 Task: Buy 5 Teething Bibs for Baby Girls from Bibs & Burp Cloths section under best seller category for shipping address: Dorian Garcia, 3511 Cook Hill Road, Danbury, Connecticut 06810, Cell Number 2034707320. Pay from credit card ending with 2005, CVV 3321
Action: Mouse moved to (227, 64)
Screenshot: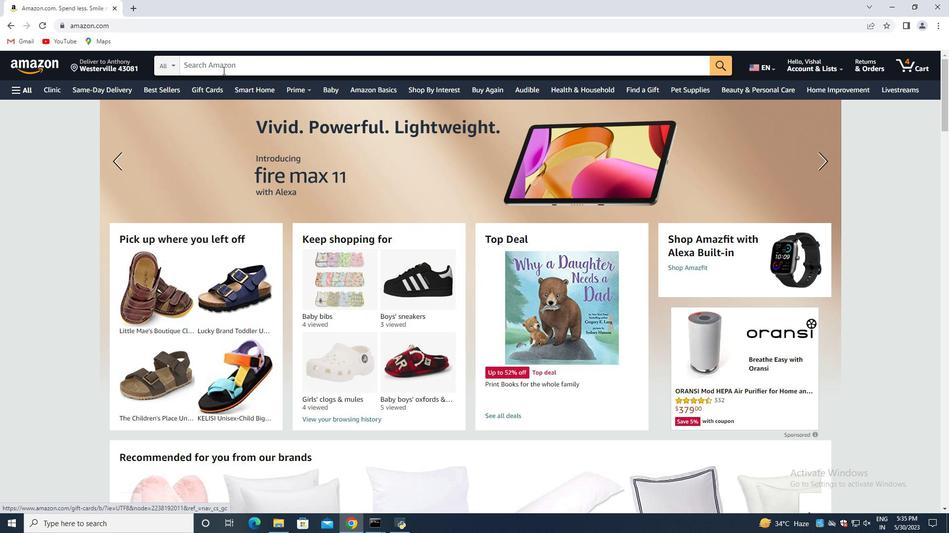 
Action: Mouse pressed left at (227, 64)
Screenshot: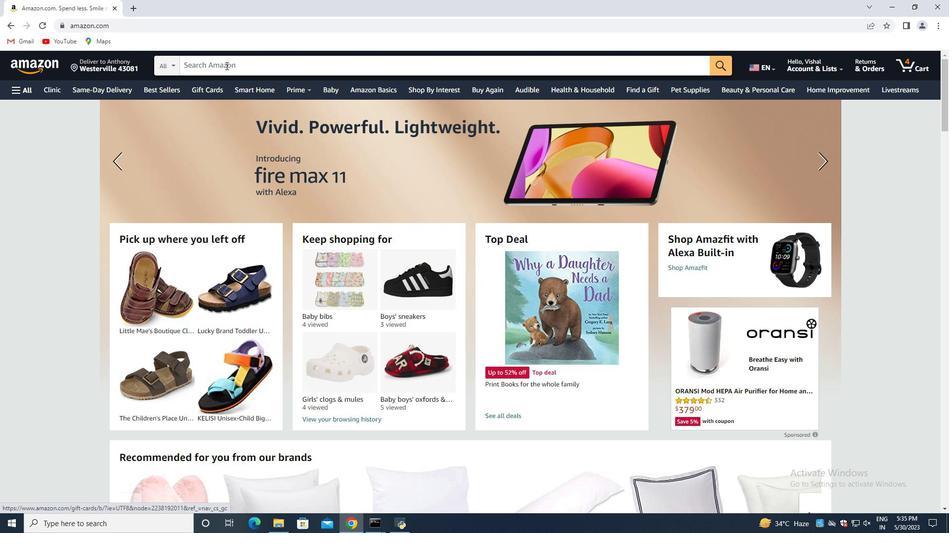 
Action: Key pressed <Key.shift>Teething<Key.space><Key.shift>Bibs<Key.space><Key.shift>Foe<Key.space><Key.backspace><Key.backspace>r<Key.space><Key.shift><Key.shift><Key.shift><Key.shift><Key.shift><Key.shift>Baby<Key.space><Key.shift><Key.shift><Key.shift><Key.shift><Key.shift><Key.shift><Key.shift><Key.shift>Girls<Key.enter>
Screenshot: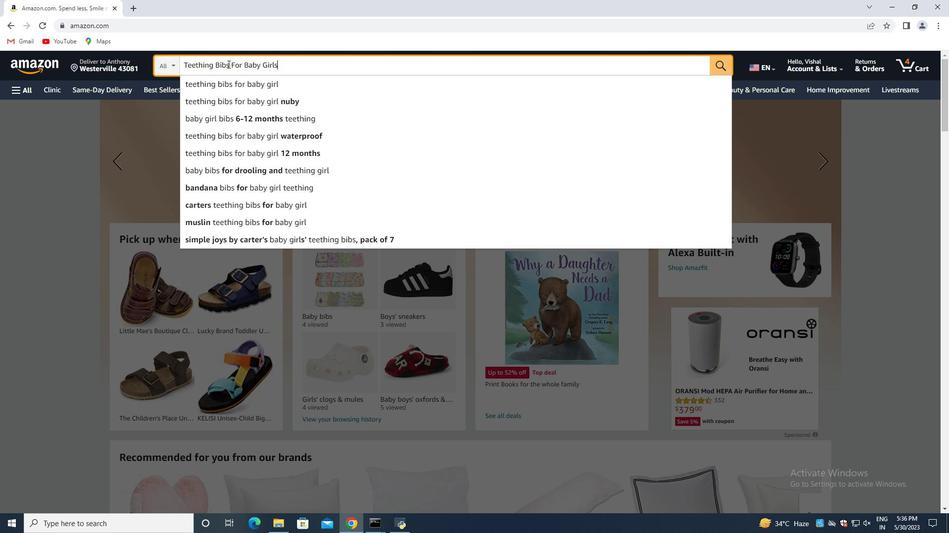 
Action: Mouse moved to (220, 83)
Screenshot: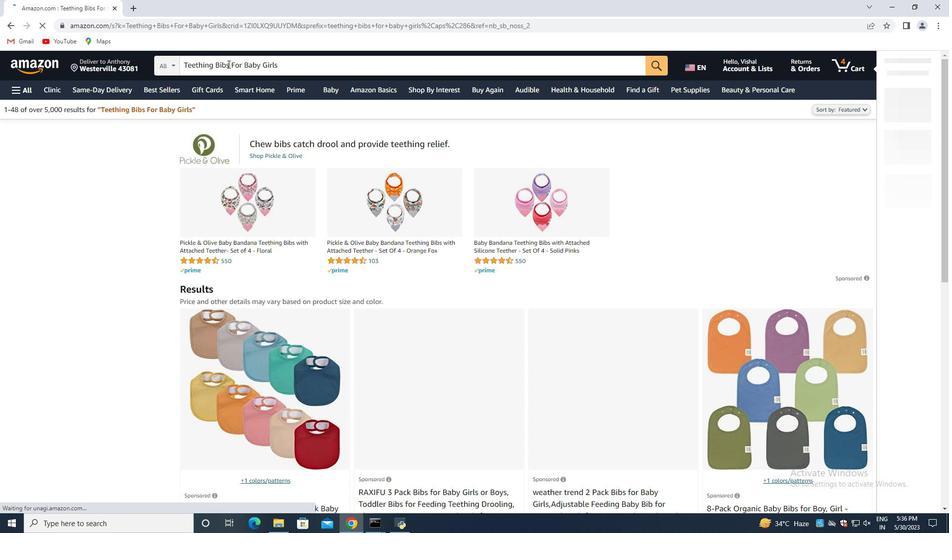 
Action: Mouse scrolled (220, 82) with delta (0, 0)
Screenshot: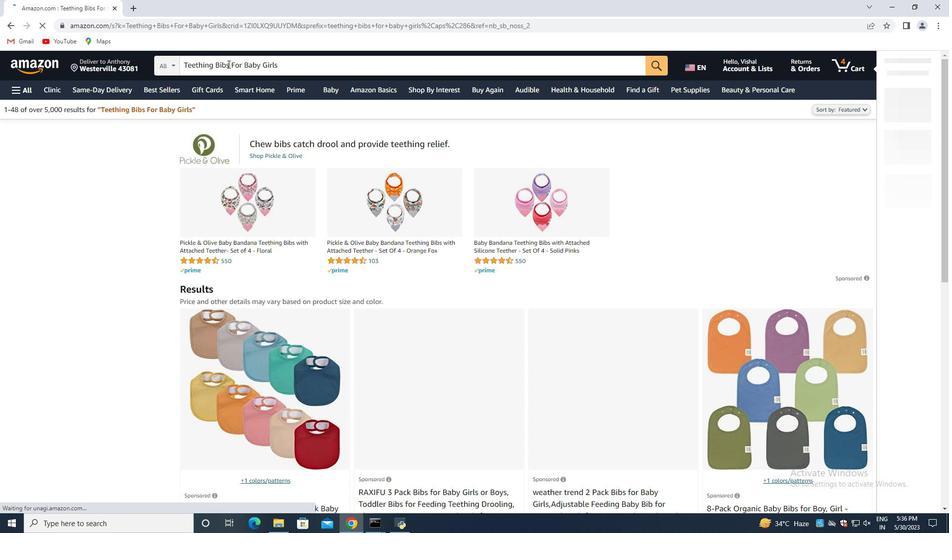 
Action: Mouse moved to (217, 119)
Screenshot: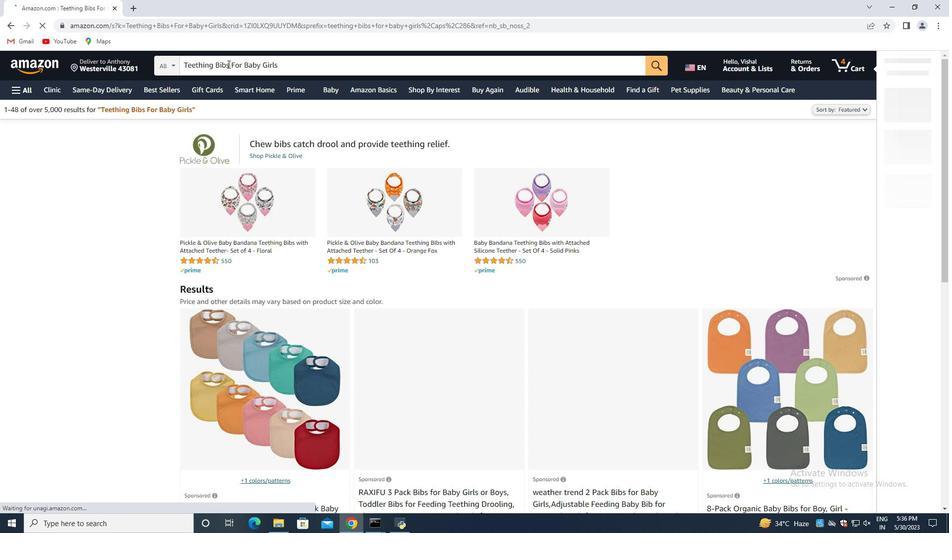 
Action: Mouse scrolled (218, 103) with delta (0, 0)
Screenshot: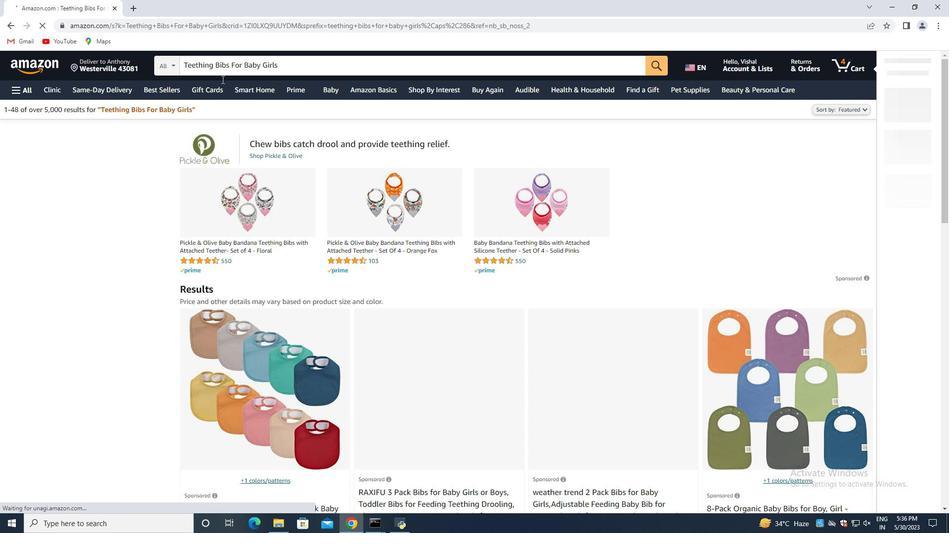 
Action: Mouse moved to (217, 136)
Screenshot: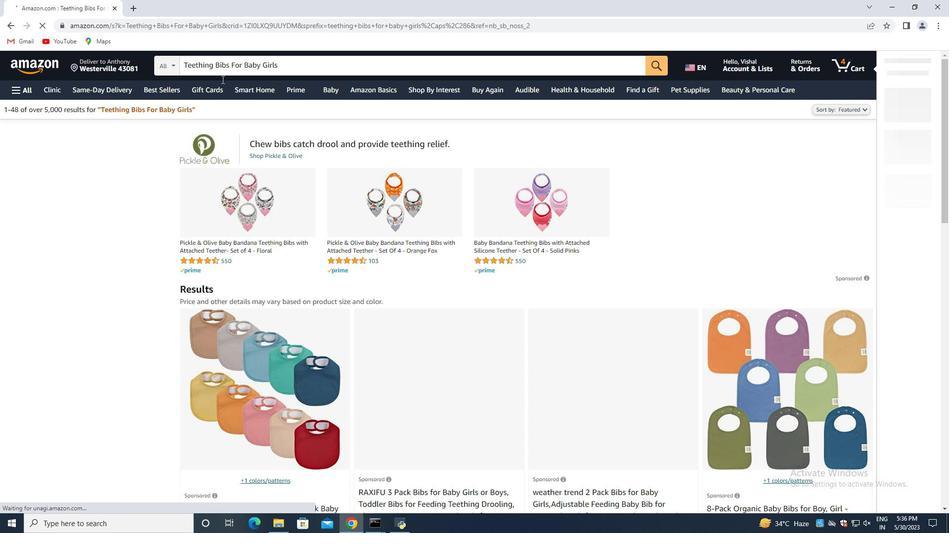 
Action: Mouse scrolled (217, 132) with delta (0, 0)
Screenshot: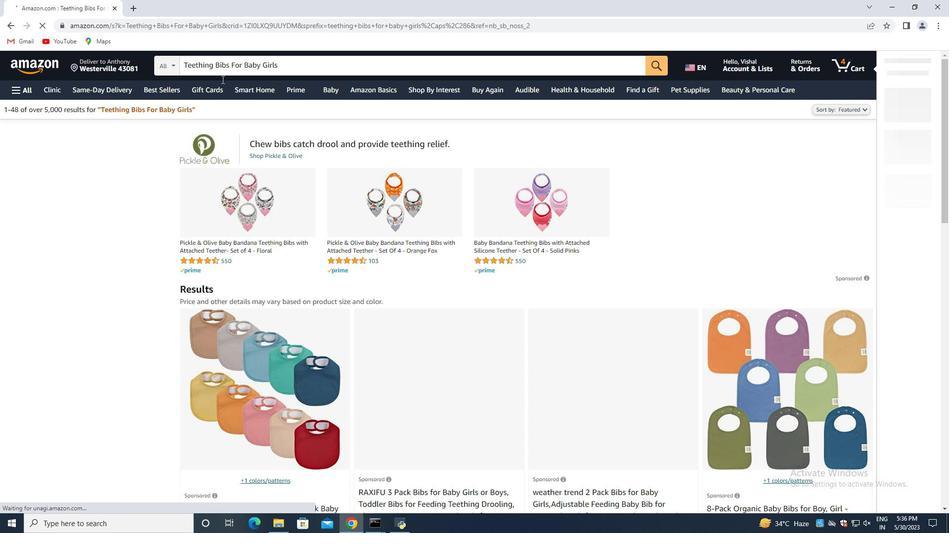 
Action: Mouse moved to (221, 157)
Screenshot: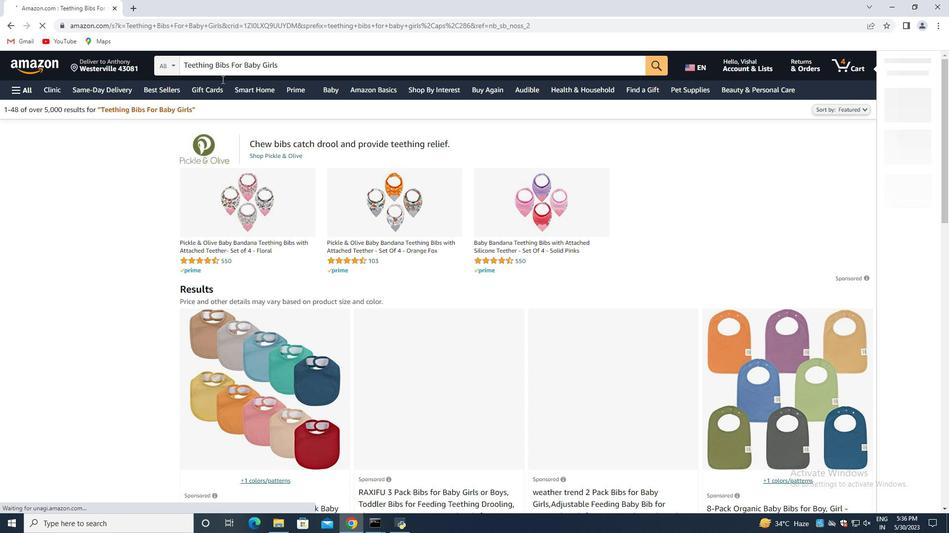 
Action: Mouse scrolled (221, 156) with delta (0, 0)
Screenshot: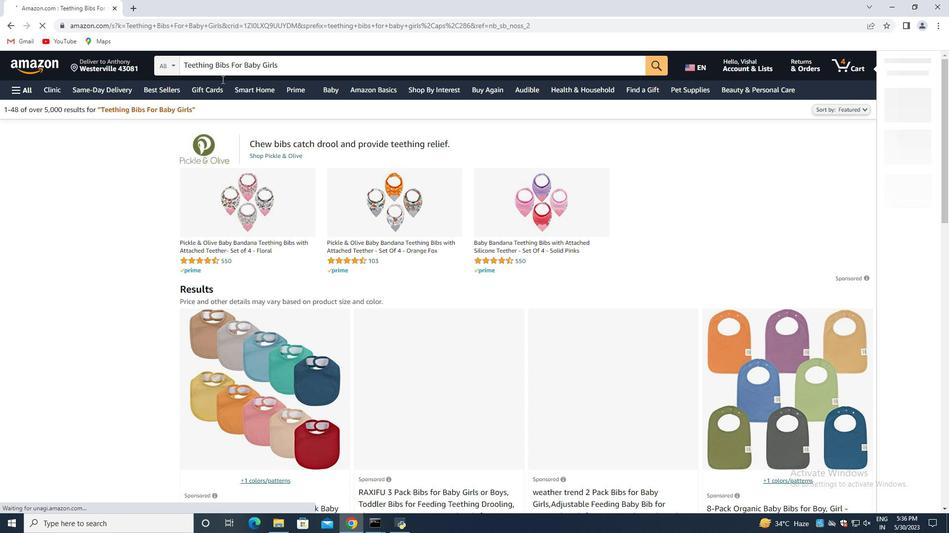 
Action: Mouse moved to (225, 175)
Screenshot: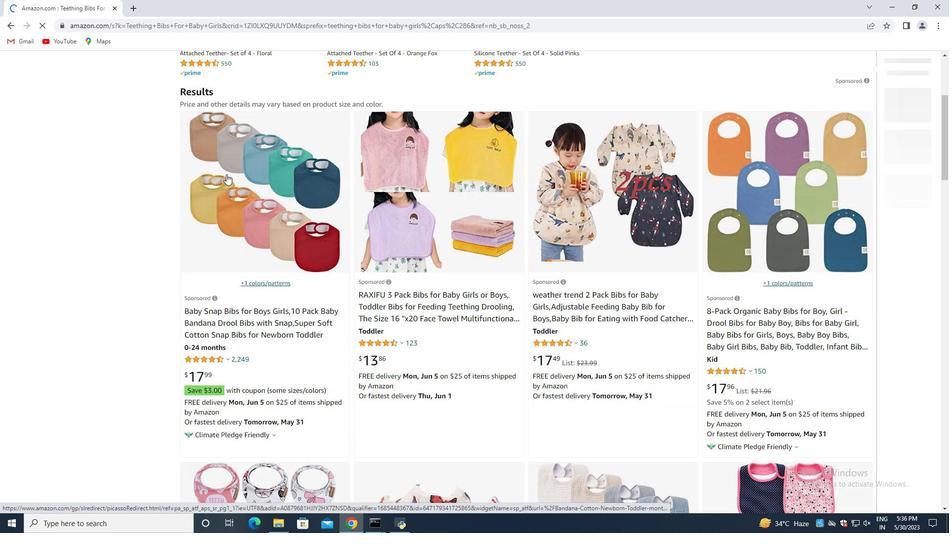 
Action: Mouse scrolled (225, 175) with delta (0, 0)
Screenshot: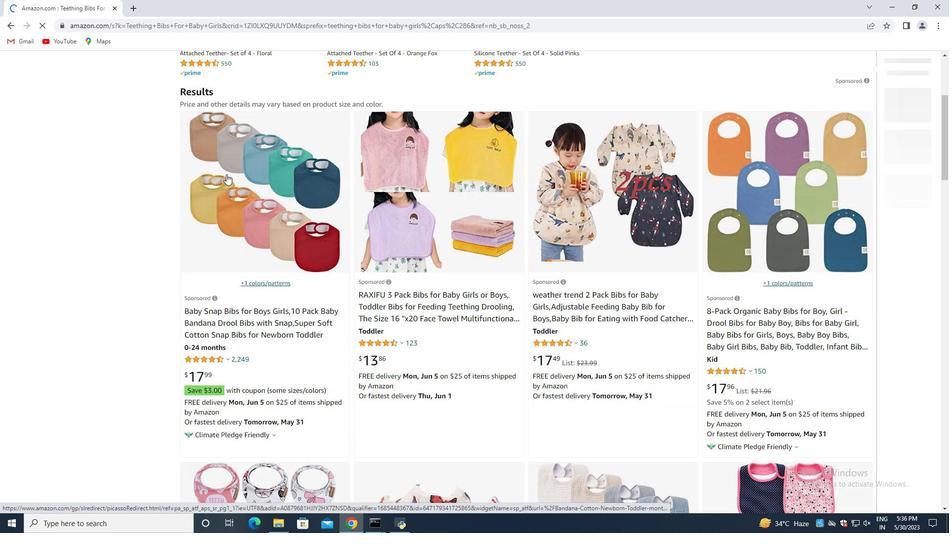
Action: Mouse moved to (225, 176)
Screenshot: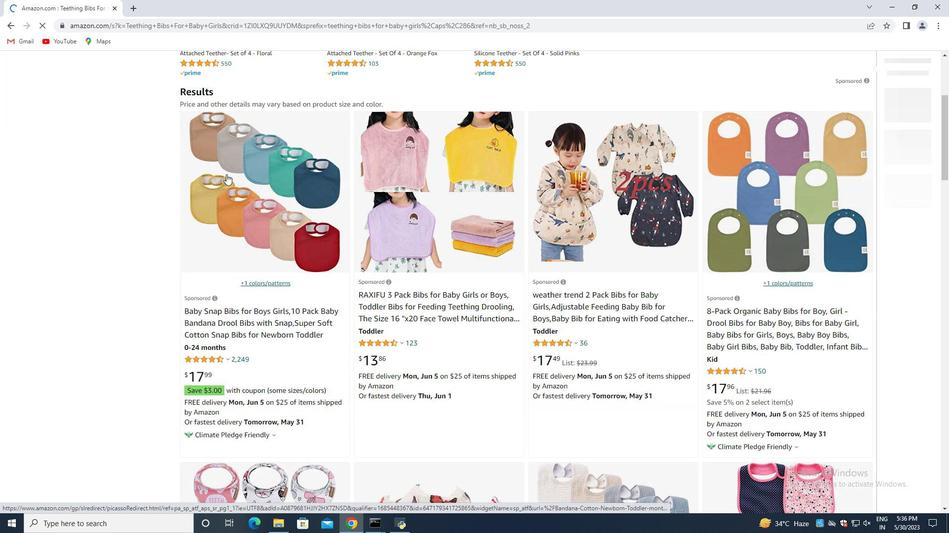 
Action: Mouse scrolled (225, 176) with delta (0, 0)
Screenshot: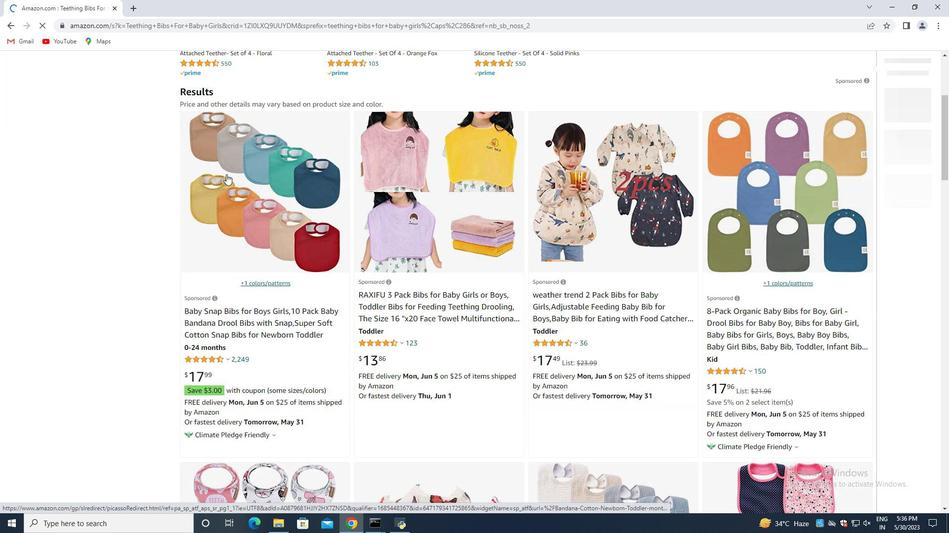 
Action: Mouse moved to (232, 184)
Screenshot: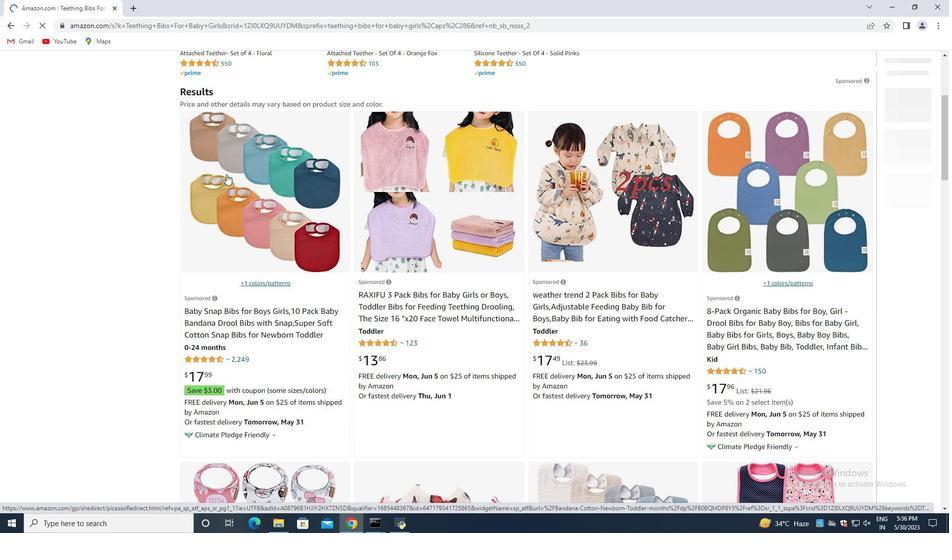 
Action: Mouse scrolled (232, 183) with delta (0, 0)
Screenshot: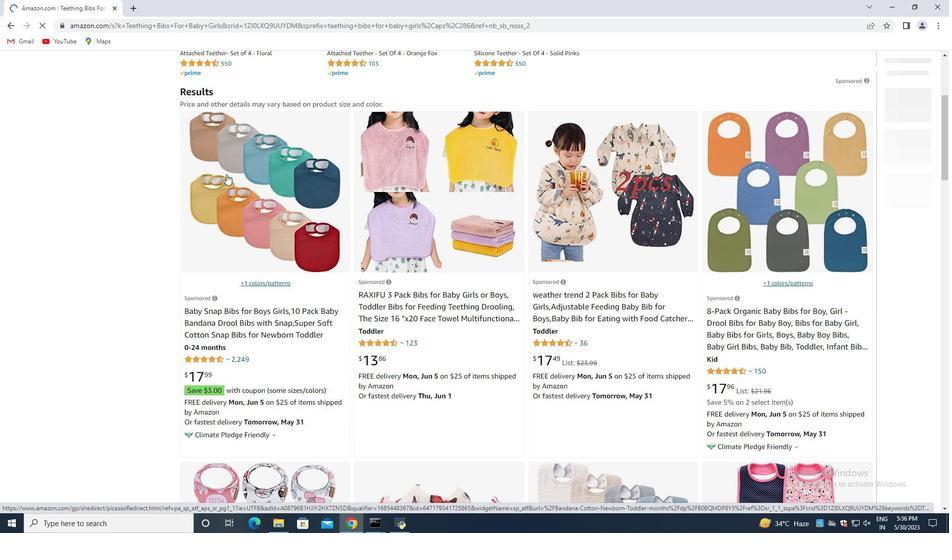 
Action: Mouse moved to (269, 187)
Screenshot: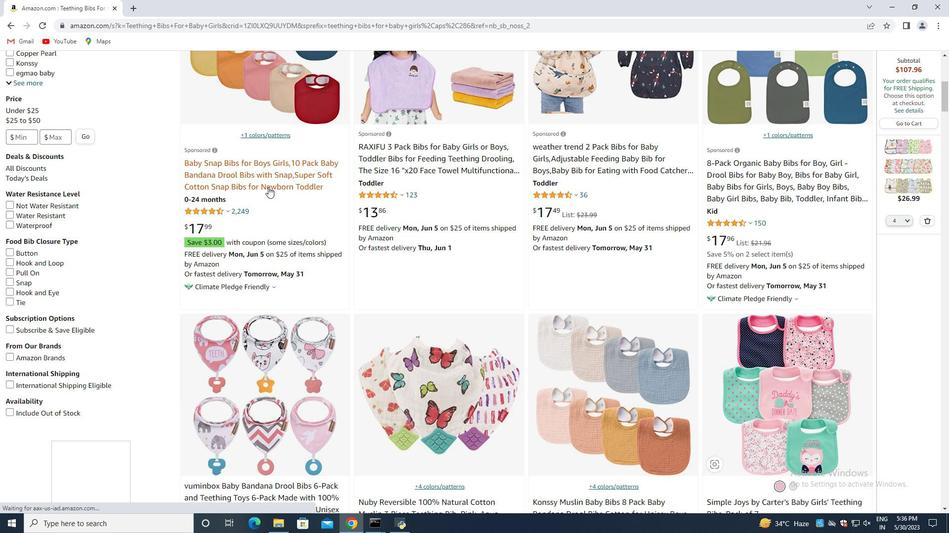 
Action: Mouse scrolled (269, 187) with delta (0, 0)
Screenshot: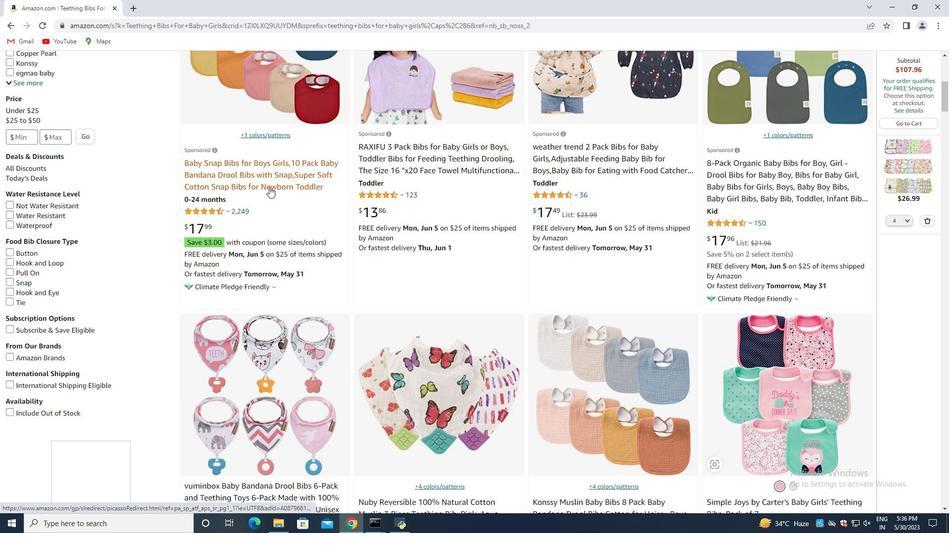 
Action: Mouse scrolled (269, 187) with delta (0, 0)
Screenshot: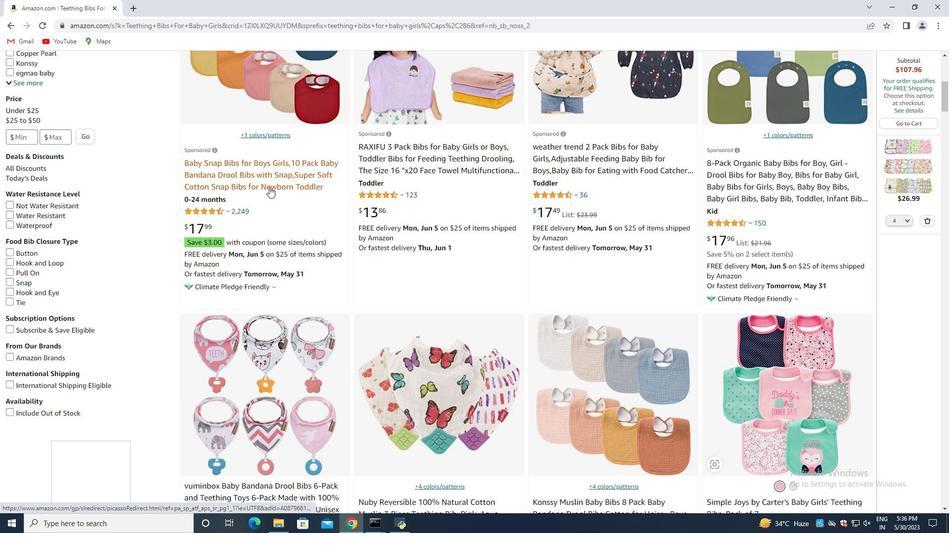 
Action: Mouse scrolled (269, 187) with delta (0, 0)
Screenshot: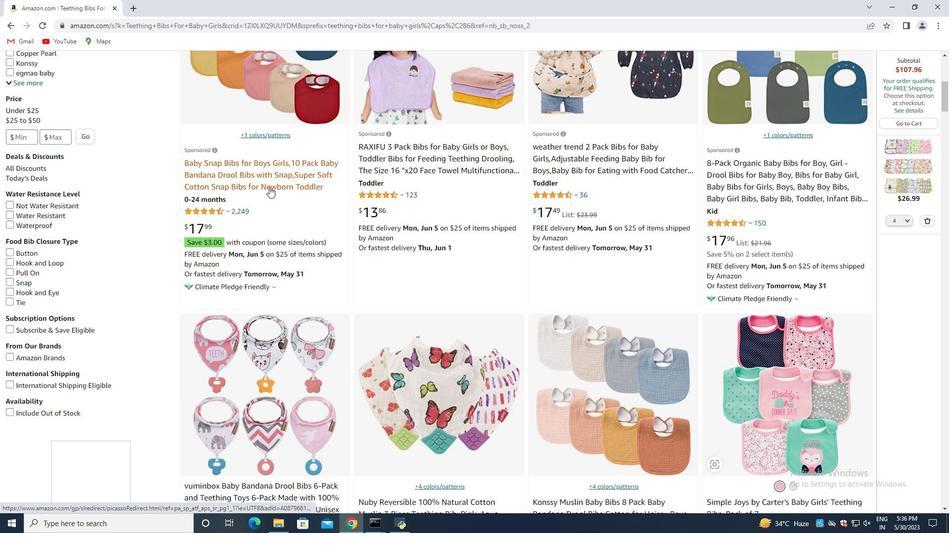 
Action: Mouse scrolled (269, 187) with delta (0, 0)
Screenshot: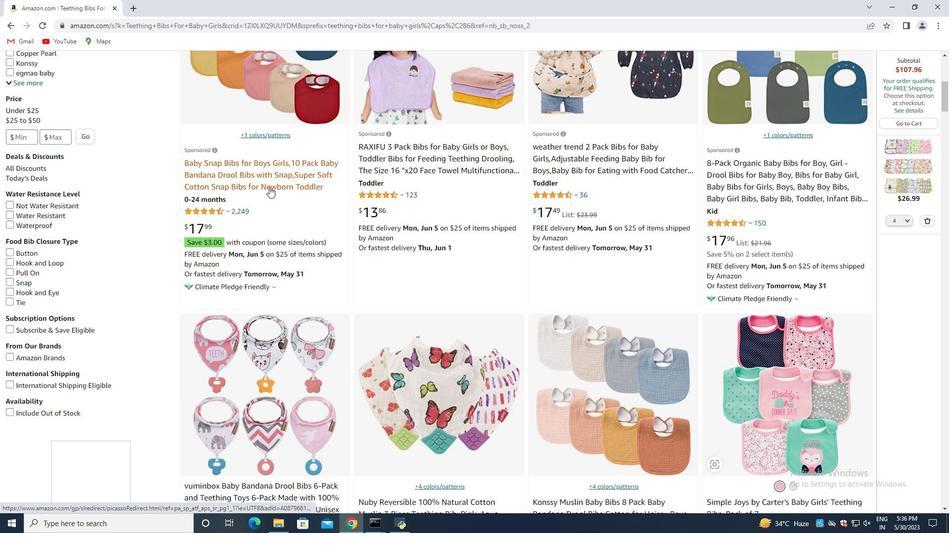 
Action: Mouse scrolled (269, 187) with delta (0, 0)
Screenshot: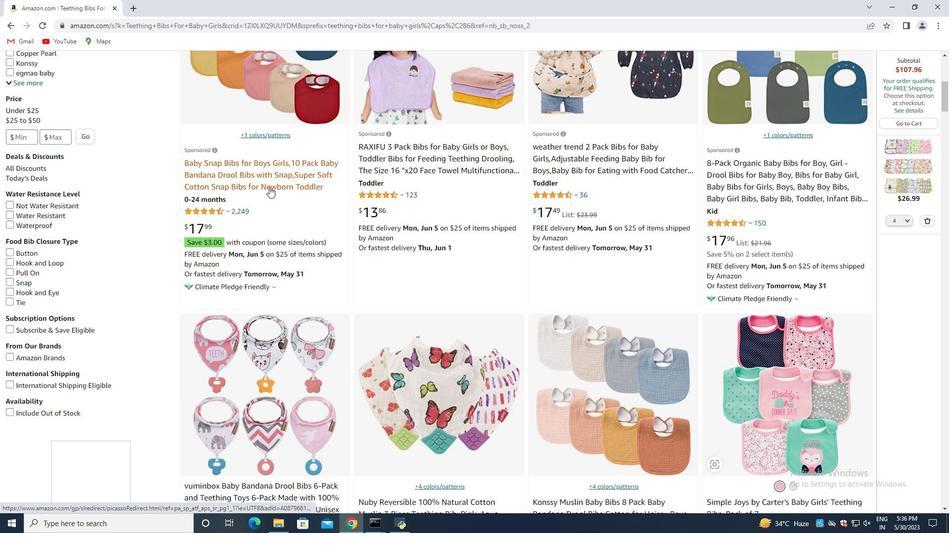 
Action: Mouse moved to (184, 200)
Screenshot: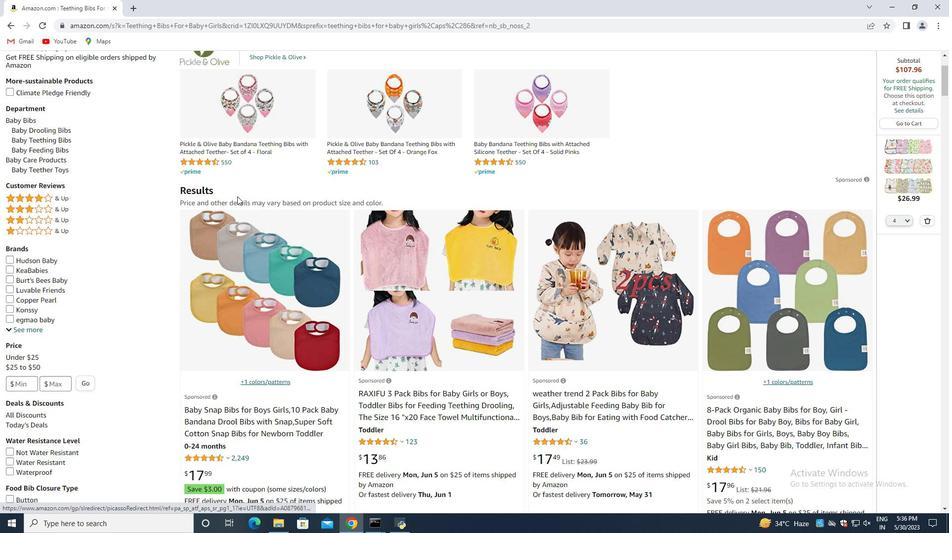 
Action: Mouse scrolled (184, 200) with delta (0, 0)
Screenshot: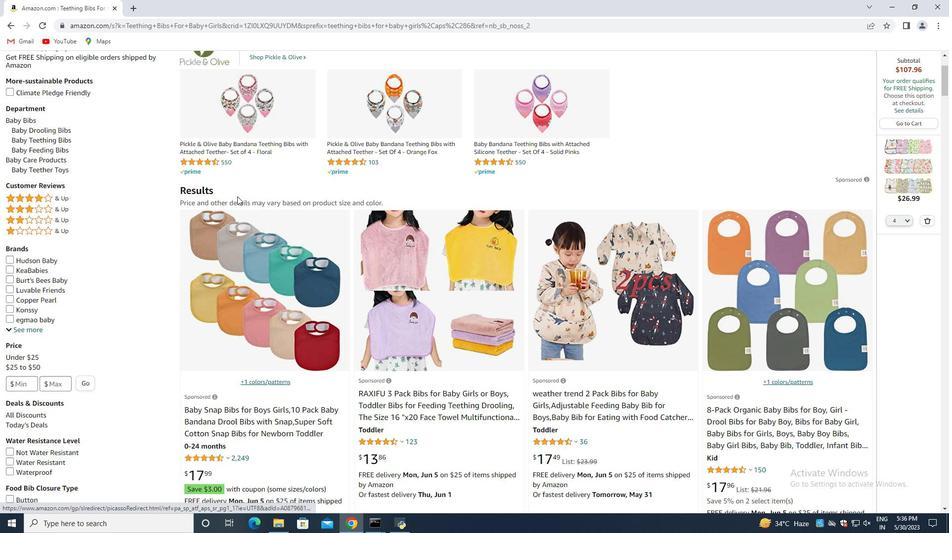 
Action: Mouse moved to (181, 197)
Screenshot: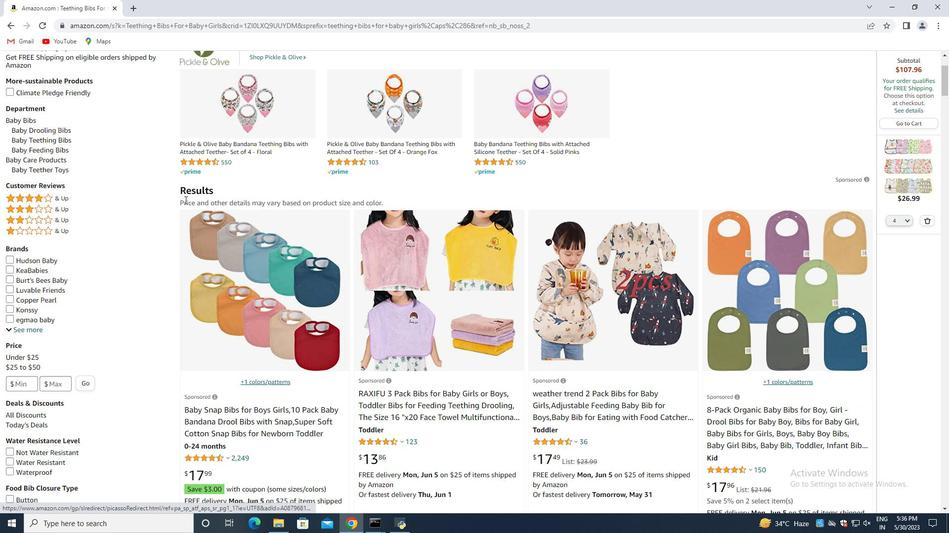 
Action: Mouse scrolled (183, 199) with delta (0, 0)
Screenshot: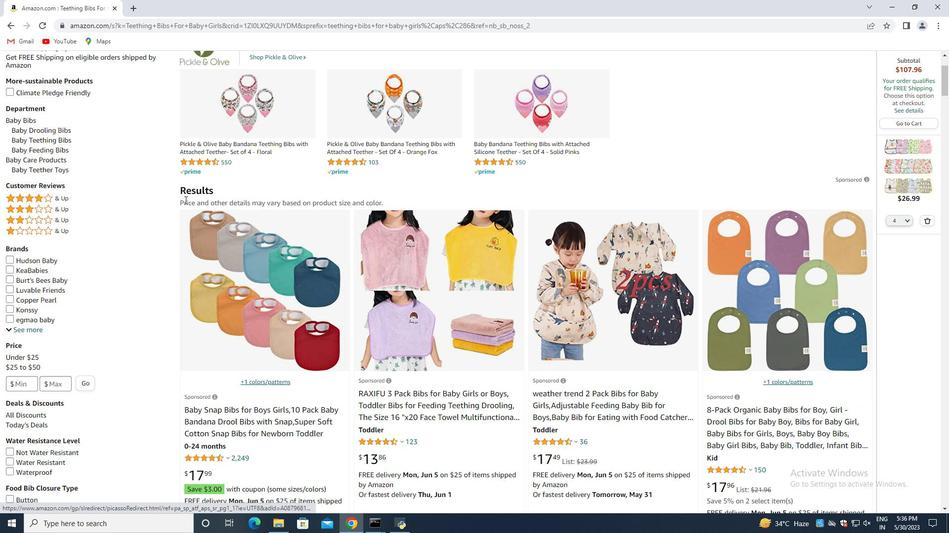 
Action: Mouse moved to (93, 215)
Screenshot: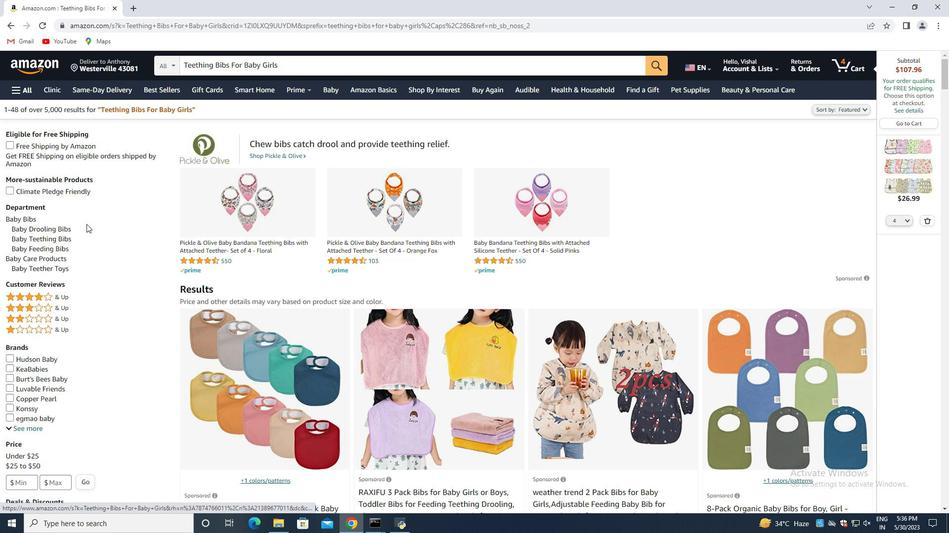 
Action: Mouse scrolled (93, 215) with delta (0, 0)
Screenshot: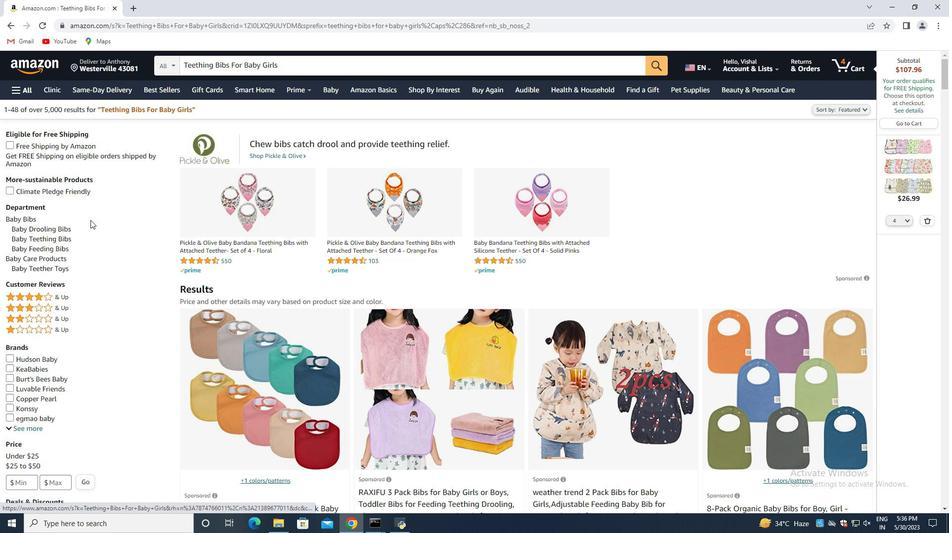 
Action: Mouse moved to (54, 239)
Screenshot: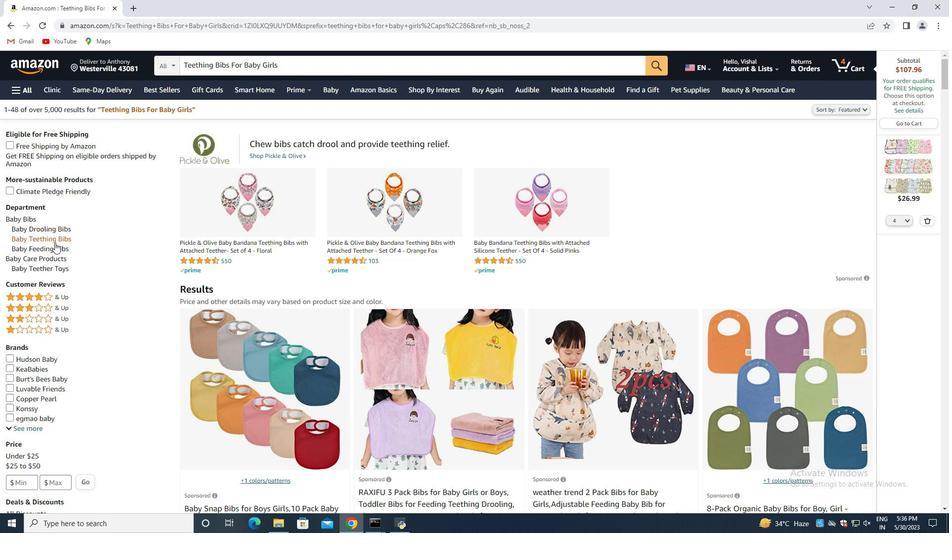 
Action: Mouse pressed left at (54, 239)
Screenshot: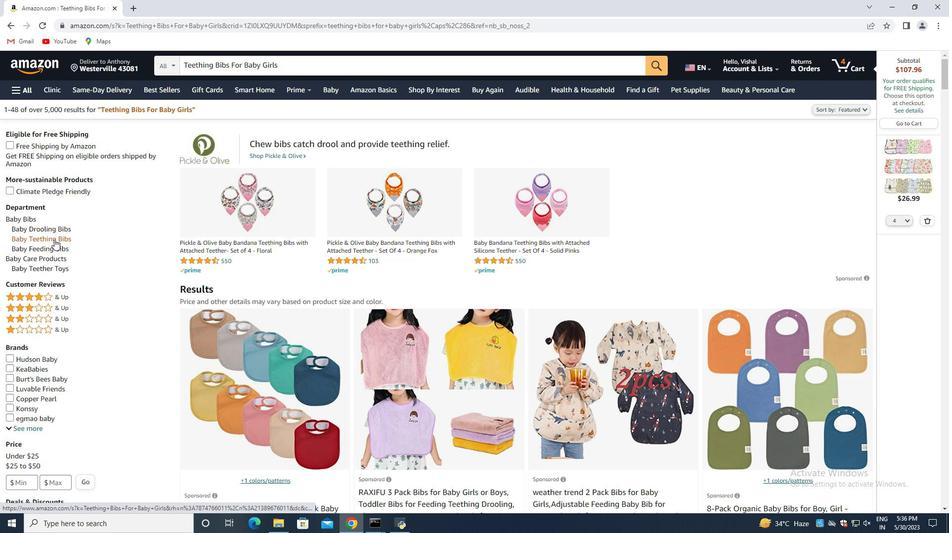 
Action: Mouse moved to (204, 262)
Screenshot: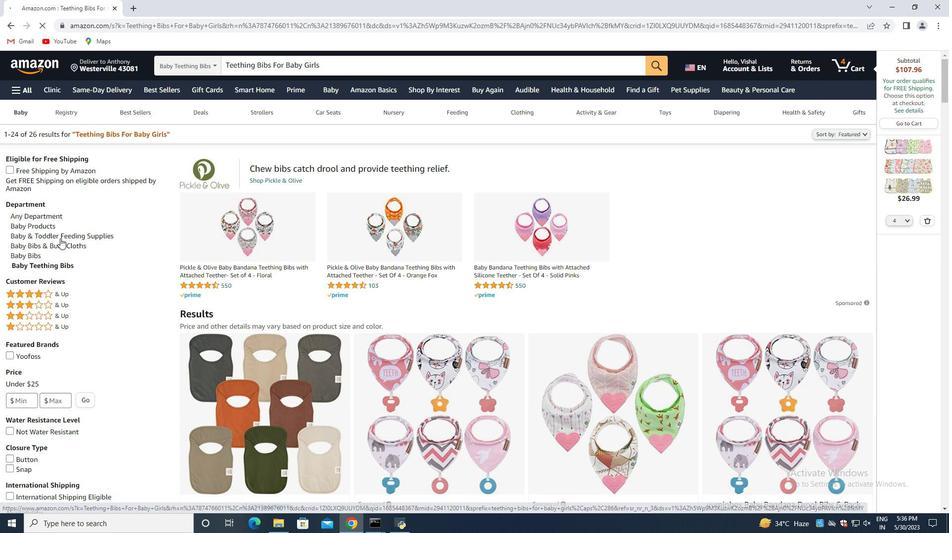 
Action: Mouse scrolled (204, 261) with delta (0, 0)
Screenshot: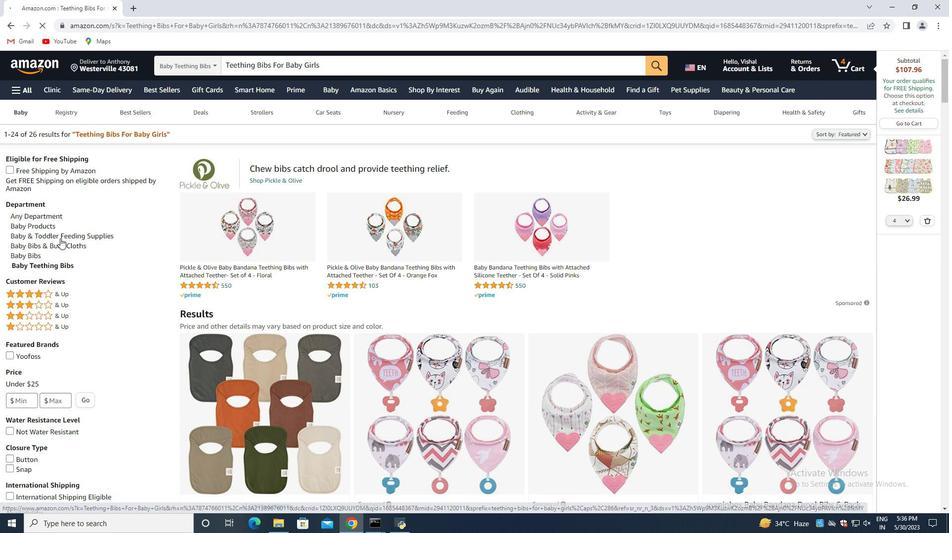 
Action: Mouse moved to (212, 263)
Screenshot: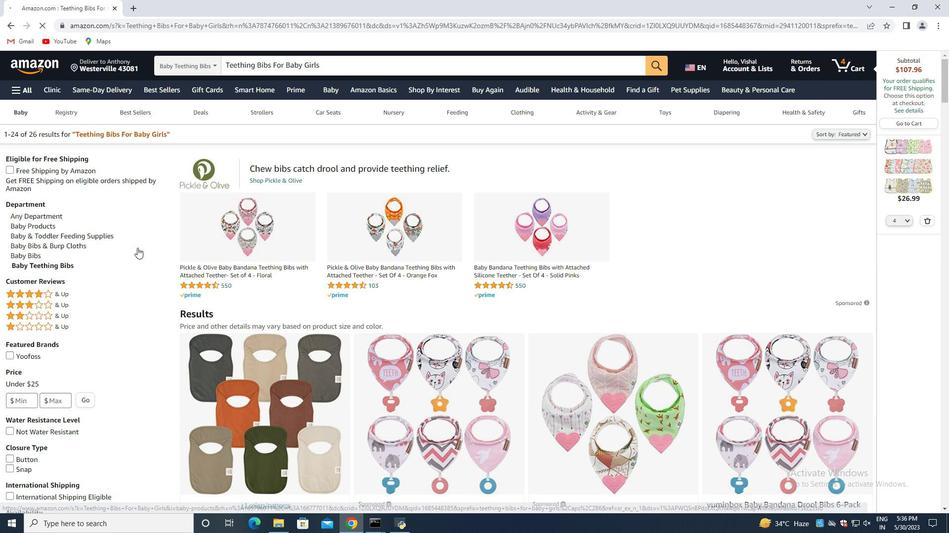 
Action: Mouse scrolled (212, 262) with delta (0, 0)
Screenshot: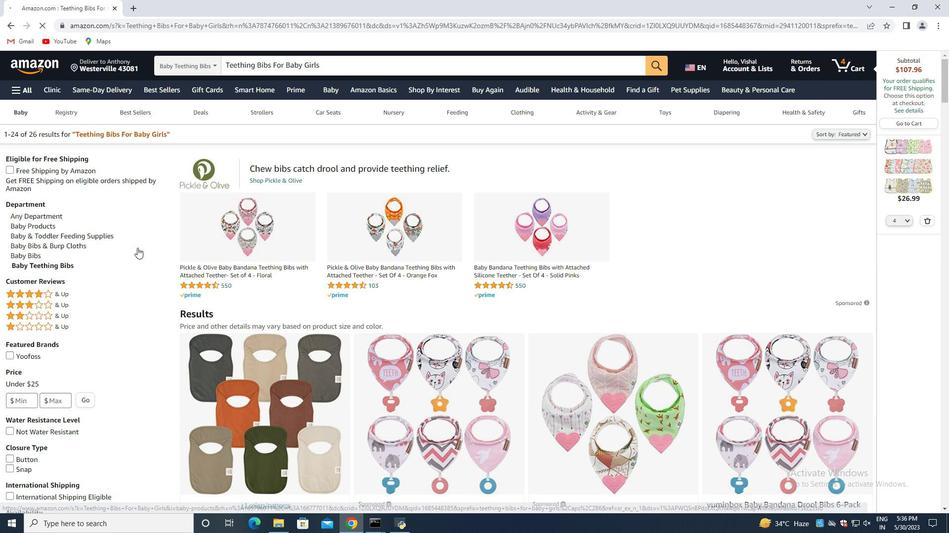 
Action: Mouse moved to (241, 299)
Screenshot: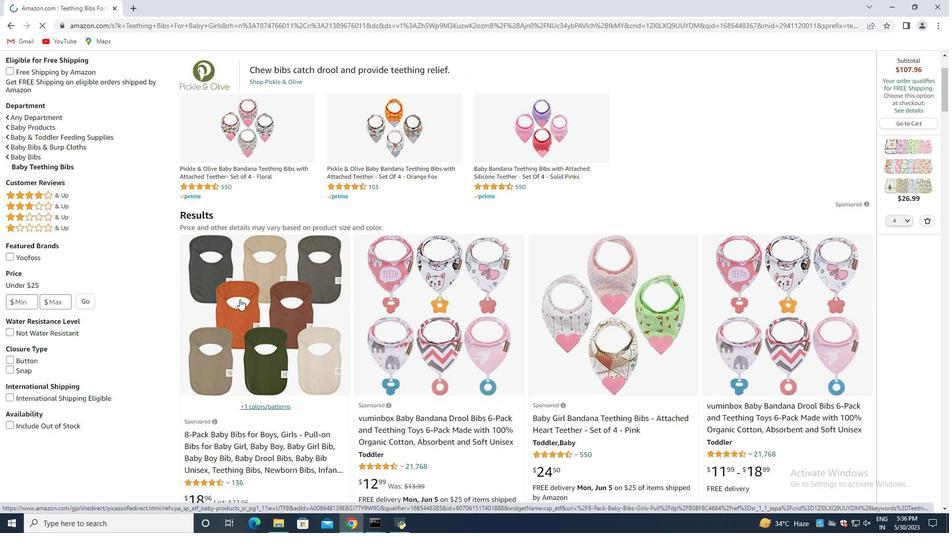 
Action: Mouse scrolled (241, 298) with delta (0, 0)
Screenshot: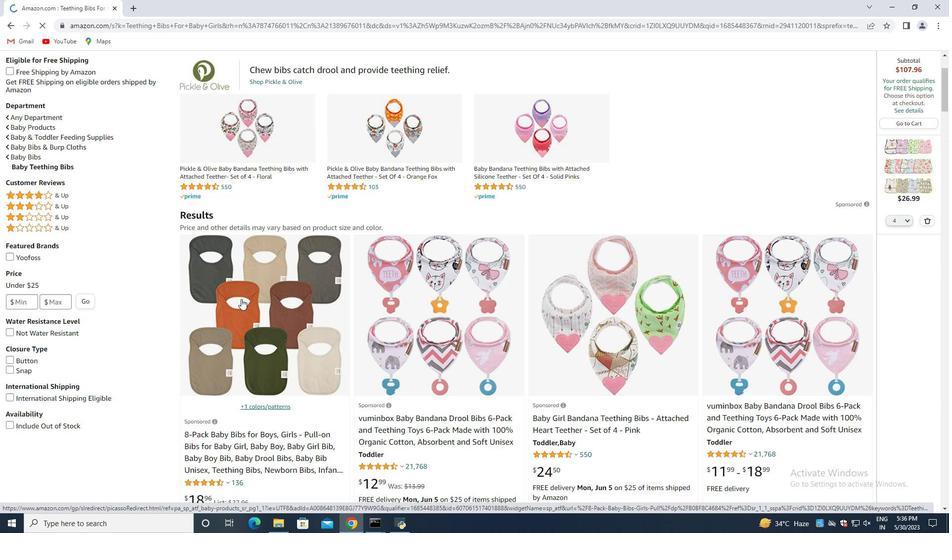
Action: Mouse scrolled (241, 298) with delta (0, 0)
Screenshot: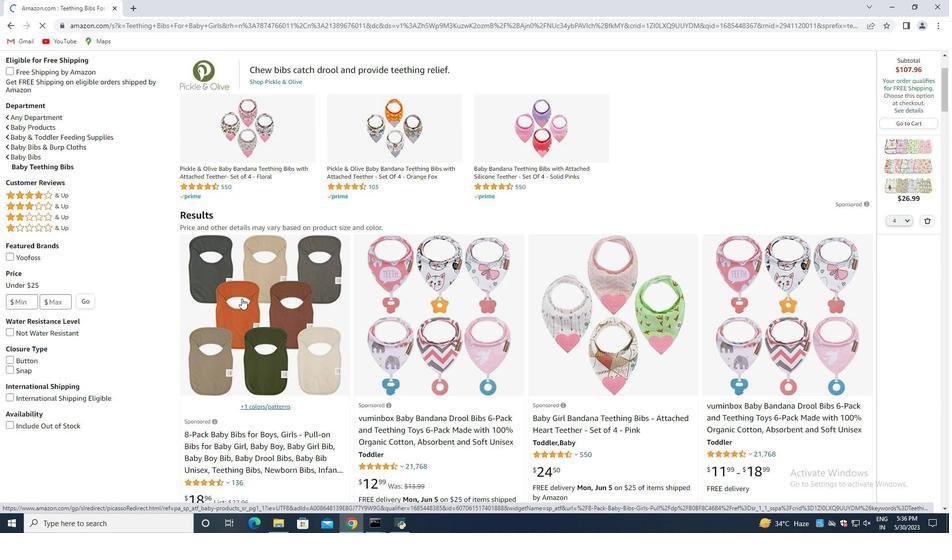 
Action: Mouse moved to (598, 319)
Screenshot: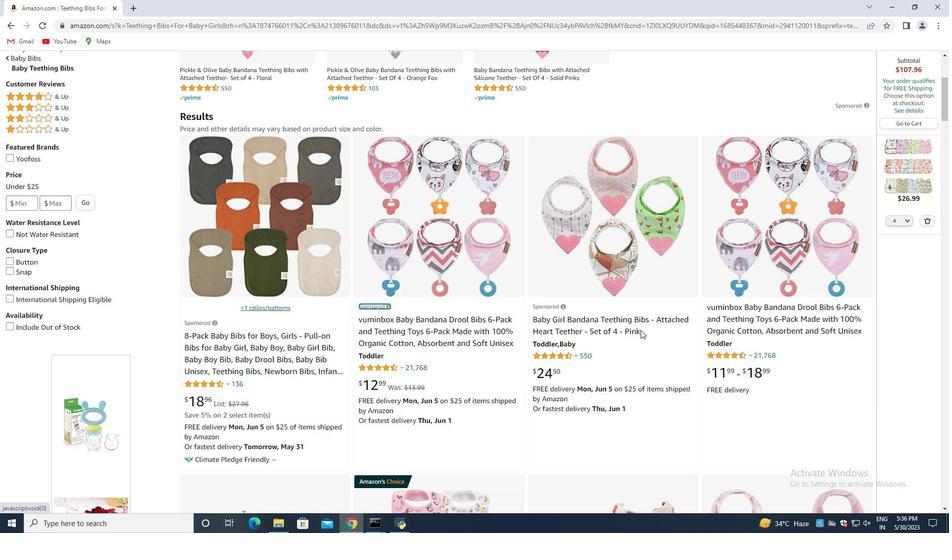 
Action: Mouse scrolled (598, 318) with delta (0, 0)
Screenshot: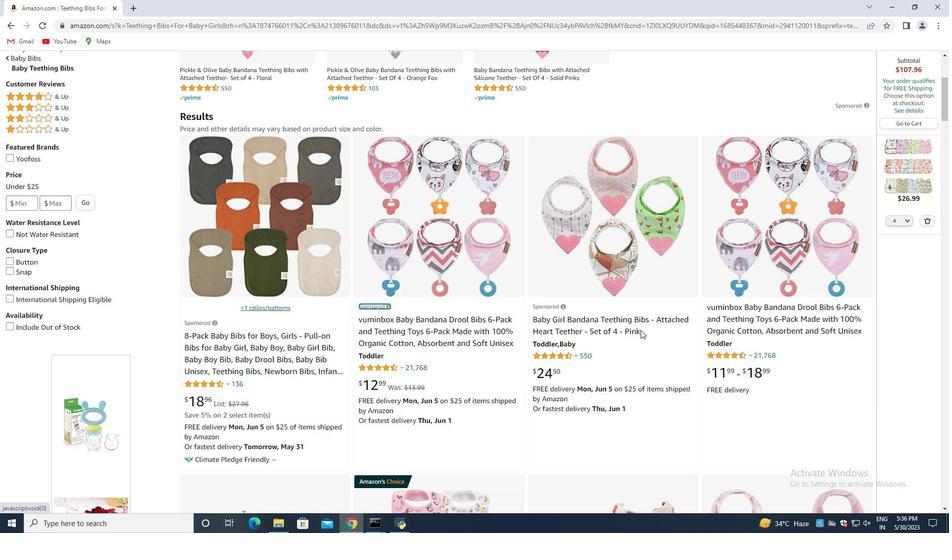 
Action: Mouse moved to (575, 317)
Screenshot: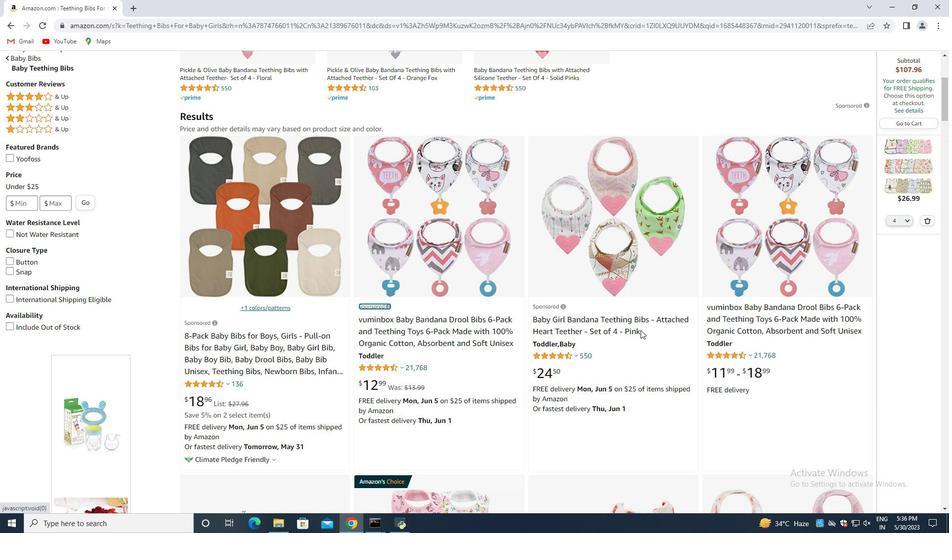 
Action: Mouse scrolled (575, 317) with delta (0, 0)
Screenshot: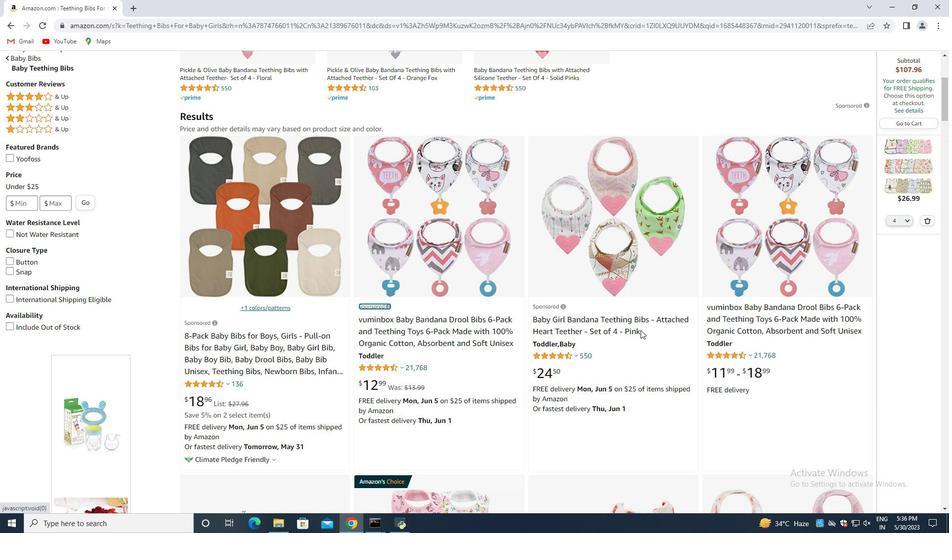 
Action: Mouse moved to (429, 253)
Screenshot: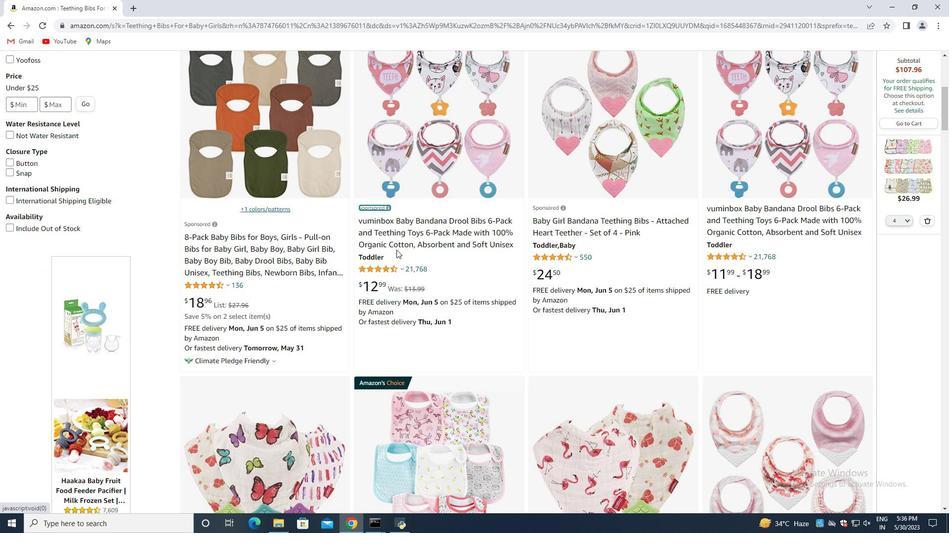 
Action: Mouse scrolled (429, 253) with delta (0, 0)
Screenshot: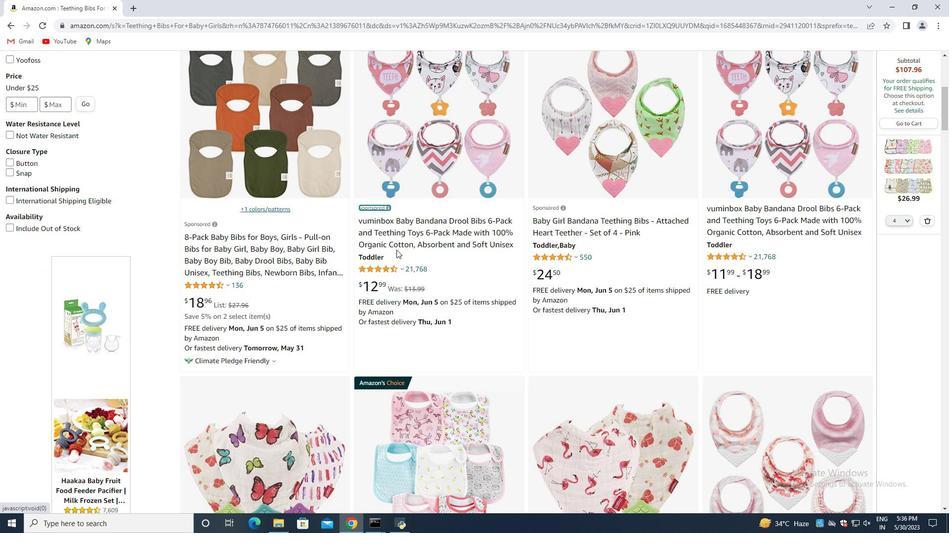 
Action: Mouse scrolled (429, 253) with delta (0, 0)
Screenshot: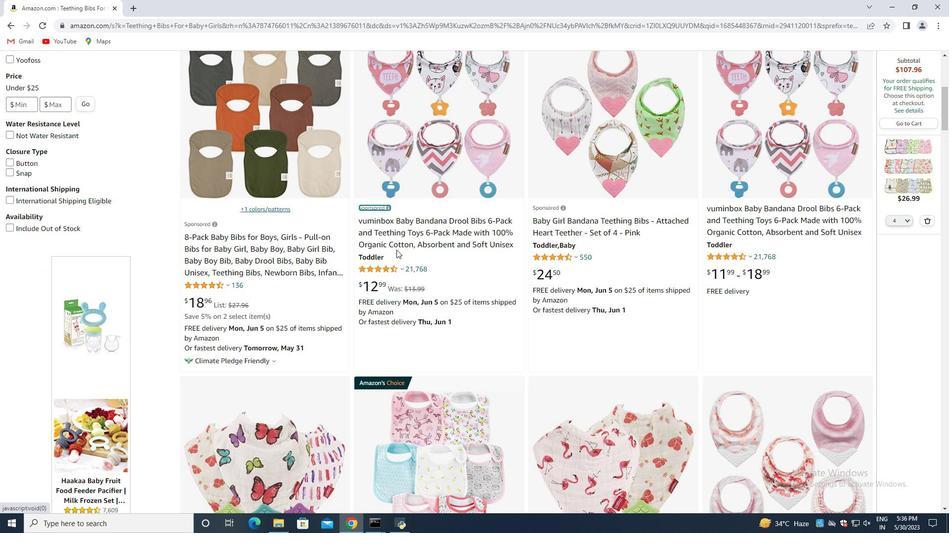 
Action: Mouse scrolled (429, 253) with delta (0, 0)
Screenshot: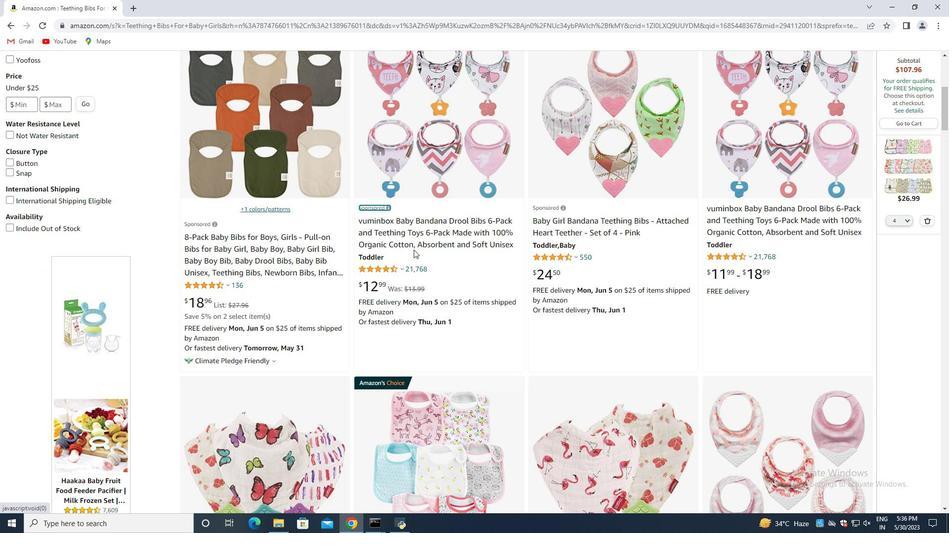 
Action: Mouse scrolled (429, 253) with delta (0, 0)
Screenshot: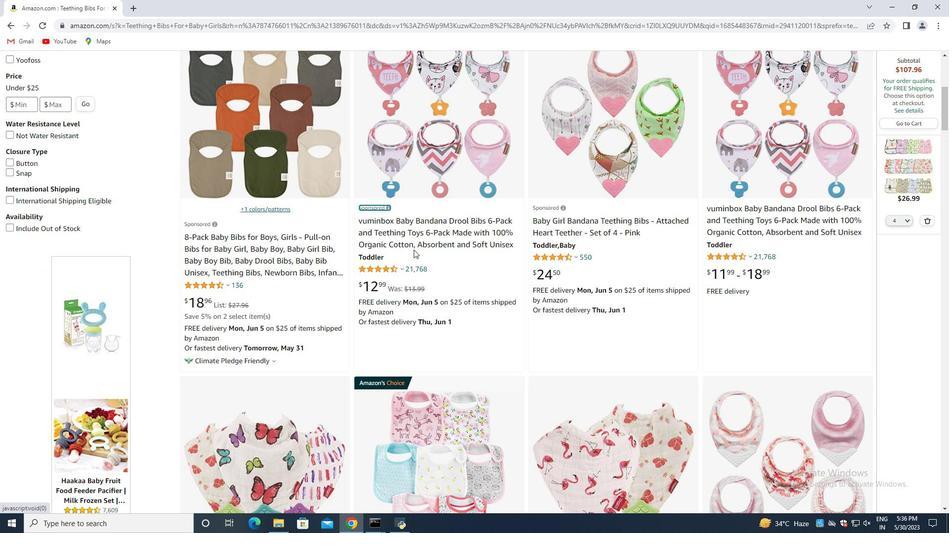 
Action: Mouse scrolled (429, 253) with delta (0, 0)
Screenshot: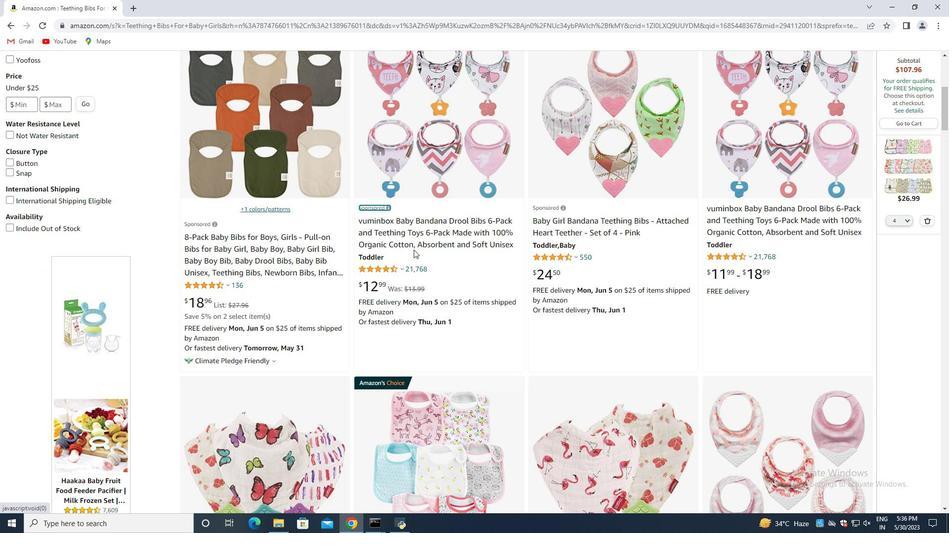 
Action: Mouse moved to (429, 254)
Screenshot: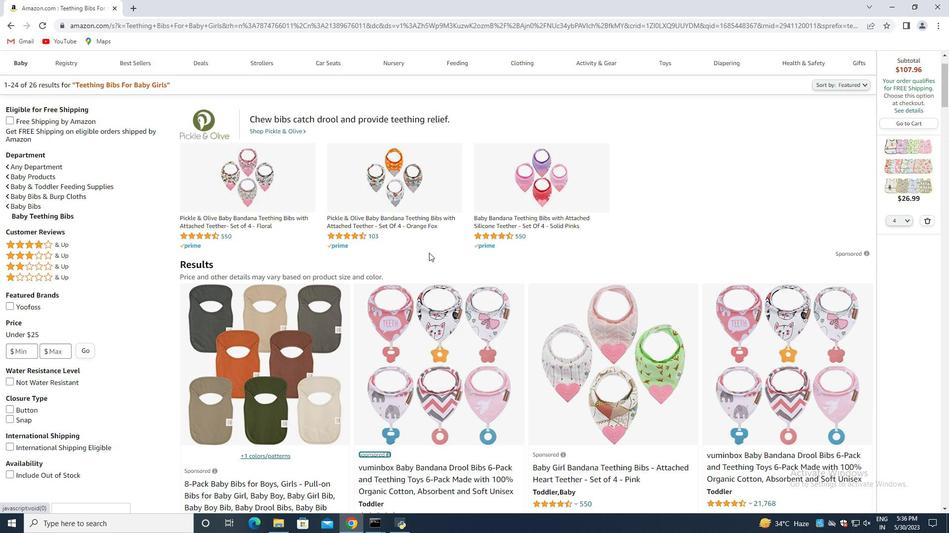 
Action: Mouse scrolled (429, 253) with delta (0, 0)
Screenshot: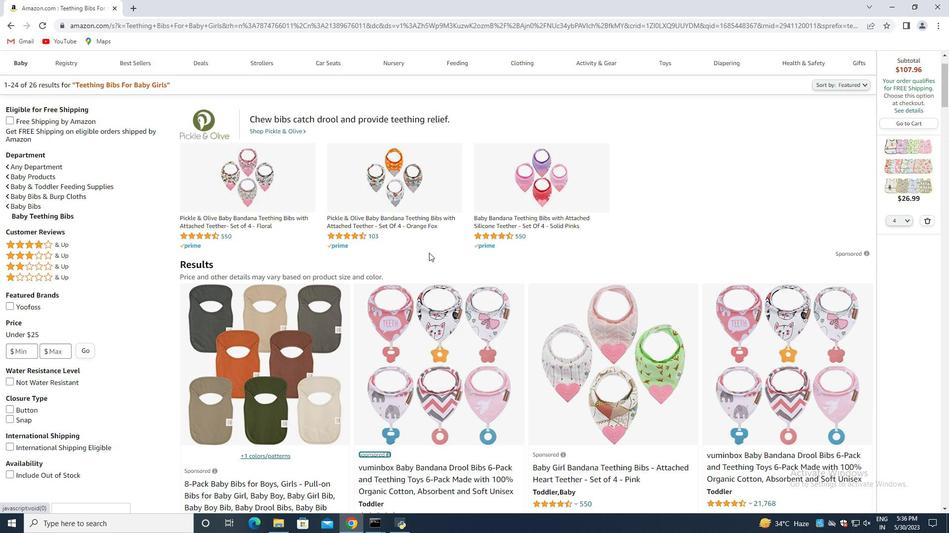 
Action: Mouse moved to (426, 255)
Screenshot: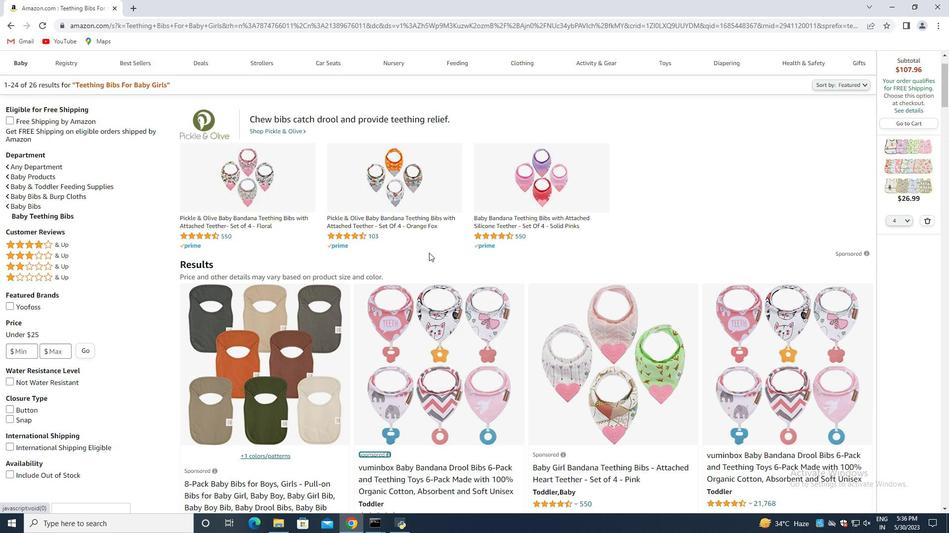 
Action: Mouse scrolled (426, 255) with delta (0, 0)
Screenshot: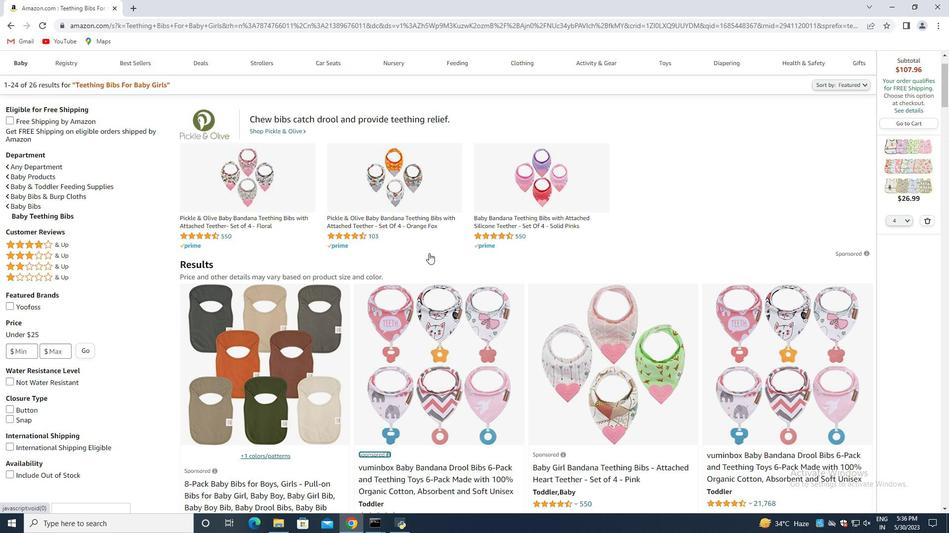 
Action: Mouse moved to (424, 255)
Screenshot: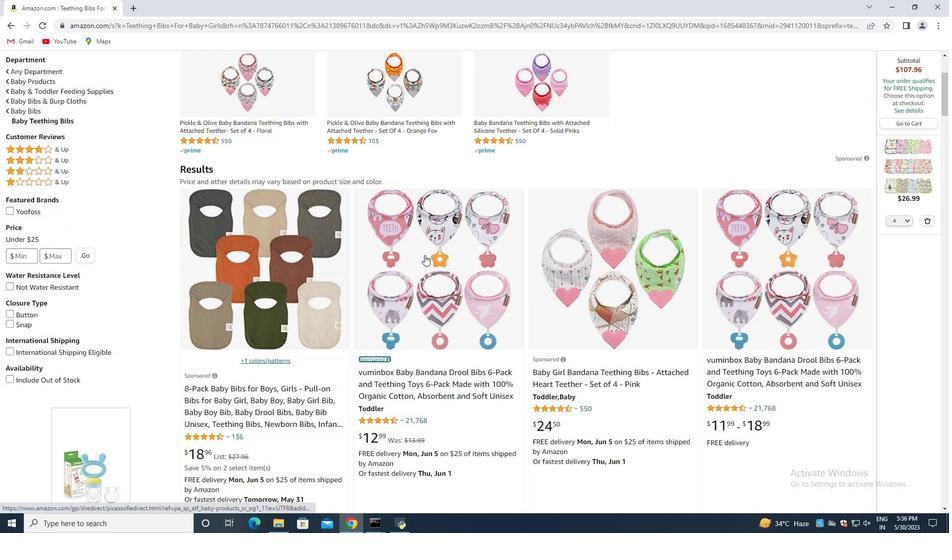 
Action: Mouse scrolled (424, 255) with delta (0, 0)
Screenshot: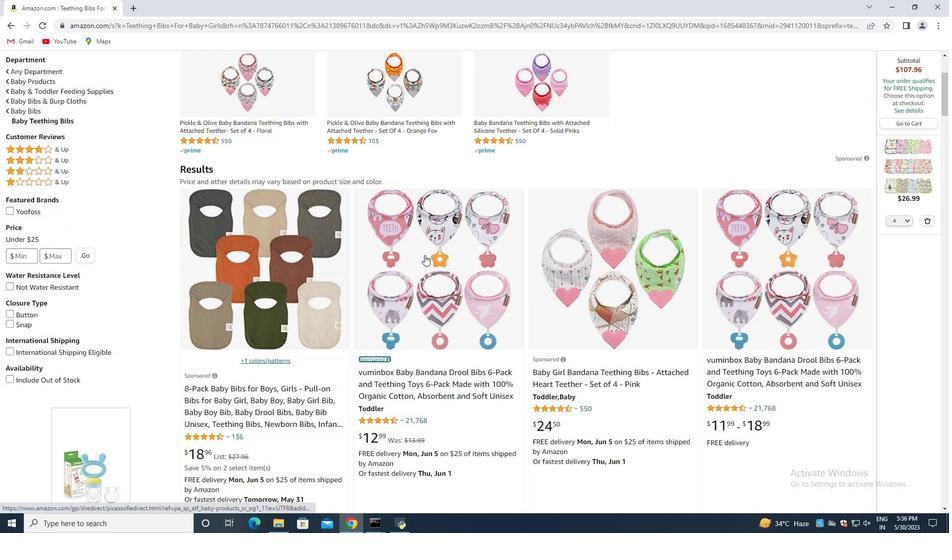 
Action: Mouse moved to (422, 255)
Screenshot: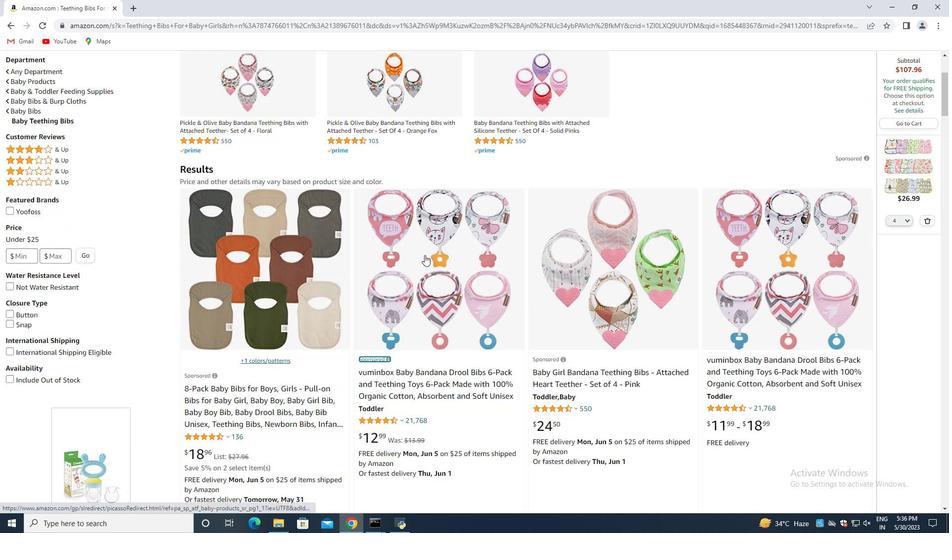 
Action: Mouse scrolled (422, 255) with delta (0, 0)
Screenshot: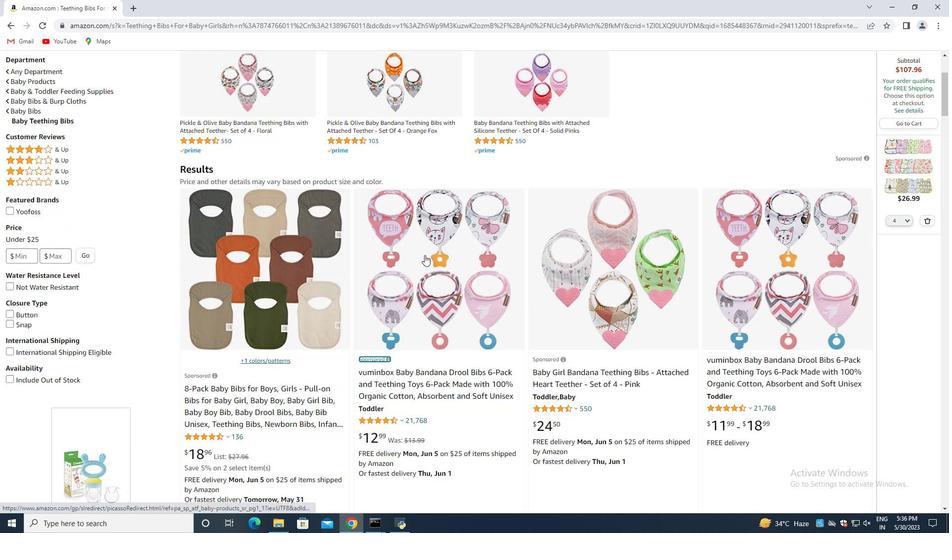
Action: Mouse moved to (421, 256)
Screenshot: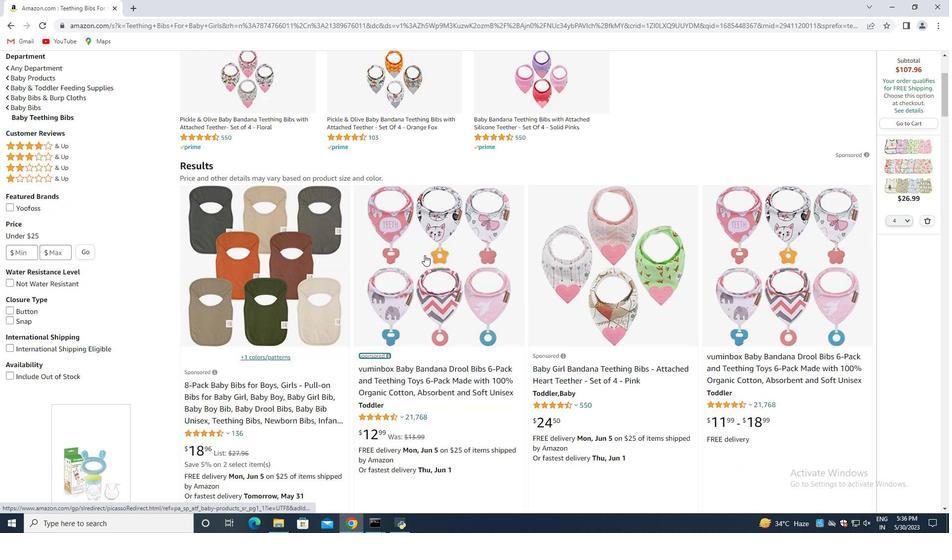 
Action: Mouse scrolled (421, 255) with delta (0, 0)
Screenshot: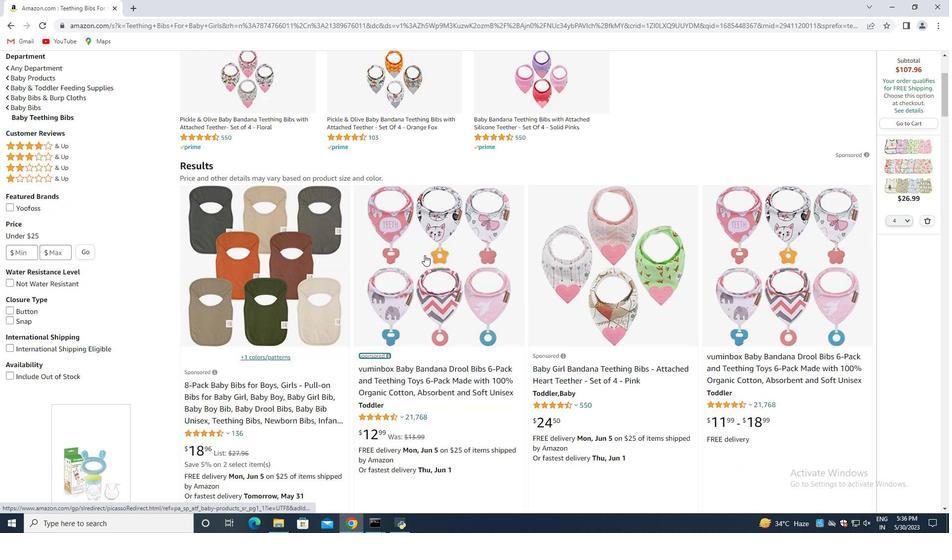 
Action: Mouse moved to (418, 255)
Screenshot: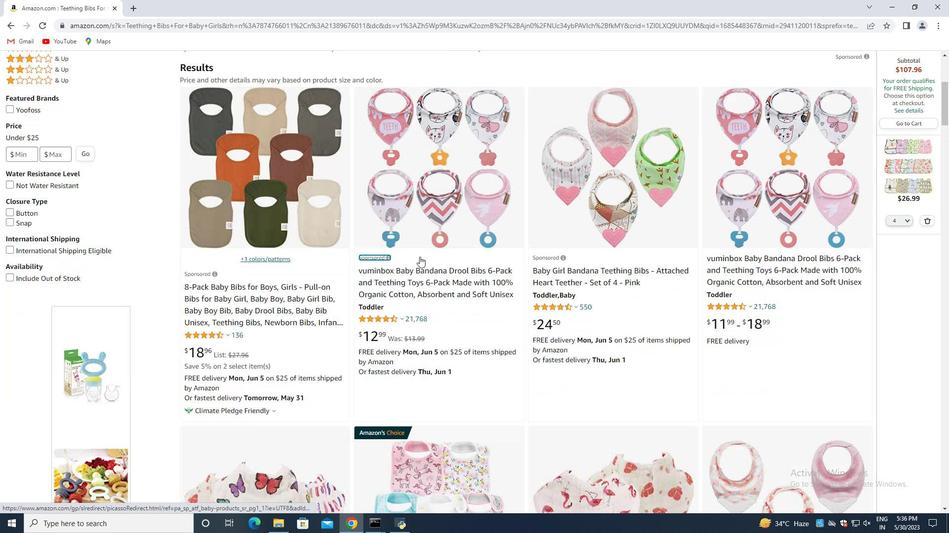 
Action: Mouse scrolled (418, 254) with delta (0, 0)
Screenshot: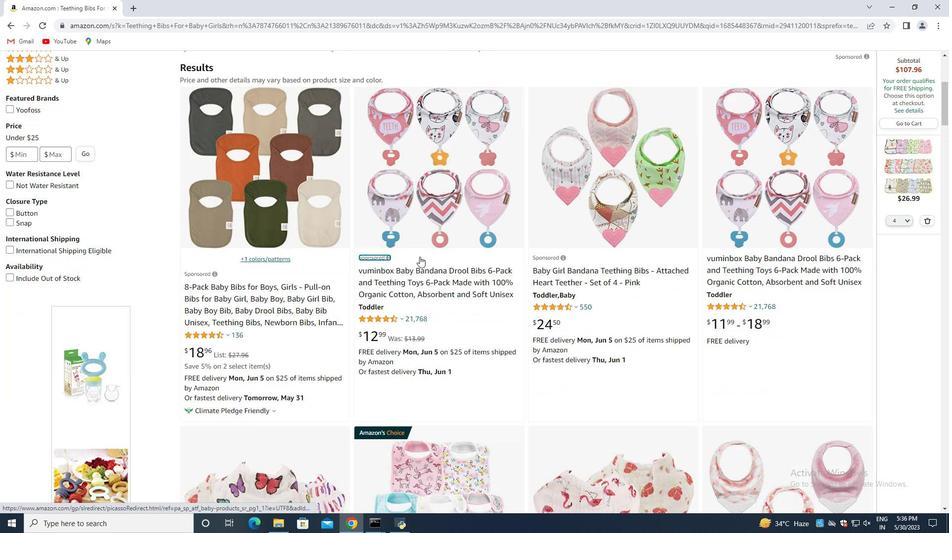 
Action: Mouse scrolled (418, 254) with delta (0, 0)
Screenshot: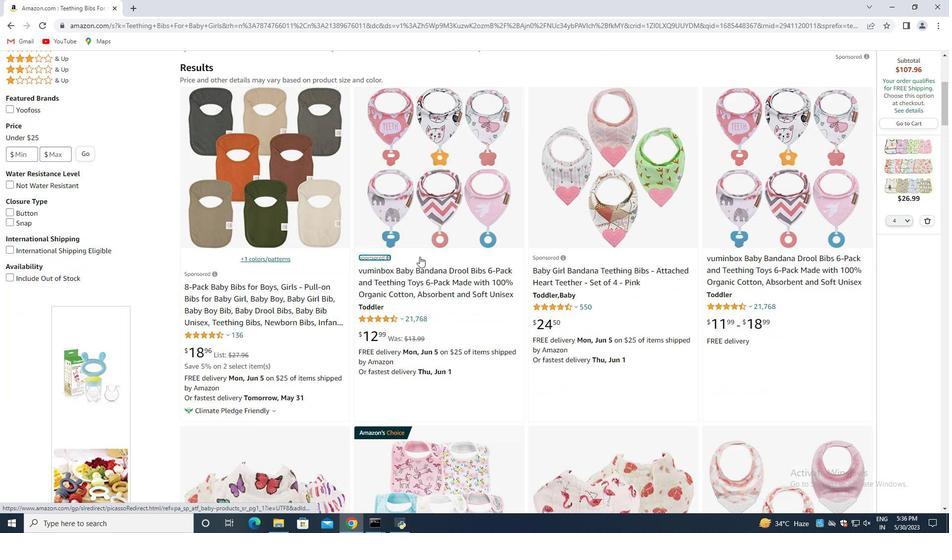 
Action: Mouse scrolled (418, 254) with delta (0, 0)
Screenshot: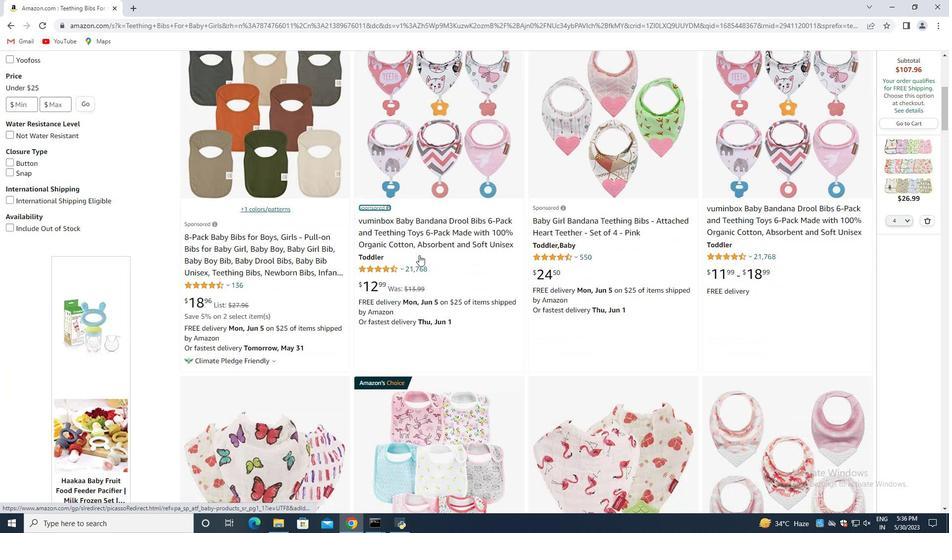 
Action: Mouse moved to (417, 255)
Screenshot: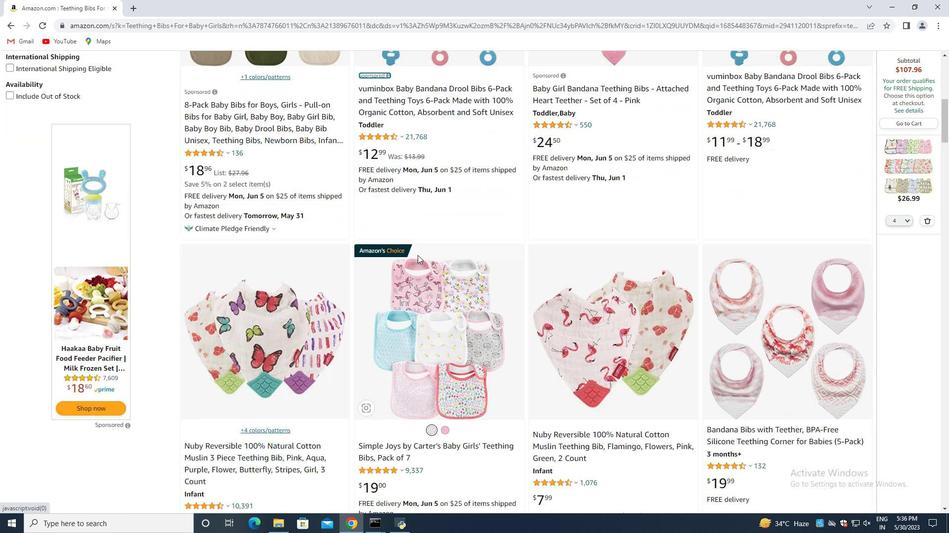 
Action: Mouse scrolled (417, 255) with delta (0, 0)
Screenshot: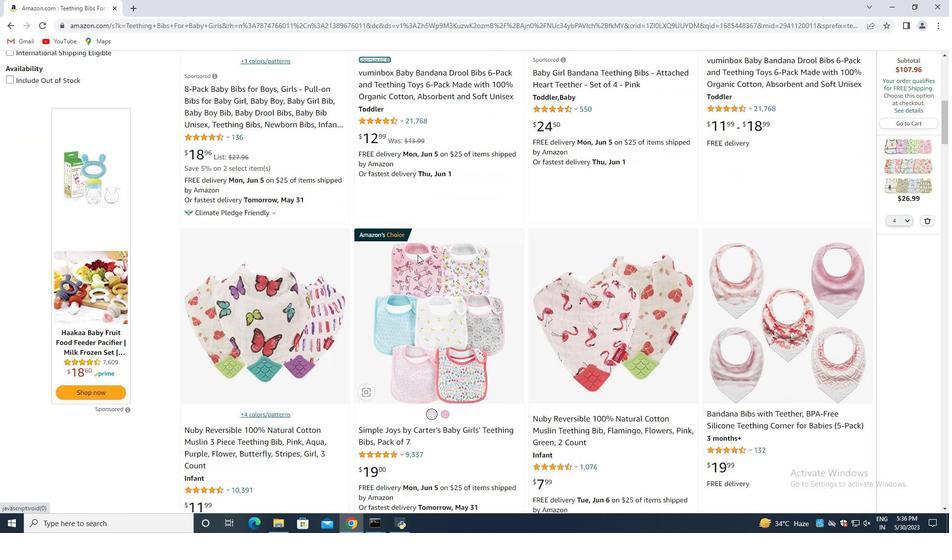 
Action: Mouse scrolled (417, 255) with delta (0, 0)
Screenshot: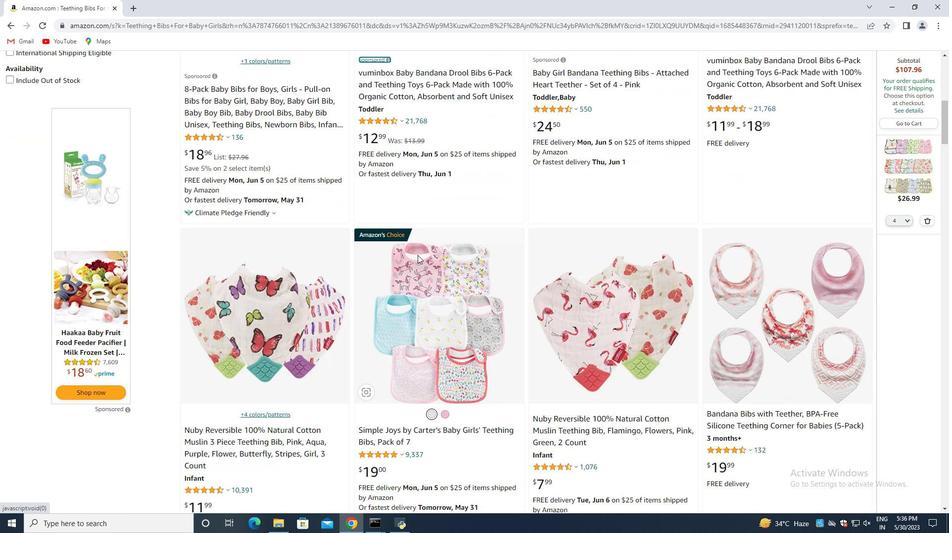 
Action: Mouse moved to (416, 255)
Screenshot: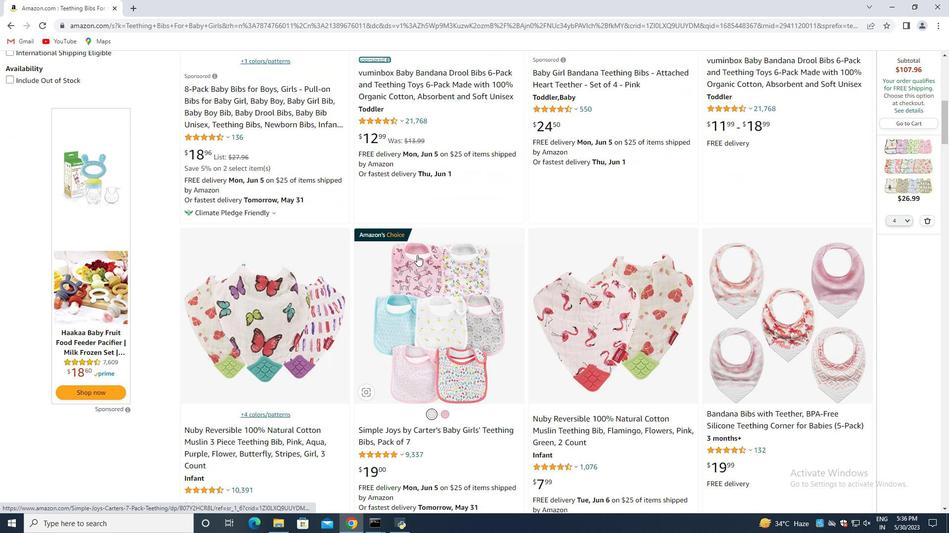 
Action: Mouse scrolled (416, 255) with delta (0, 0)
Screenshot: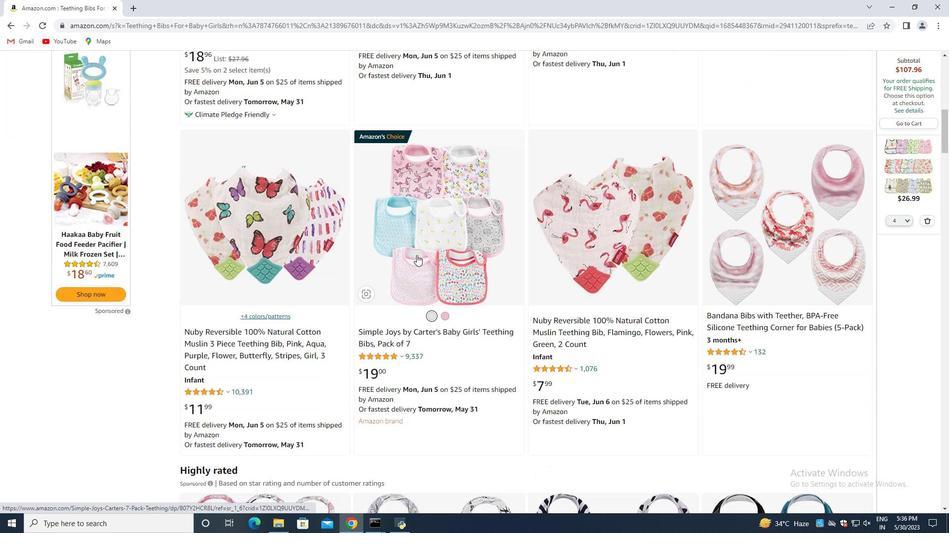 
Action: Mouse scrolled (416, 255) with delta (0, 0)
Screenshot: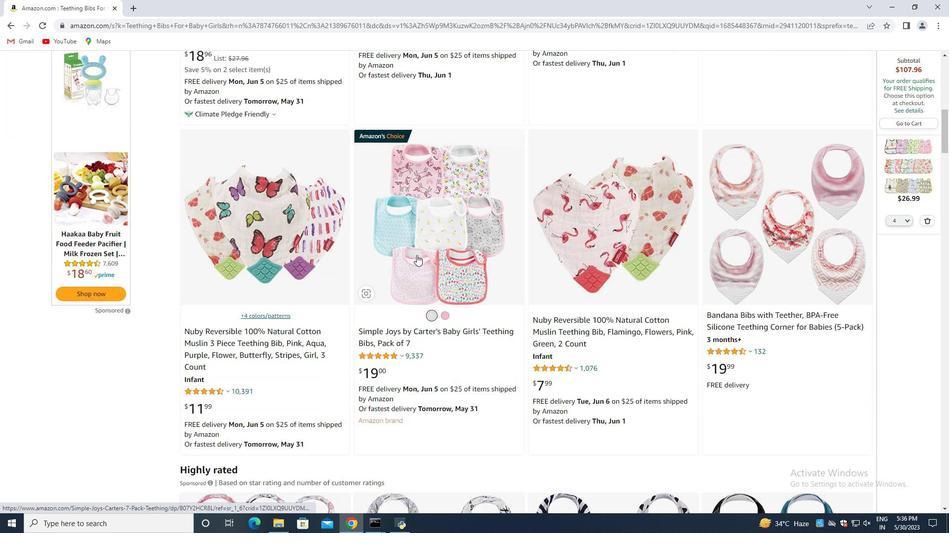 
Action: Mouse moved to (416, 263)
Screenshot: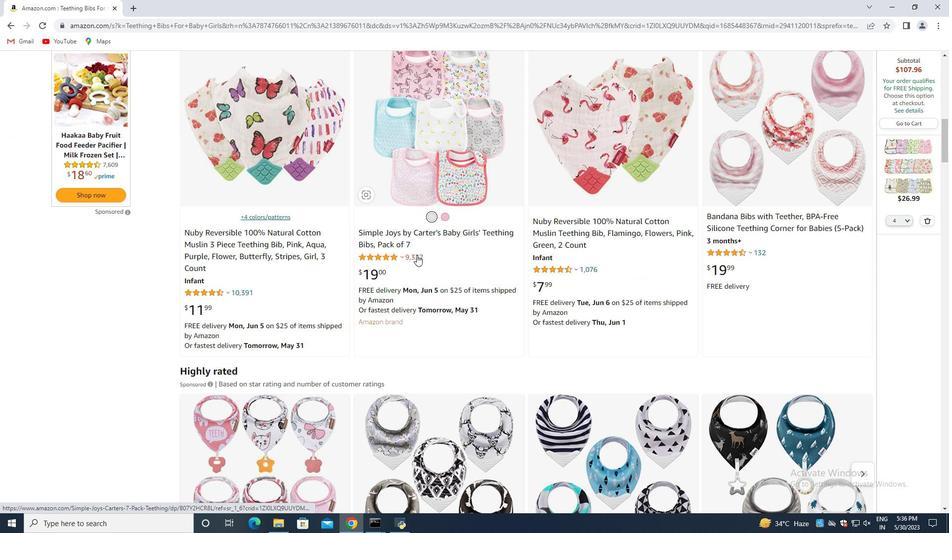 
Action: Mouse scrolled (416, 263) with delta (0, 0)
Screenshot: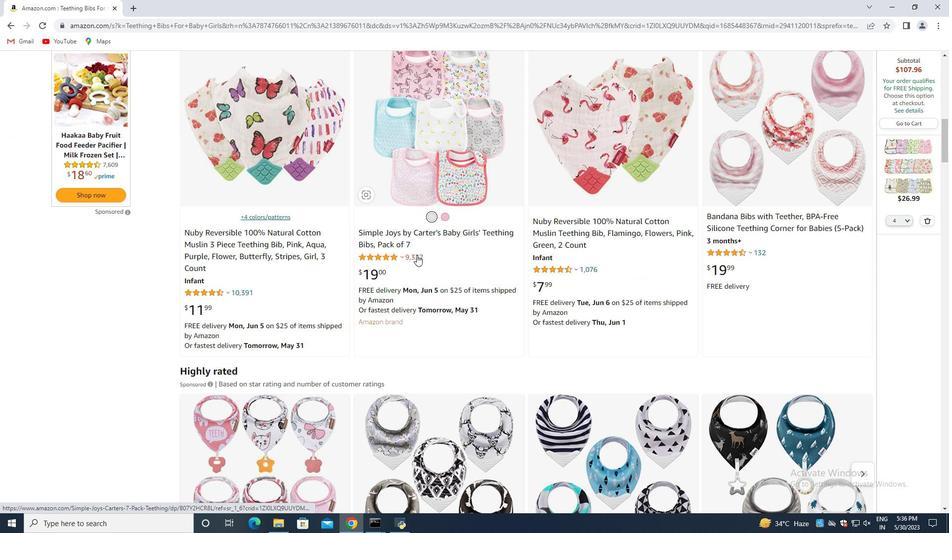 
Action: Mouse moved to (418, 269)
Screenshot: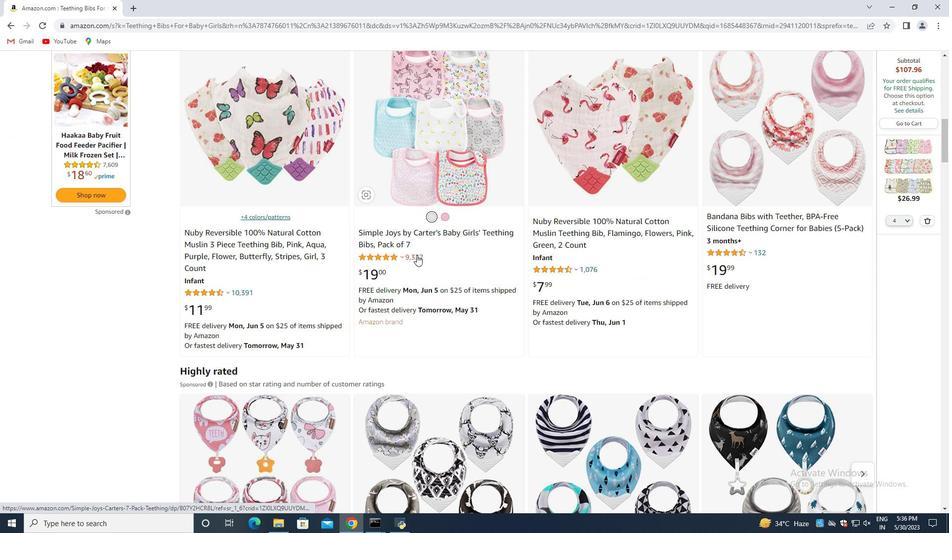 
Action: Mouse scrolled (418, 268) with delta (0, 0)
Screenshot: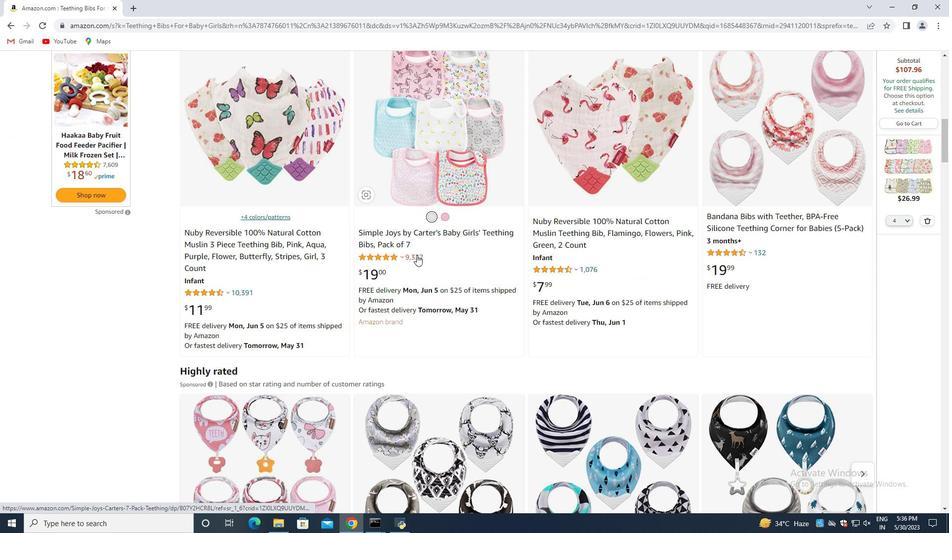 
Action: Mouse moved to (413, 328)
Screenshot: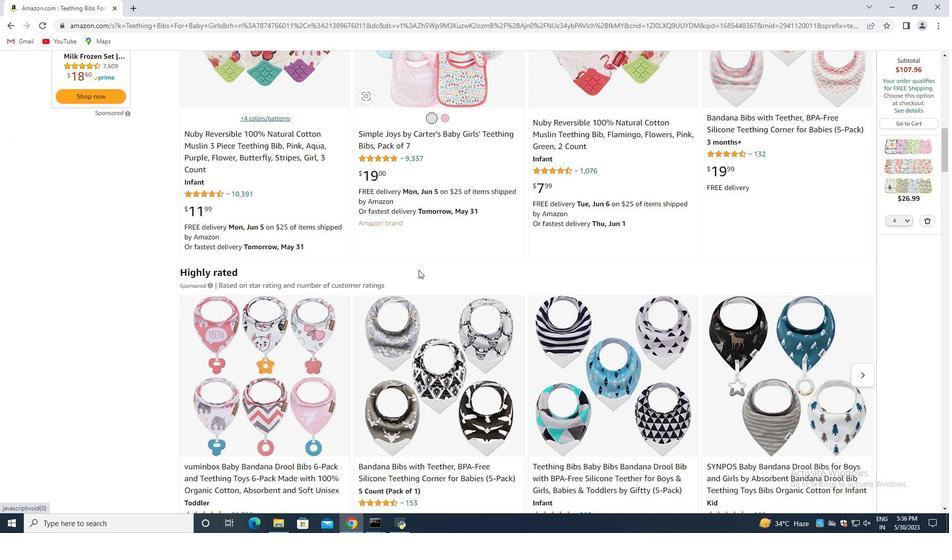 
Action: Mouse scrolled (413, 327) with delta (0, 0)
Screenshot: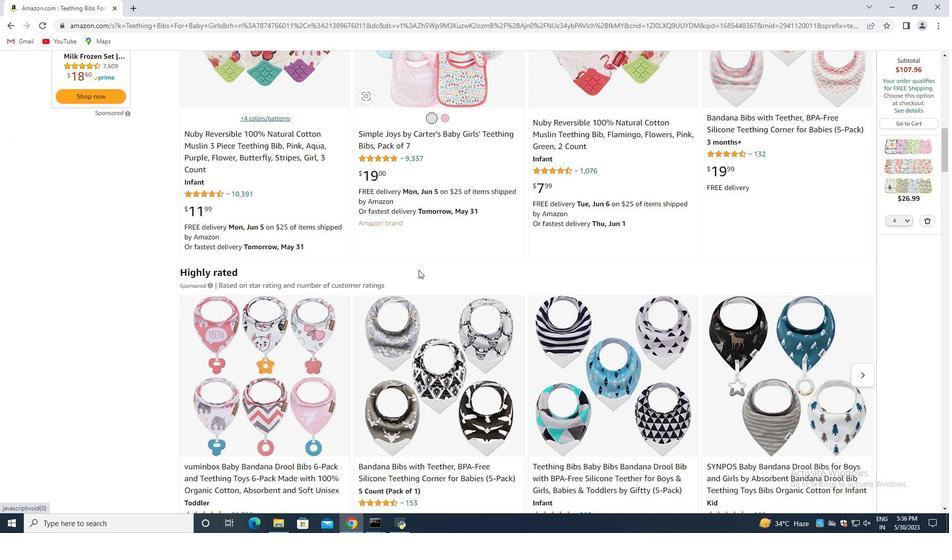
Action: Mouse moved to (413, 332)
Screenshot: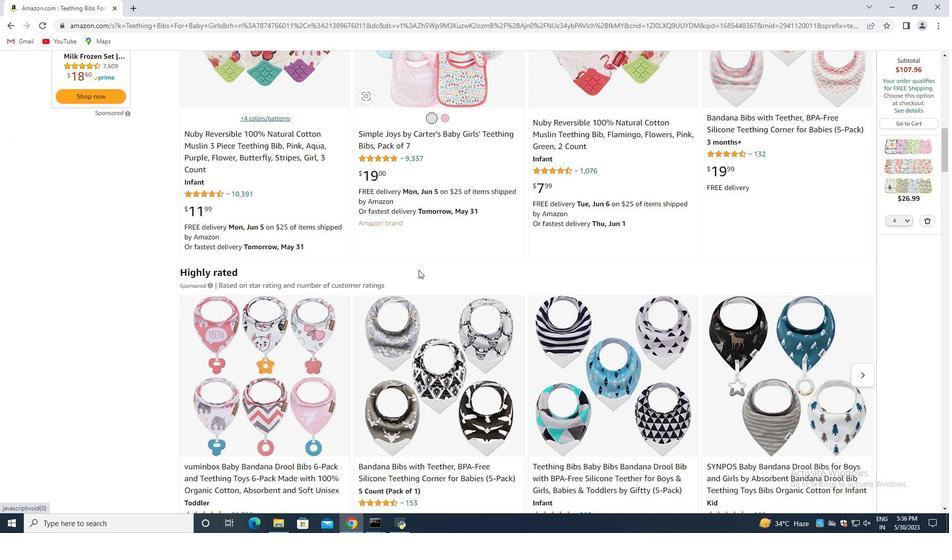
Action: Mouse scrolled (413, 331) with delta (0, 0)
Screenshot: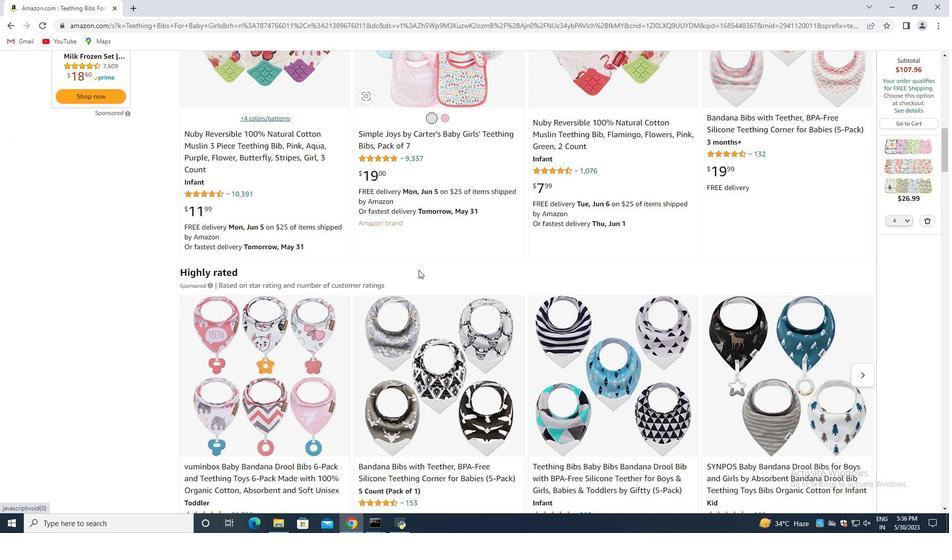 
Action: Mouse scrolled (413, 331) with delta (0, 0)
Screenshot: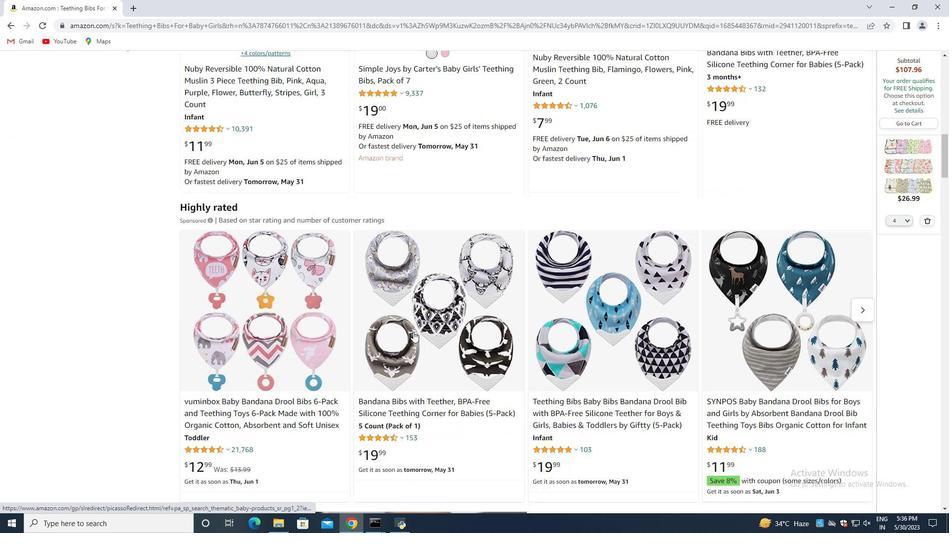 
Action: Mouse scrolled (413, 331) with delta (0, 0)
Screenshot: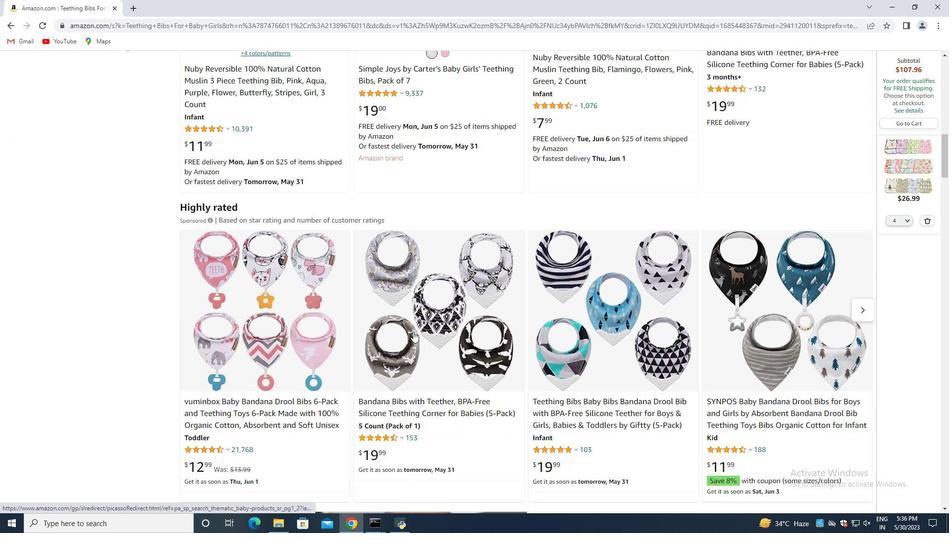 
Action: Mouse scrolled (413, 331) with delta (0, 0)
Screenshot: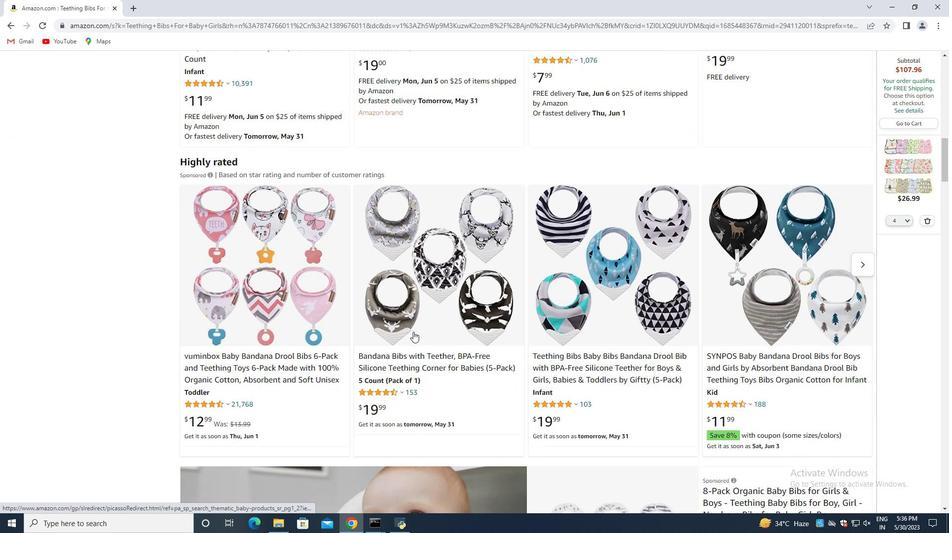 
Action: Mouse scrolled (413, 331) with delta (0, 0)
Screenshot: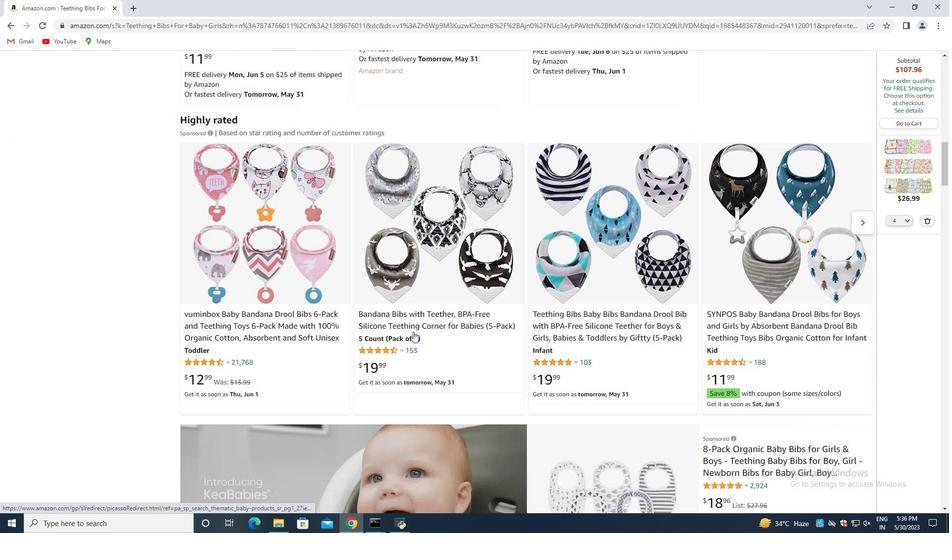 
Action: Mouse moved to (413, 331)
Screenshot: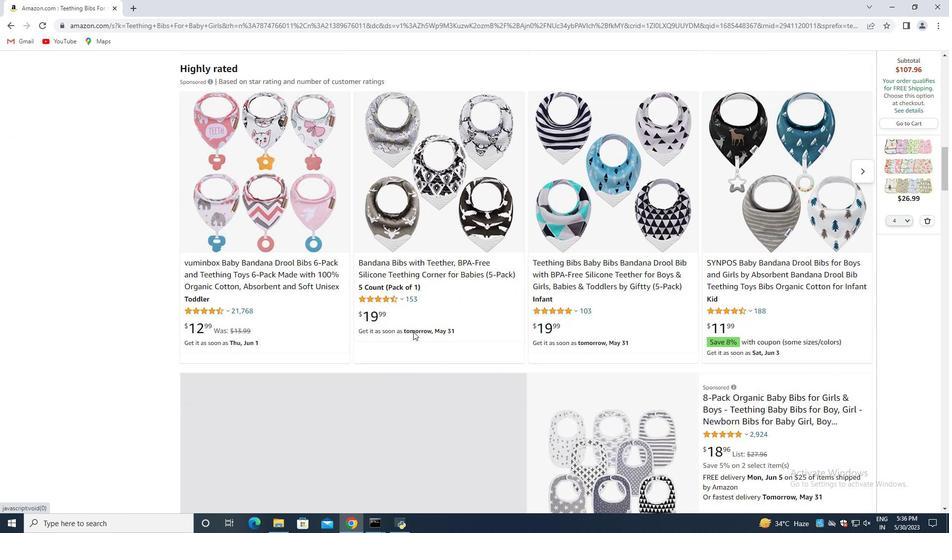 
Action: Mouse scrolled (413, 330) with delta (0, 0)
Screenshot: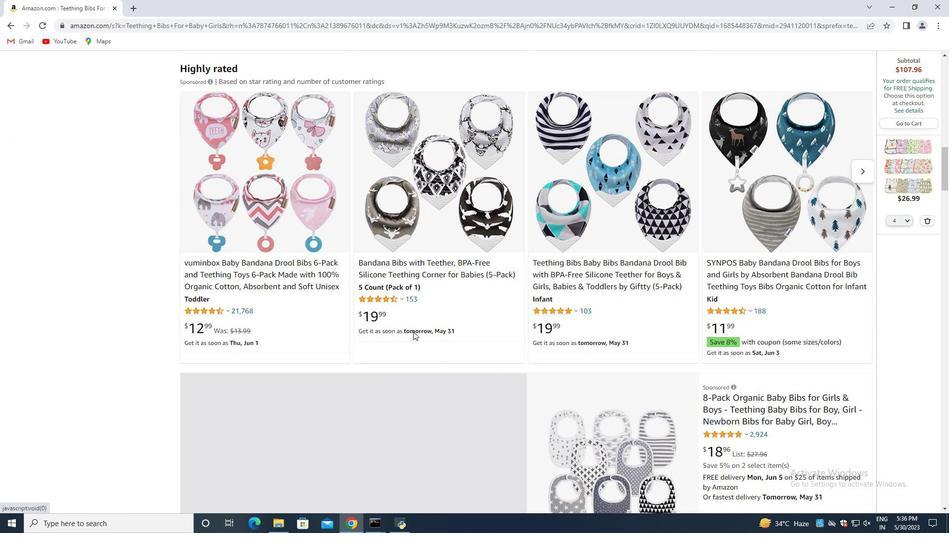 
Action: Mouse scrolled (413, 330) with delta (0, 0)
Screenshot: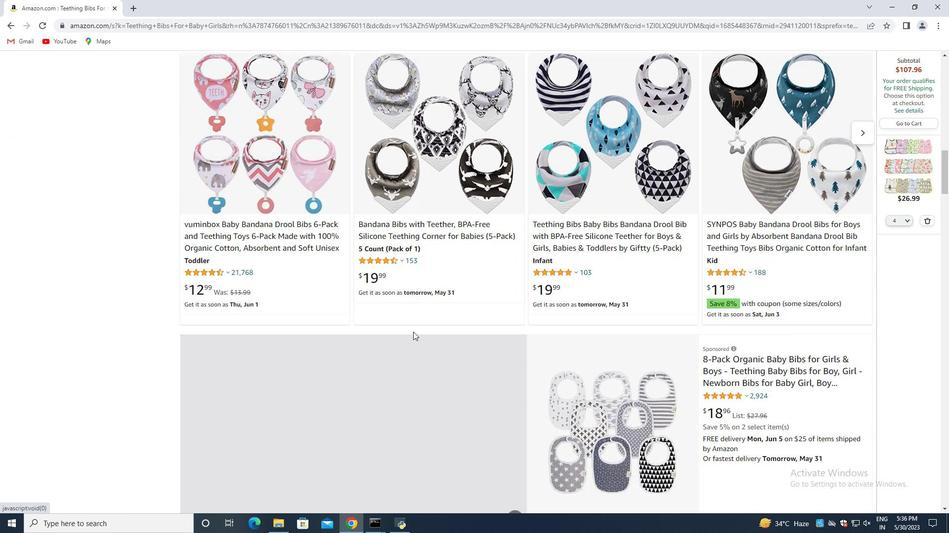 
Action: Mouse moved to (413, 330)
Screenshot: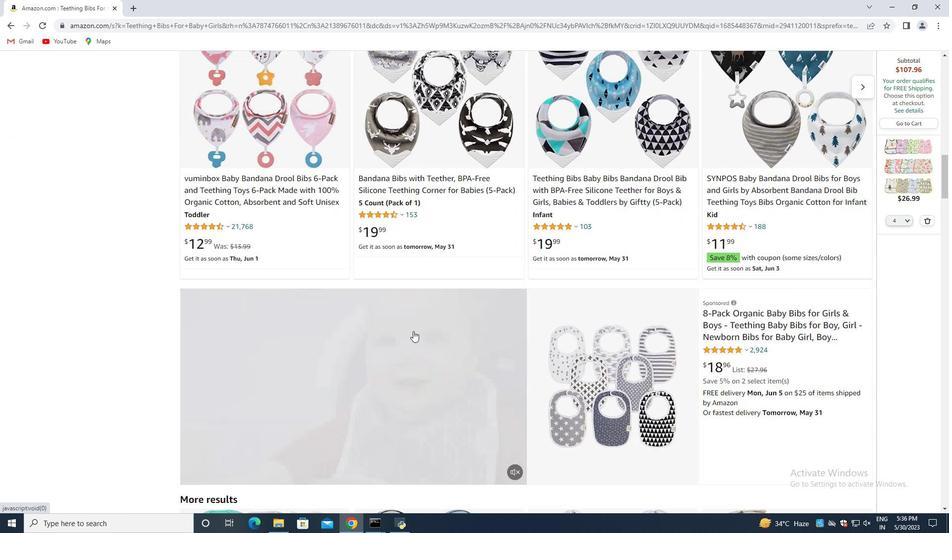 
Action: Mouse scrolled (413, 330) with delta (0, 0)
Screenshot: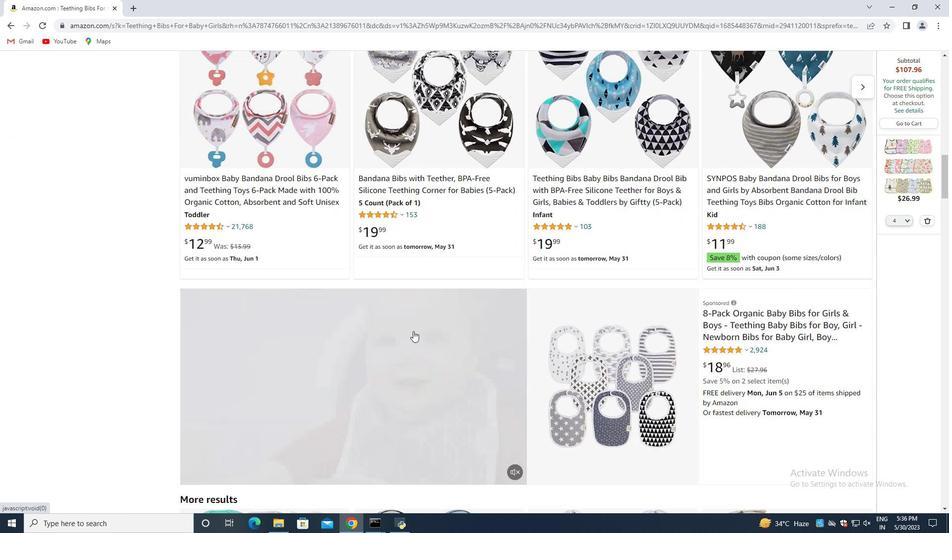 
Action: Mouse moved to (424, 324)
Screenshot: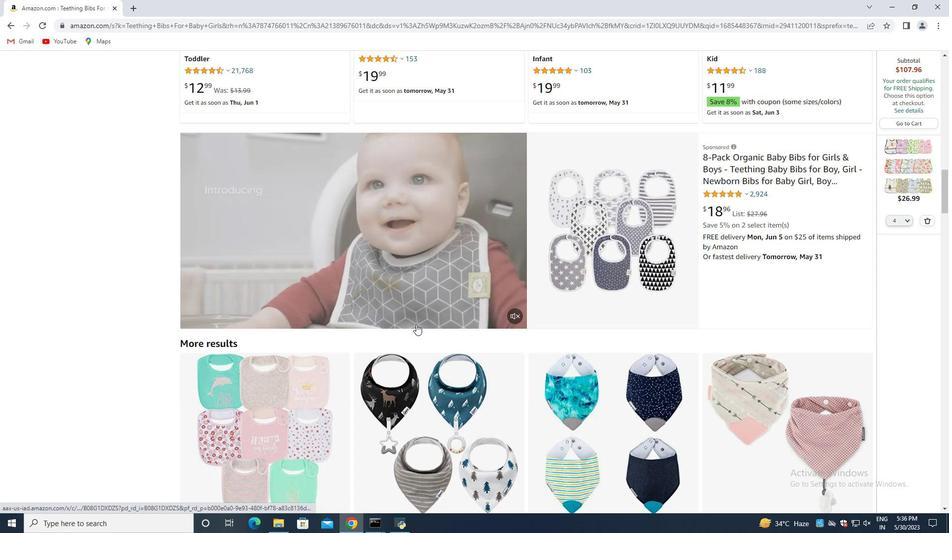 
Action: Mouse scrolled (424, 324) with delta (0, 0)
Screenshot: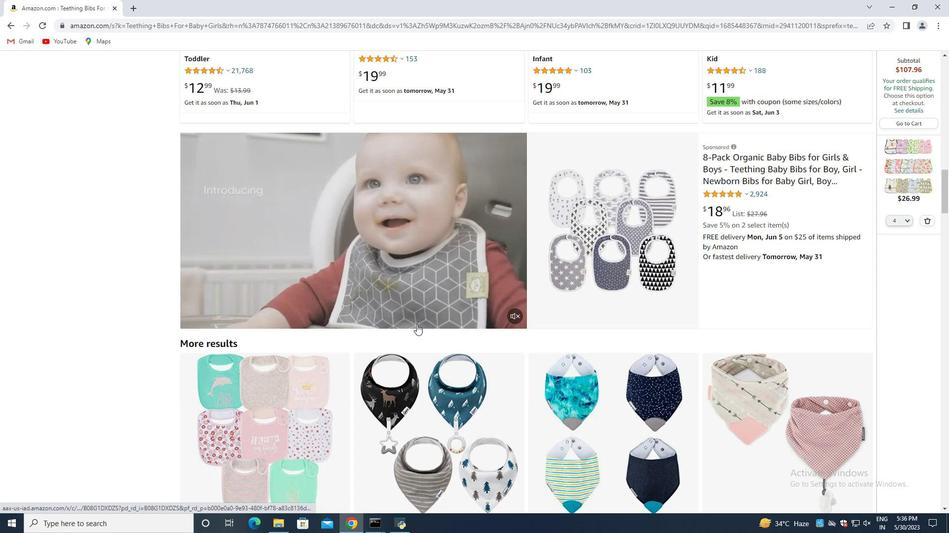 
Action: Mouse scrolled (424, 324) with delta (0, 0)
Screenshot: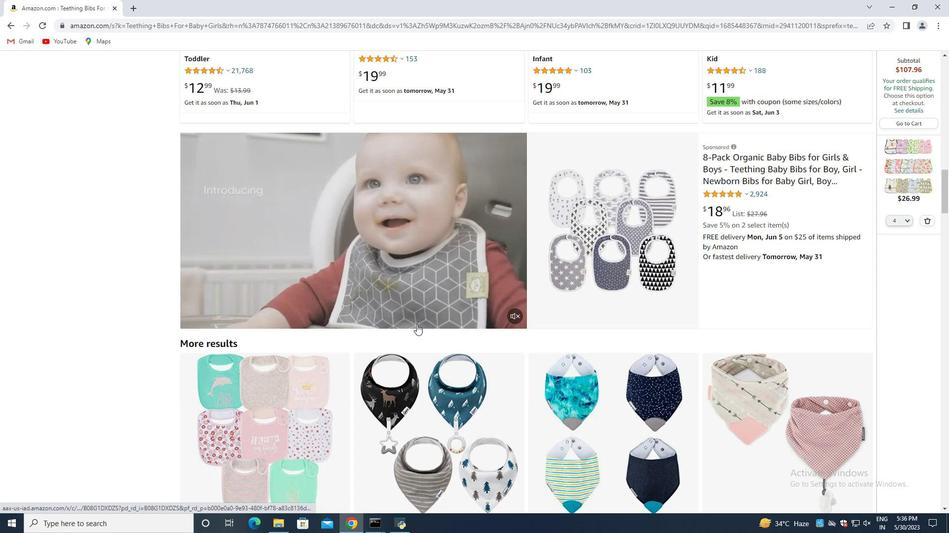 
Action: Mouse scrolled (424, 324) with delta (0, 0)
Screenshot: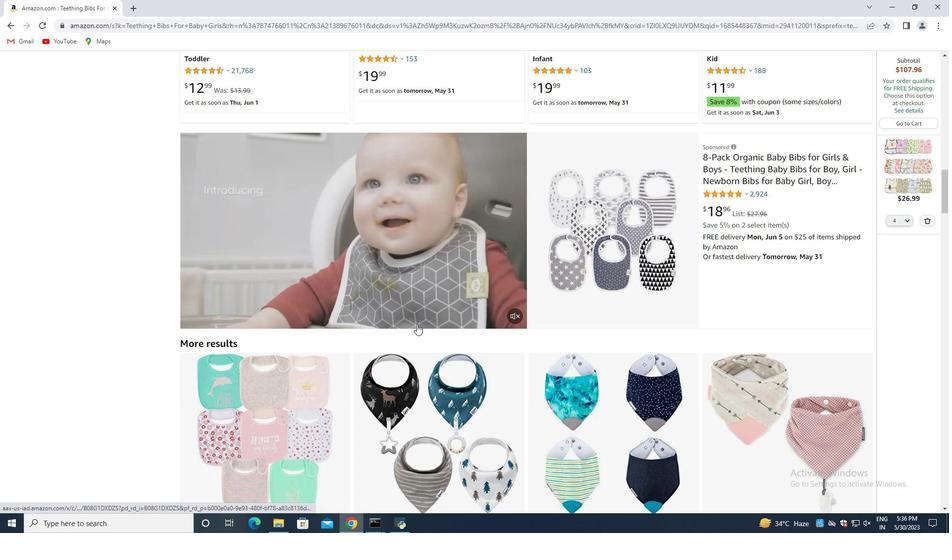 
Action: Mouse moved to (425, 324)
Screenshot: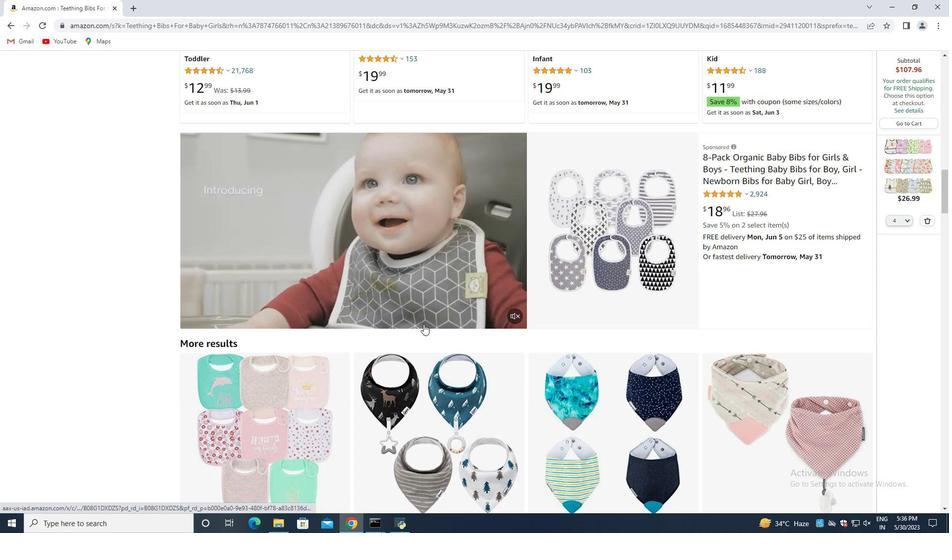 
Action: Mouse scrolled (425, 324) with delta (0, 0)
Screenshot: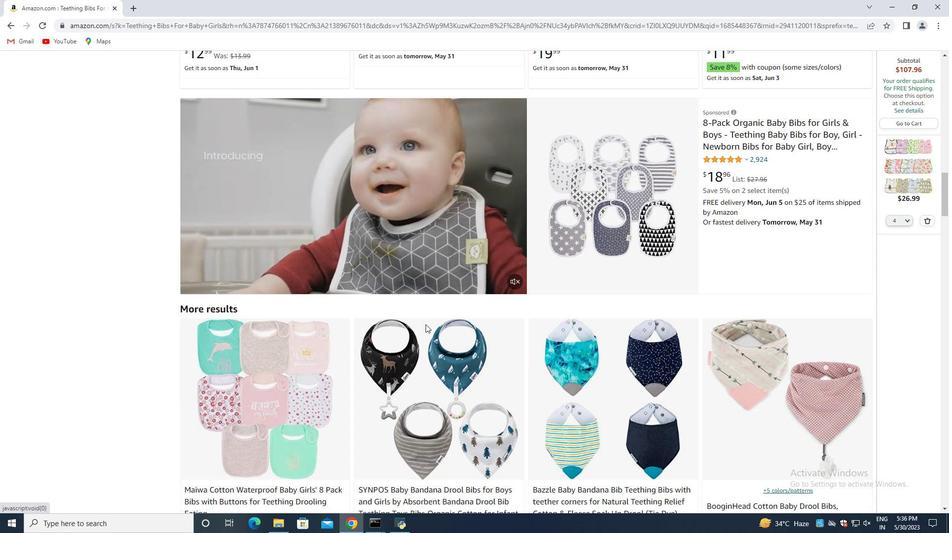 
Action: Mouse scrolled (425, 324) with delta (0, 0)
Screenshot: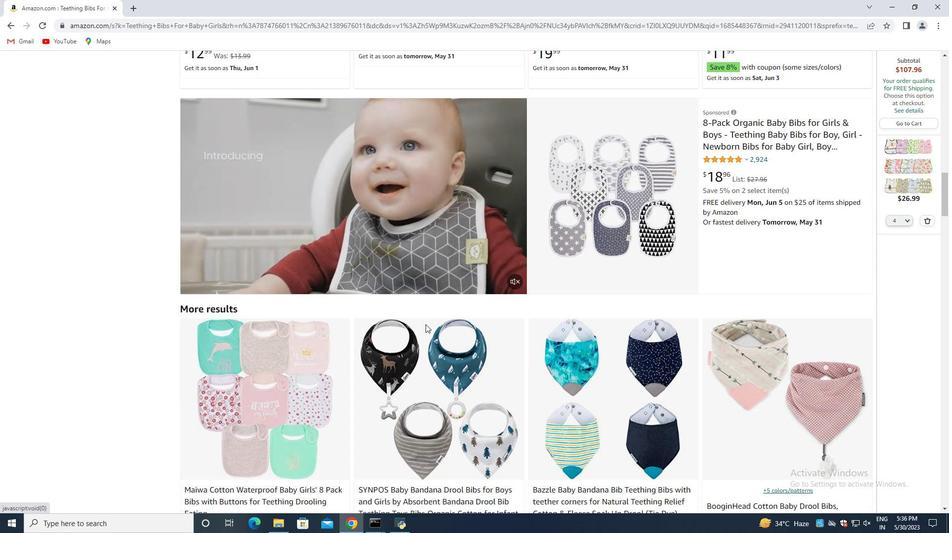 
Action: Mouse moved to (926, 217)
Screenshot: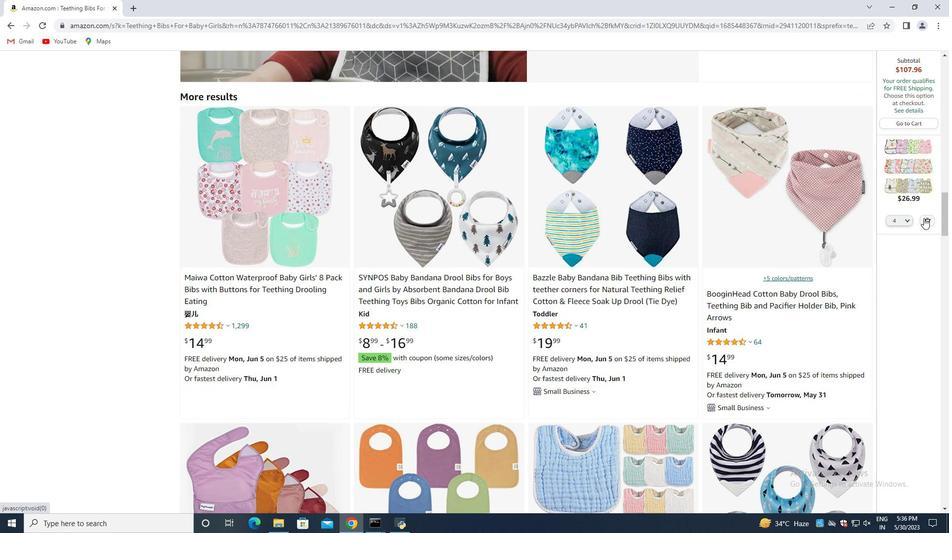 
Action: Mouse pressed left at (926, 217)
Screenshot: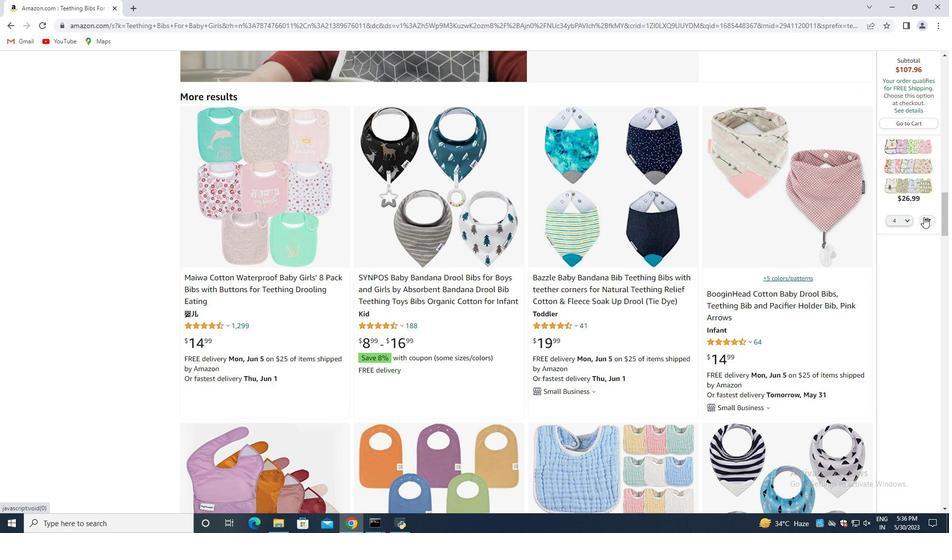 
Action: Mouse moved to (640, 284)
Screenshot: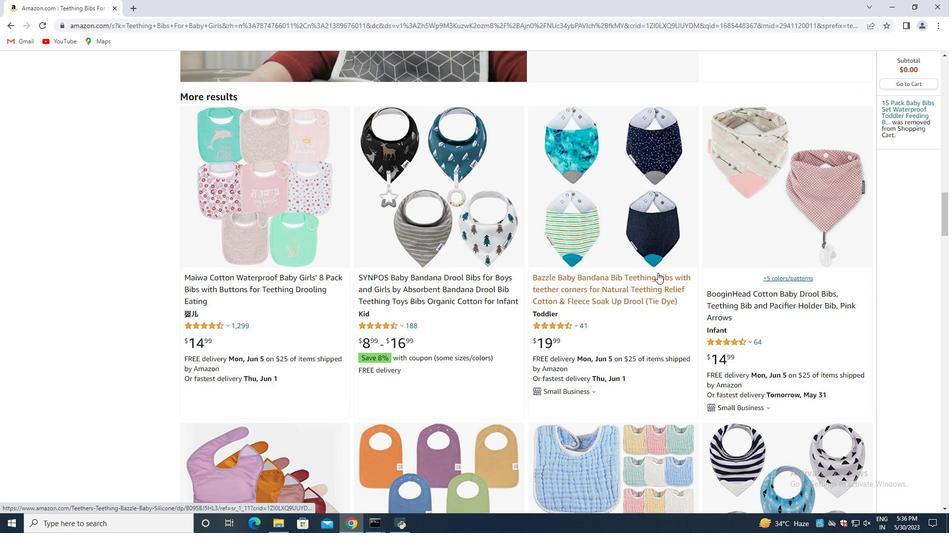 
Action: Mouse scrolled (640, 284) with delta (0, 0)
Screenshot: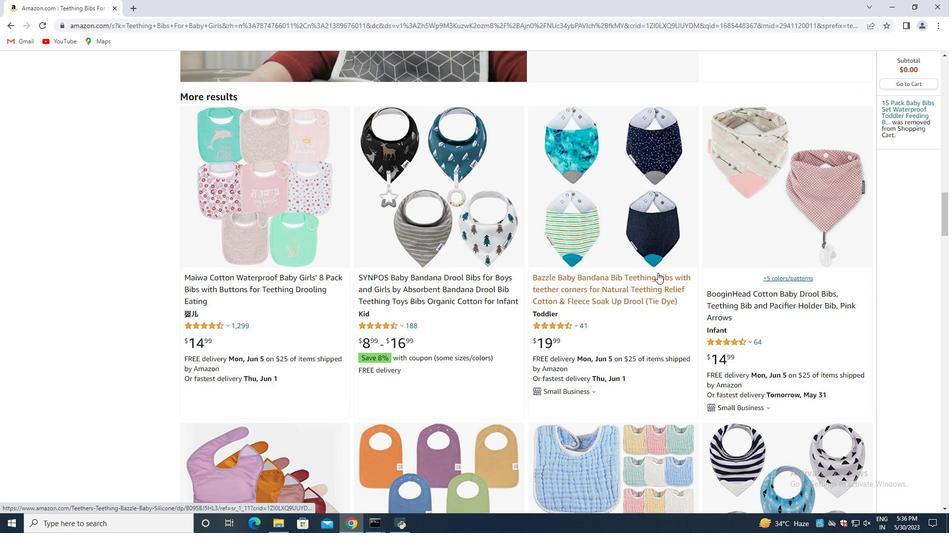 
Action: Mouse moved to (638, 286)
Screenshot: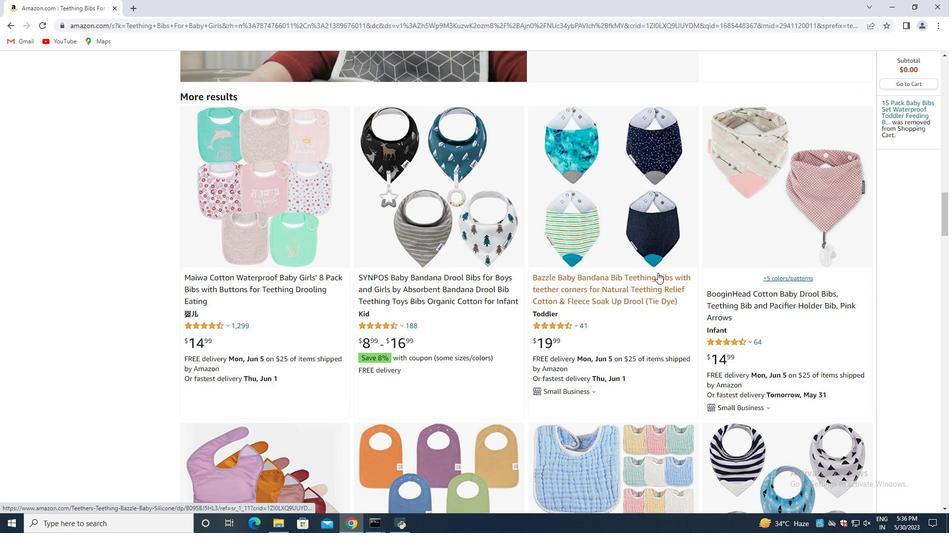 
Action: Mouse scrolled (638, 286) with delta (0, 0)
Screenshot: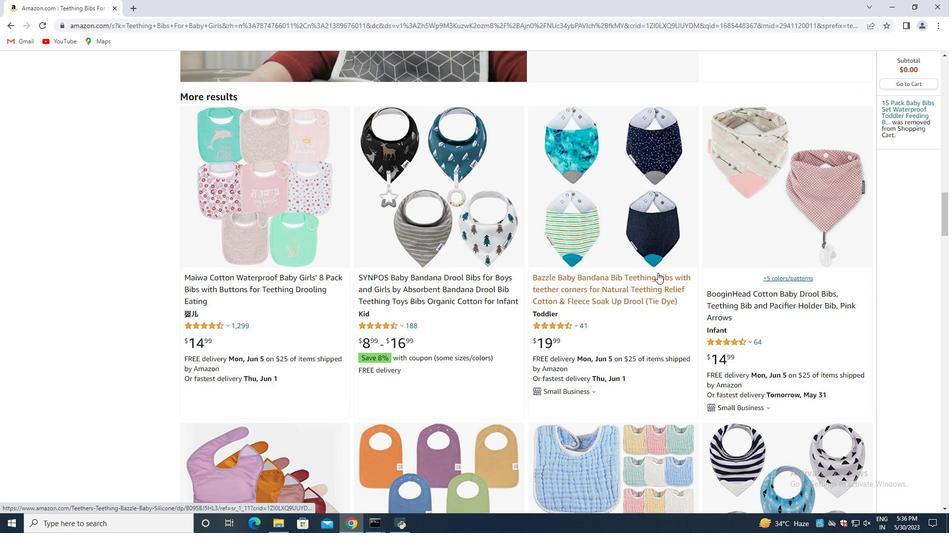 
Action: Mouse moved to (635, 289)
Screenshot: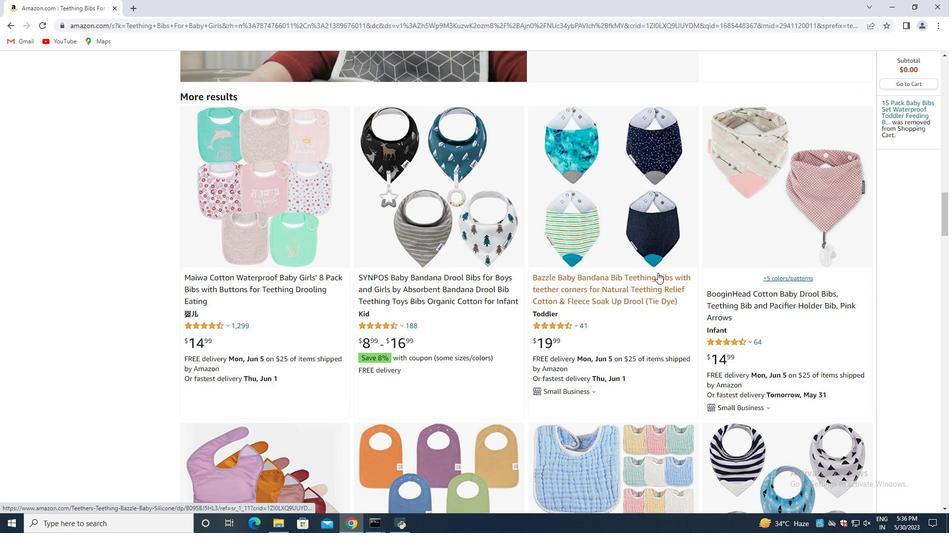 
Action: Mouse scrolled (635, 288) with delta (0, 0)
Screenshot: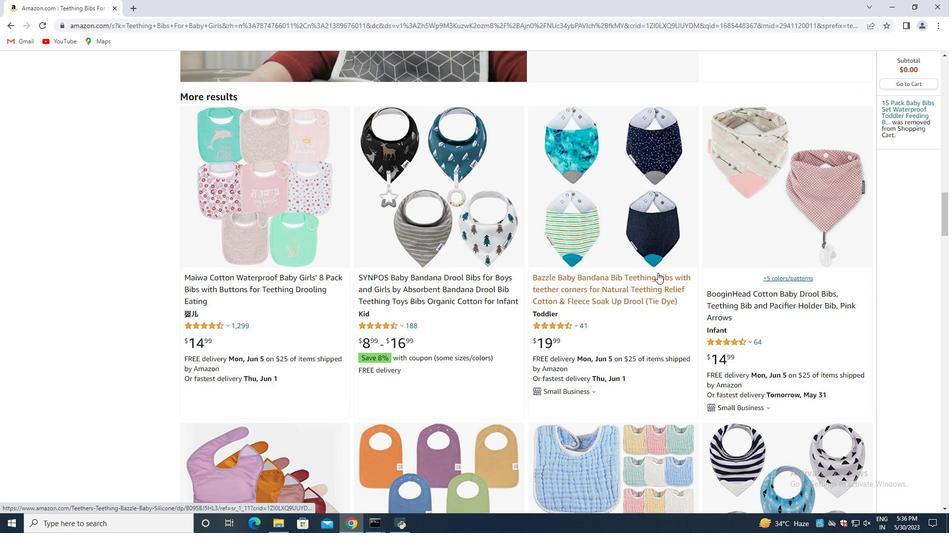 
Action: Mouse moved to (615, 284)
Screenshot: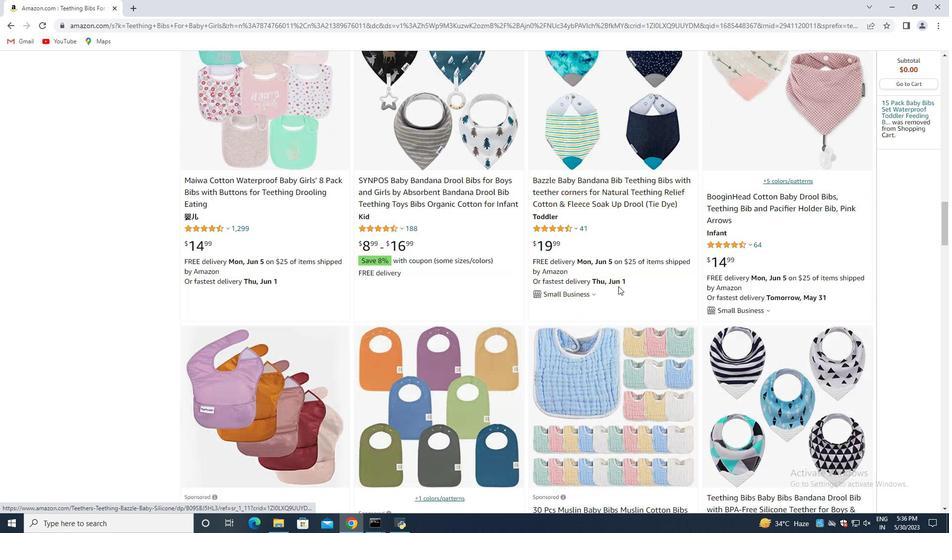 
Action: Mouse scrolled (615, 284) with delta (0, 0)
Screenshot: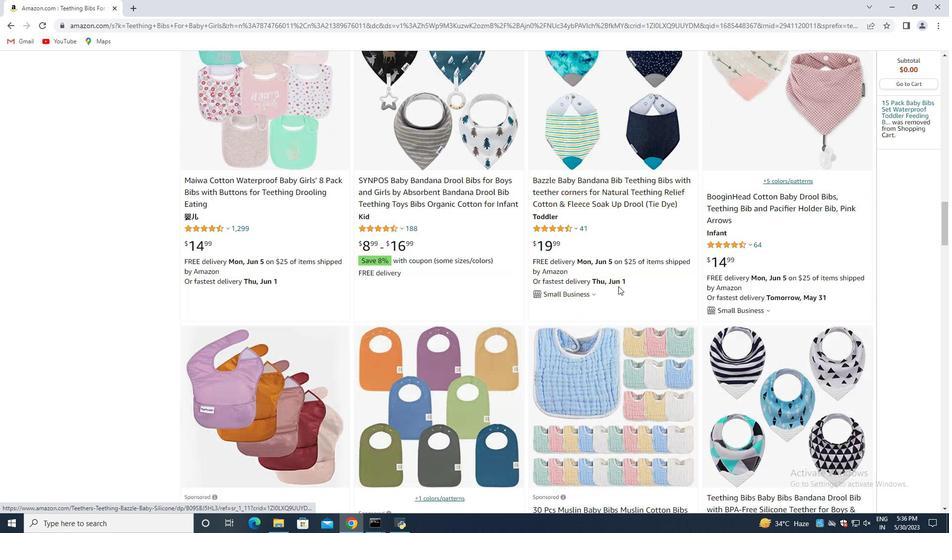 
Action: Mouse moved to (611, 284)
Screenshot: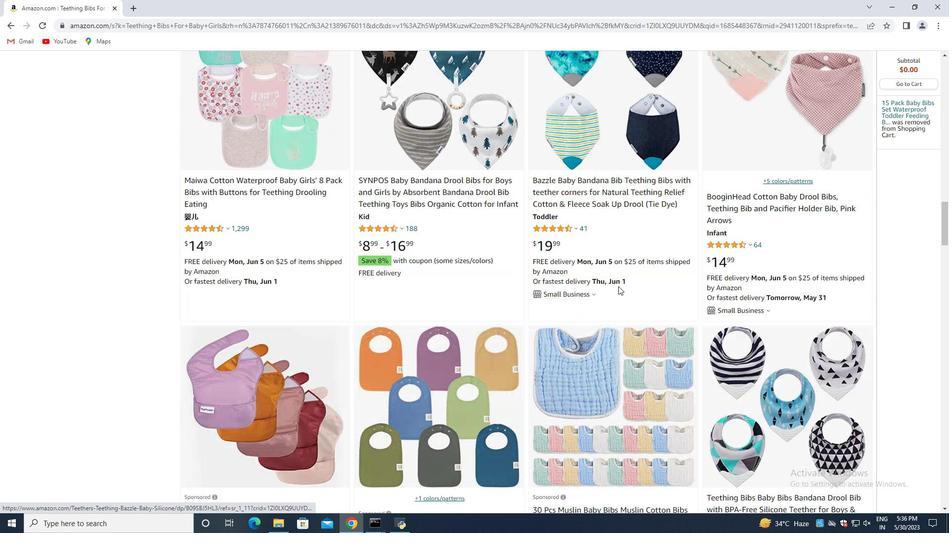 
Action: Mouse scrolled (611, 284) with delta (0, 0)
Screenshot: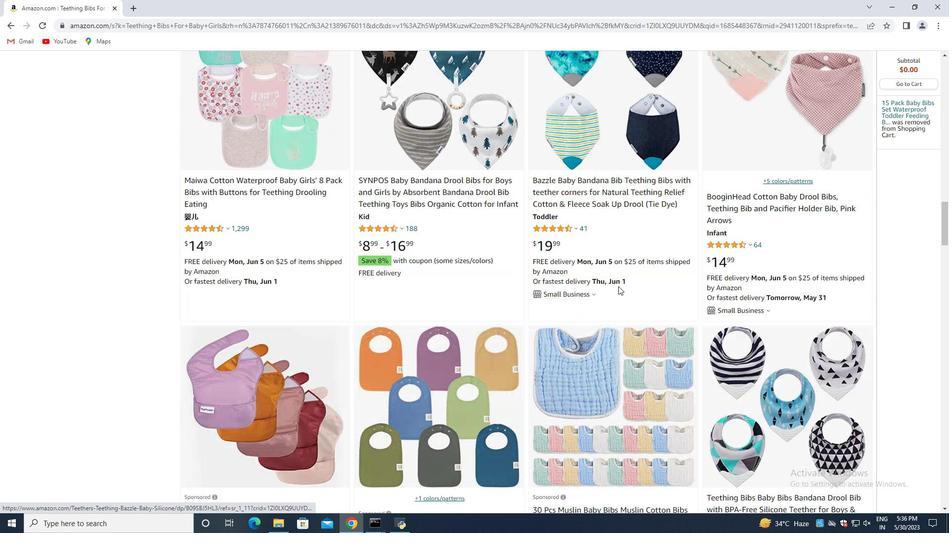 
Action: Mouse moved to (609, 283)
Screenshot: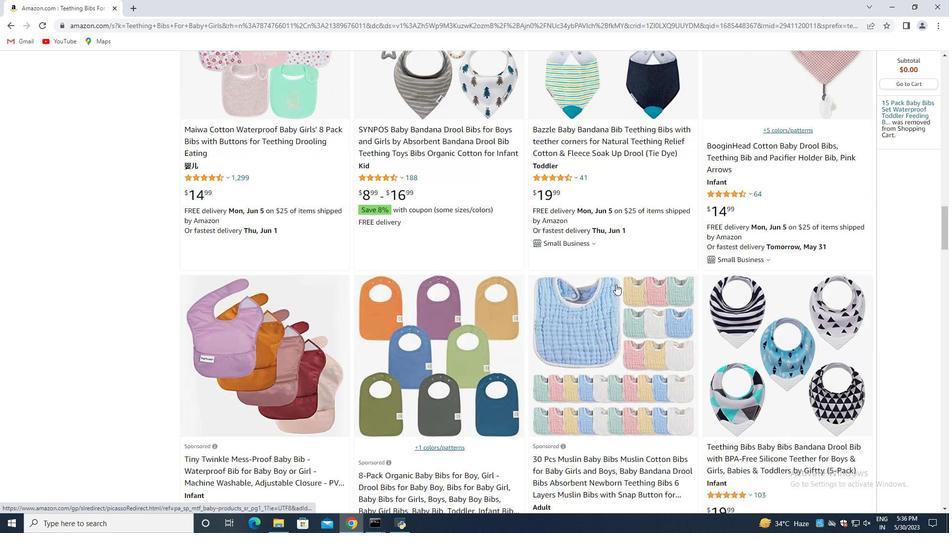 
Action: Mouse scrolled (609, 282) with delta (0, 0)
Screenshot: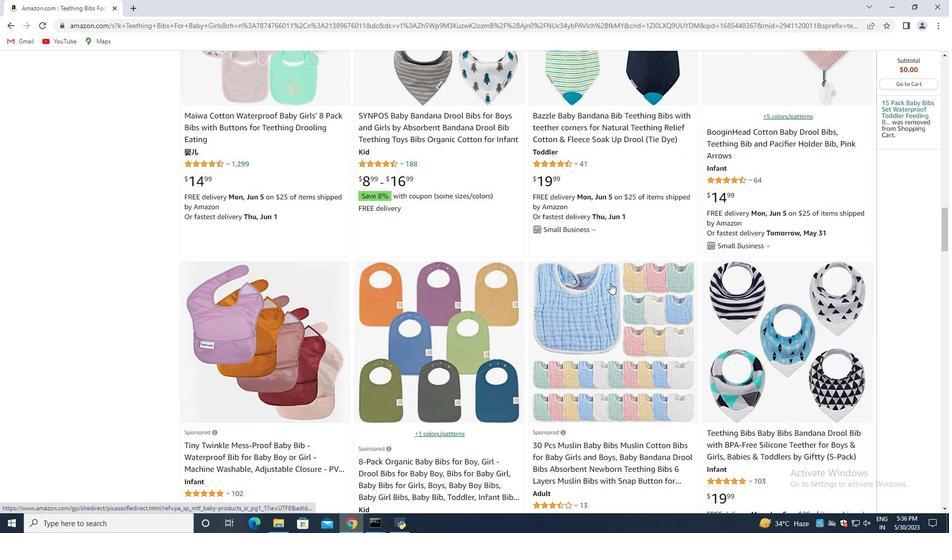 
Action: Mouse scrolled (609, 282) with delta (0, 0)
Screenshot: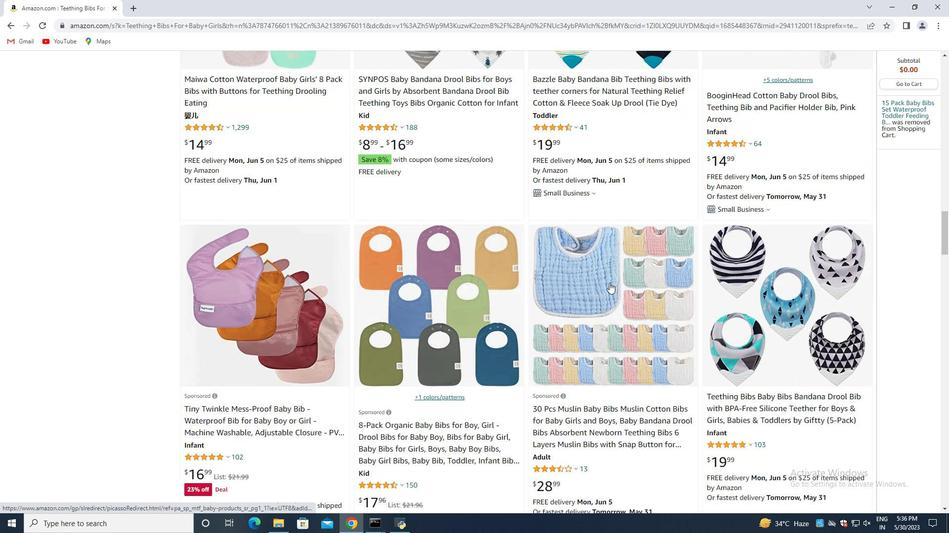 
Action: Mouse moved to (590, 280)
Screenshot: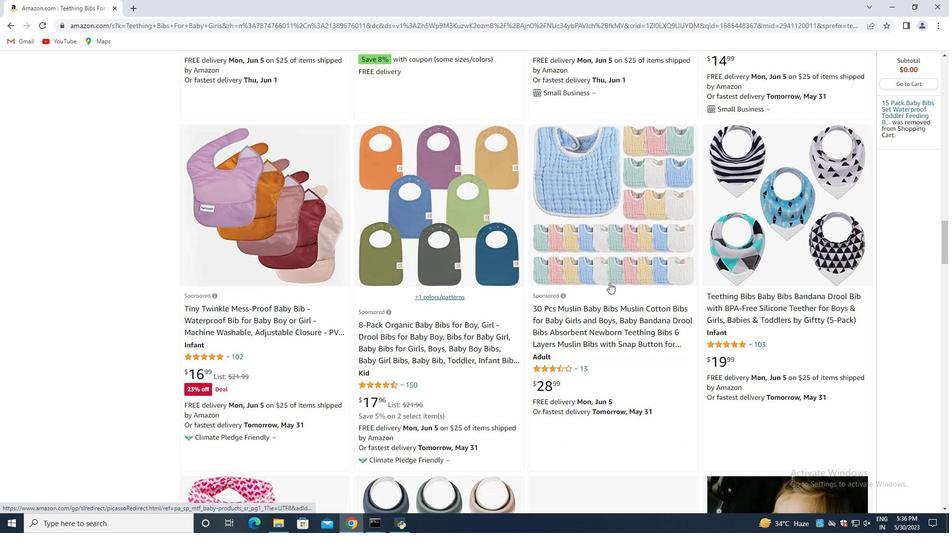 
Action: Mouse scrolled (590, 279) with delta (0, 0)
Screenshot: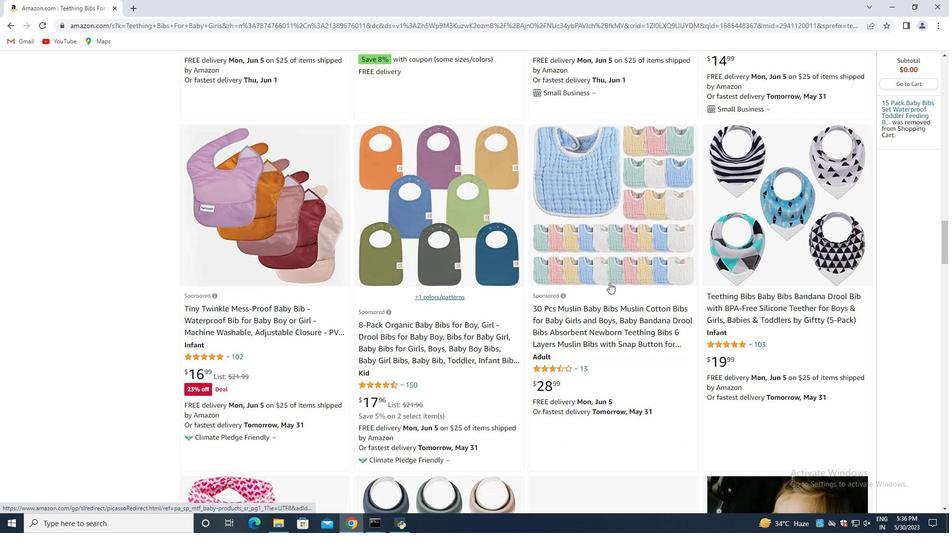 
Action: Mouse moved to (583, 279)
Screenshot: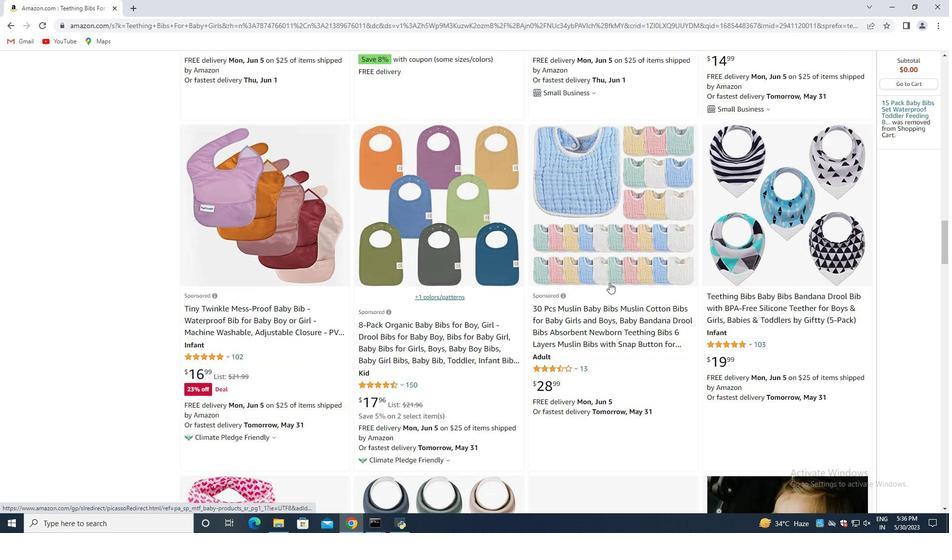 
Action: Mouse scrolled (583, 278) with delta (0, 0)
Screenshot: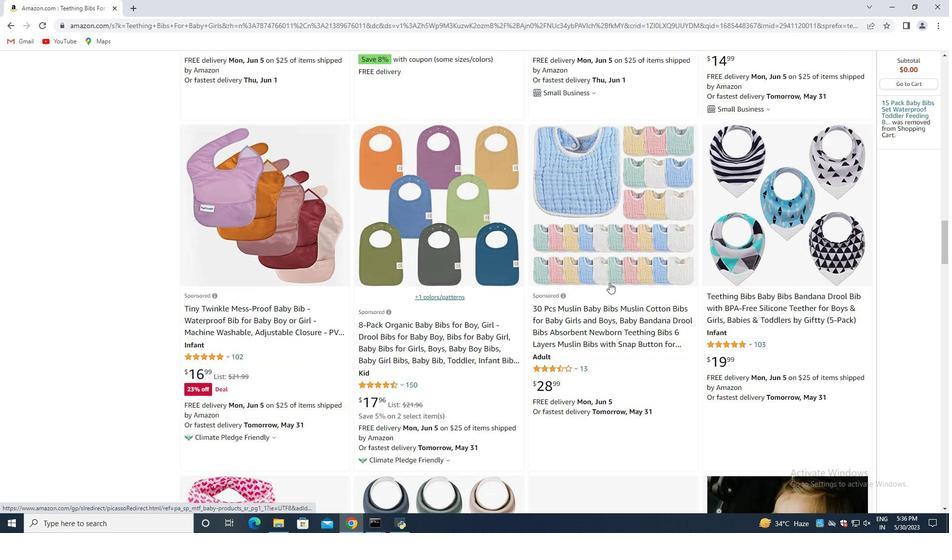 
Action: Mouse moved to (552, 269)
Screenshot: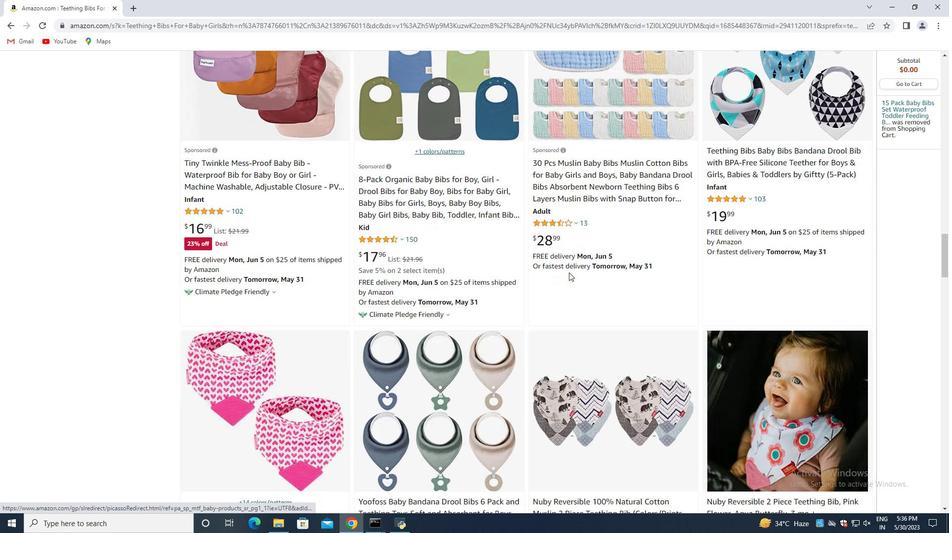 
Action: Mouse scrolled (556, 268) with delta (0, 0)
Screenshot: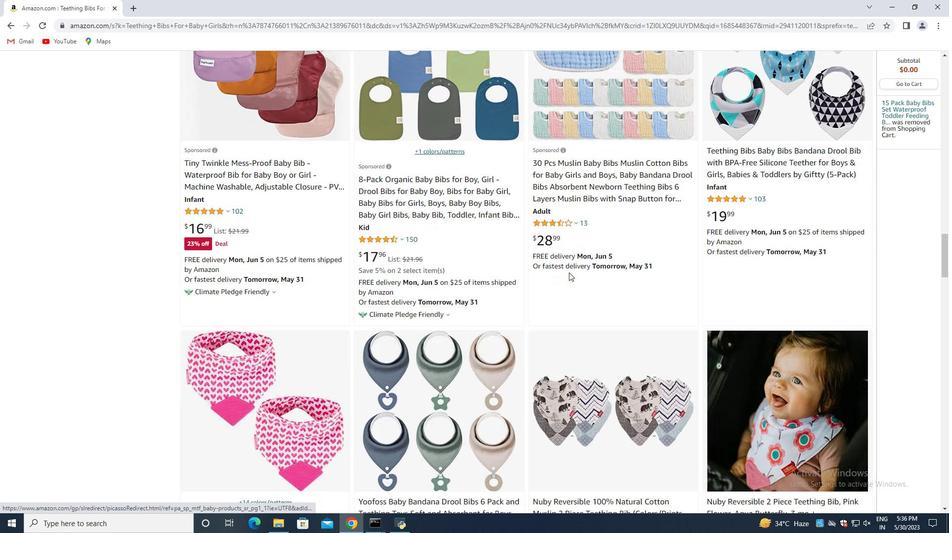 
Action: Mouse moved to (541, 269)
Screenshot: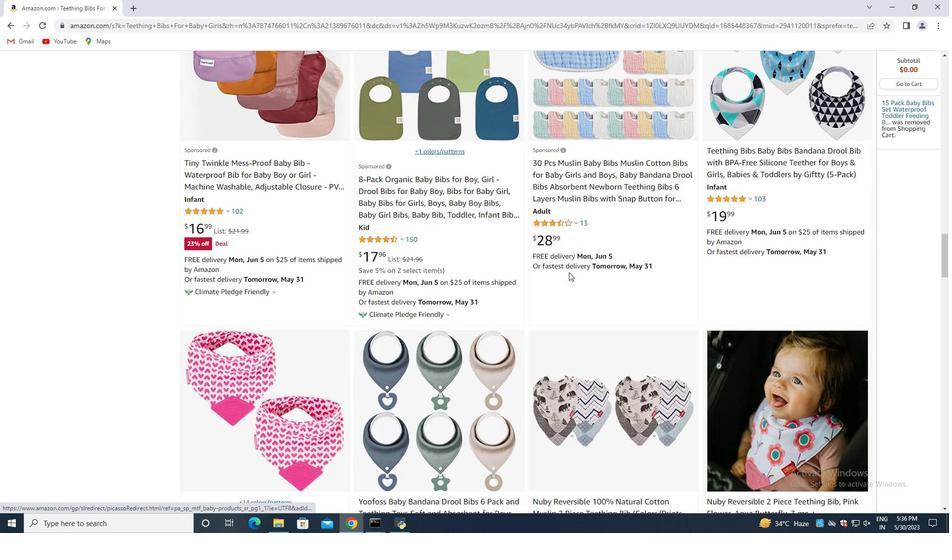 
Action: Mouse scrolled (546, 268) with delta (0, 0)
Screenshot: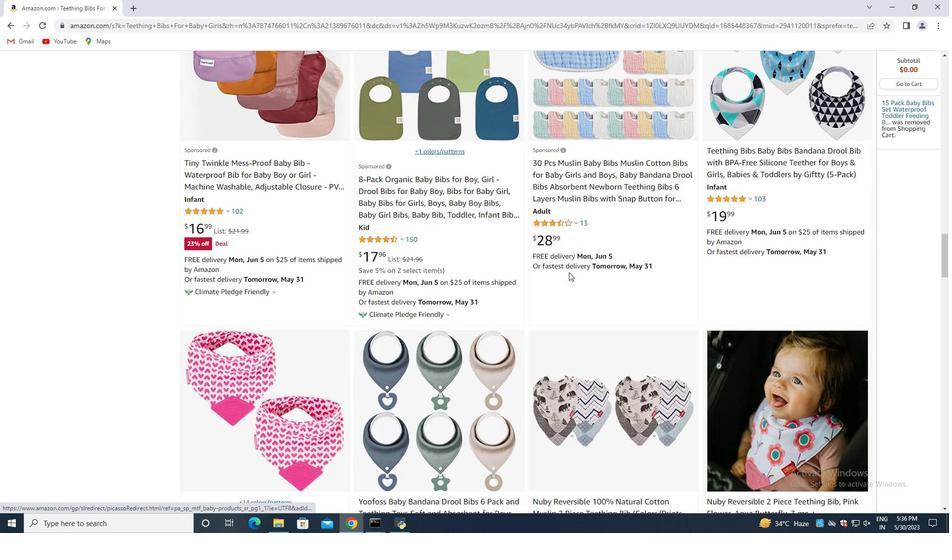 
Action: Mouse moved to (538, 269)
Screenshot: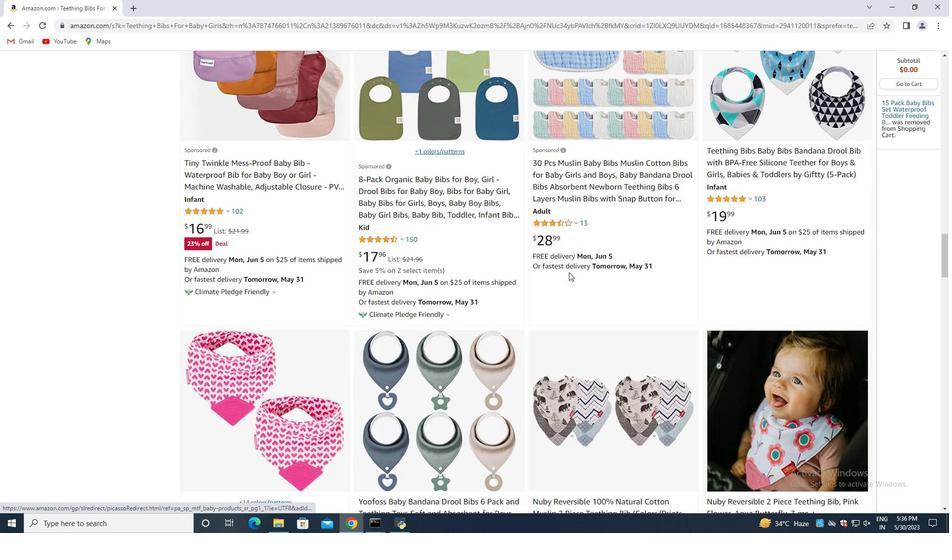 
Action: Mouse scrolled (541, 268) with delta (0, 0)
Screenshot: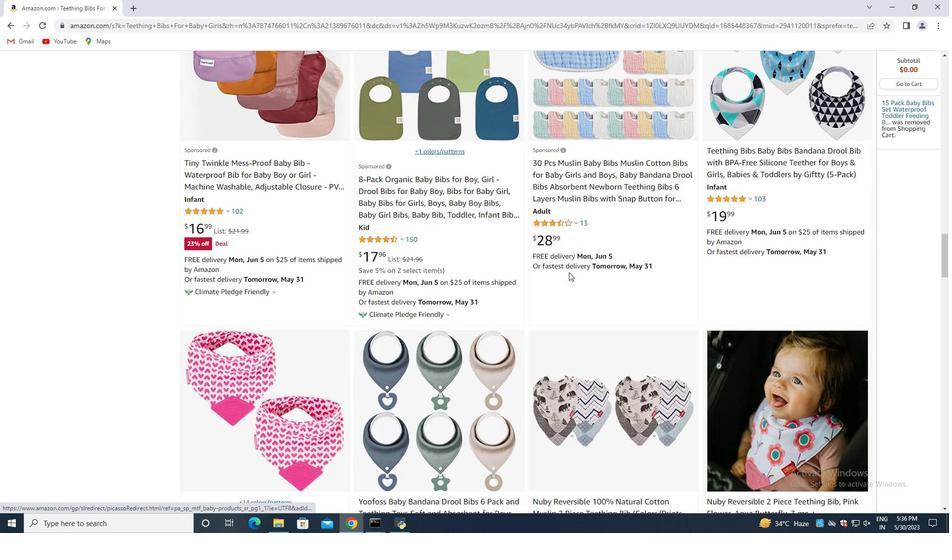 
Action: Mouse moved to (536, 265)
Screenshot: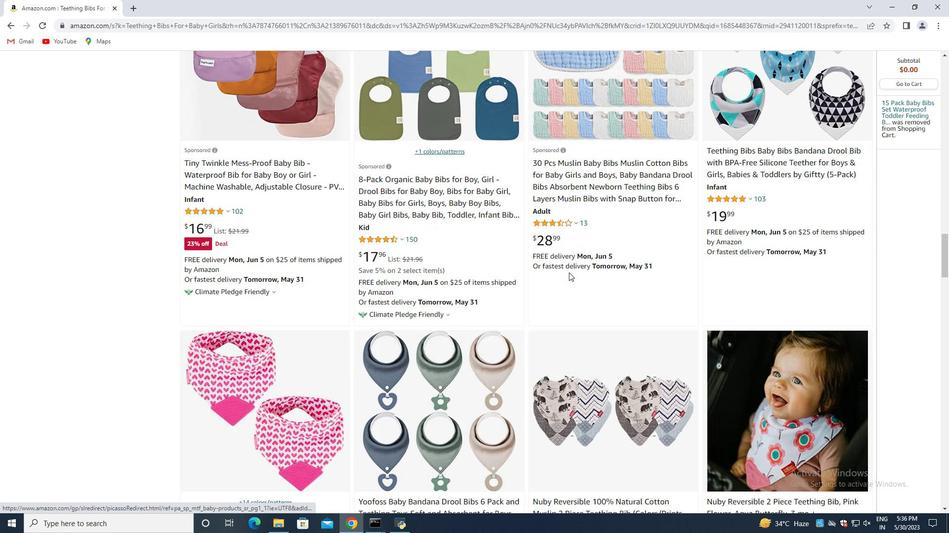 
Action: Mouse scrolled (536, 265) with delta (0, 0)
Screenshot: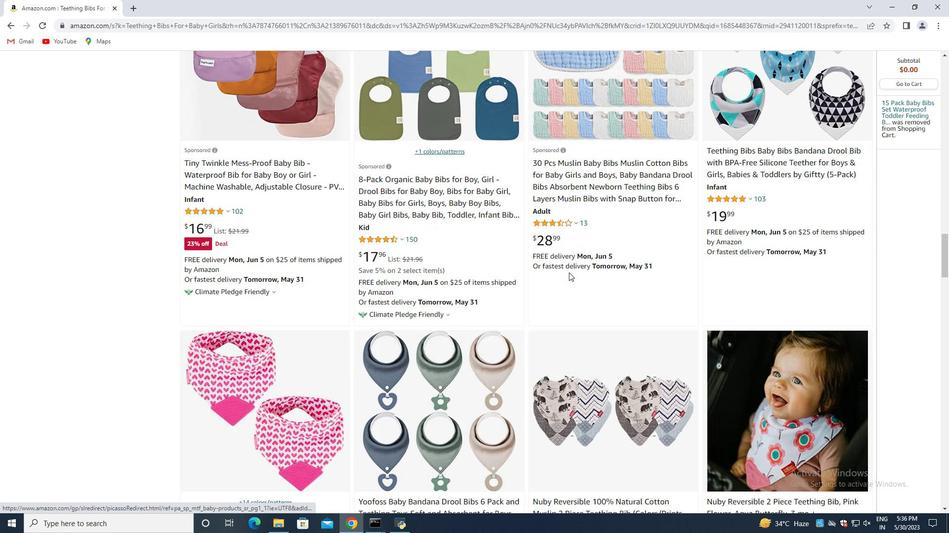 
Action: Mouse moved to (507, 256)
Screenshot: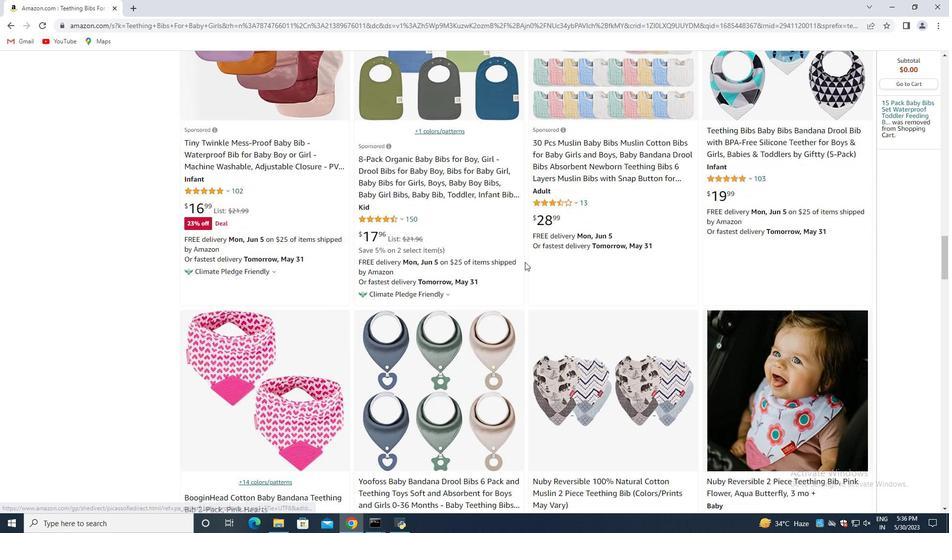 
Action: Mouse scrolled (507, 255) with delta (0, 0)
Screenshot: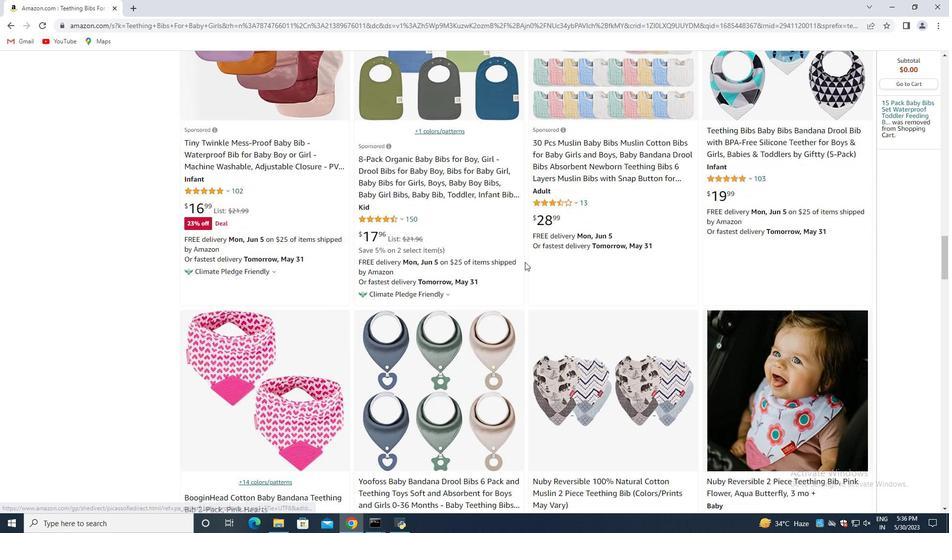 
Action: Mouse moved to (503, 256)
Screenshot: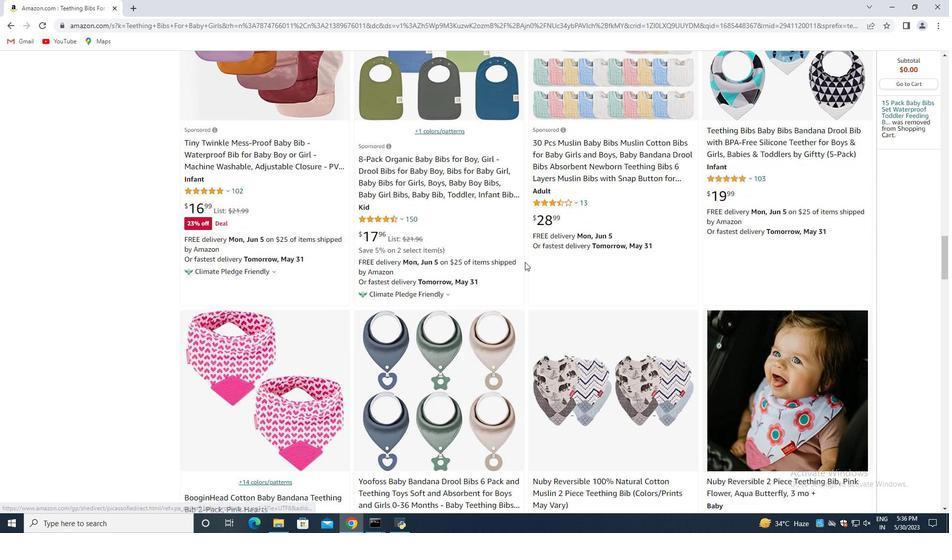 
Action: Mouse scrolled (503, 255) with delta (0, 0)
Screenshot: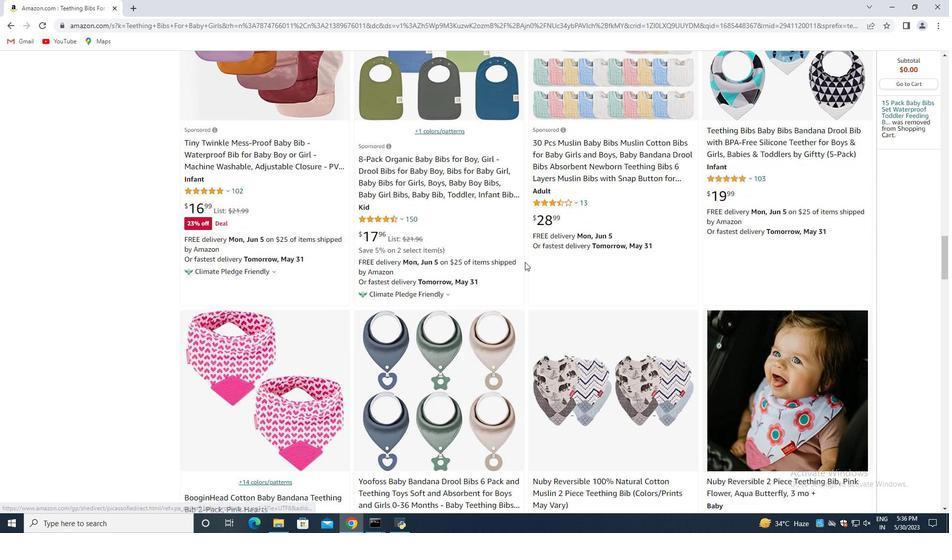 
Action: Mouse moved to (499, 255)
Screenshot: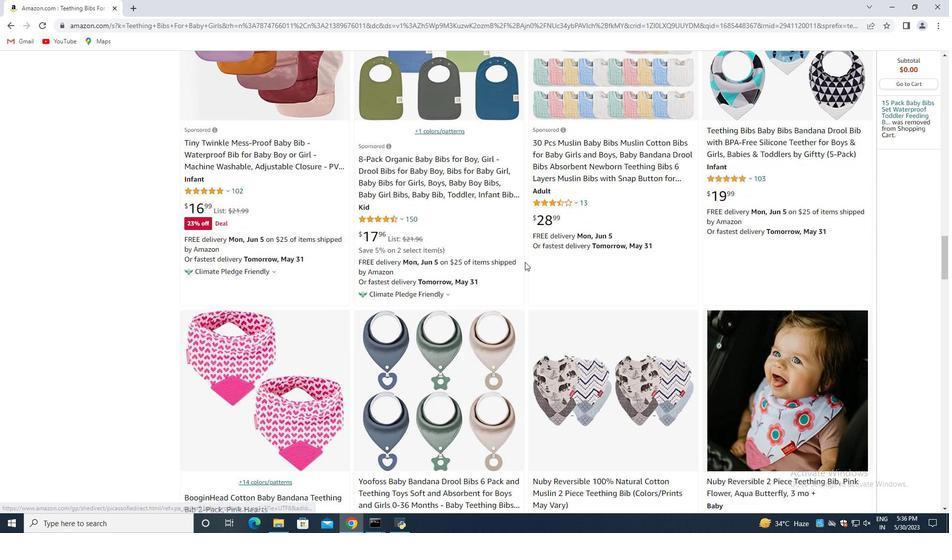 
Action: Mouse scrolled (499, 255) with delta (0, 0)
Screenshot: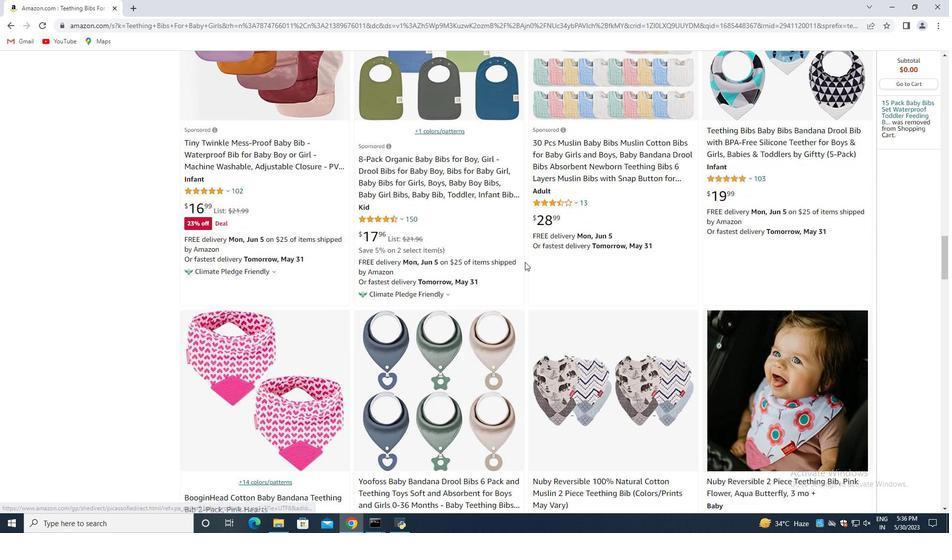 
Action: Mouse moved to (491, 251)
Screenshot: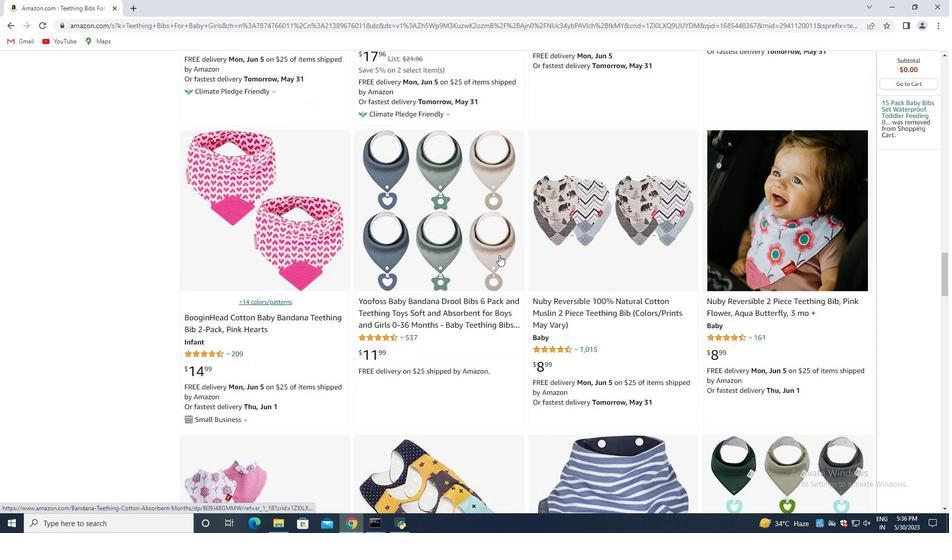 
Action: Mouse scrolled (491, 250) with delta (0, 0)
Screenshot: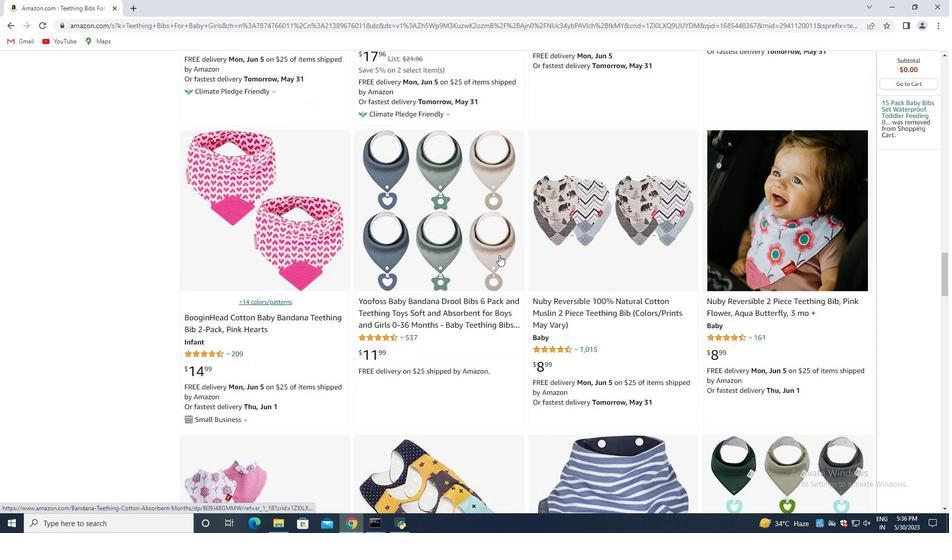 
Action: Mouse moved to (488, 251)
Screenshot: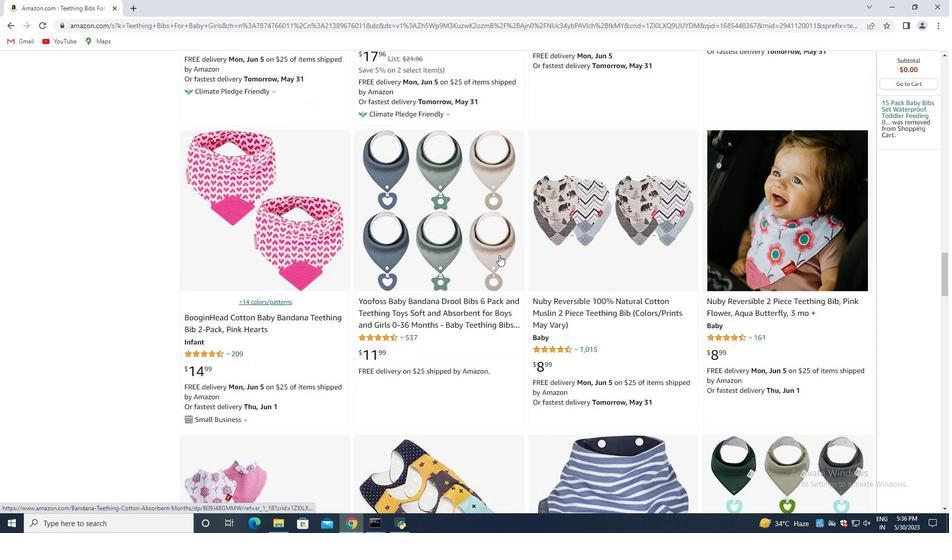 
Action: Mouse scrolled (488, 250) with delta (0, 0)
Screenshot: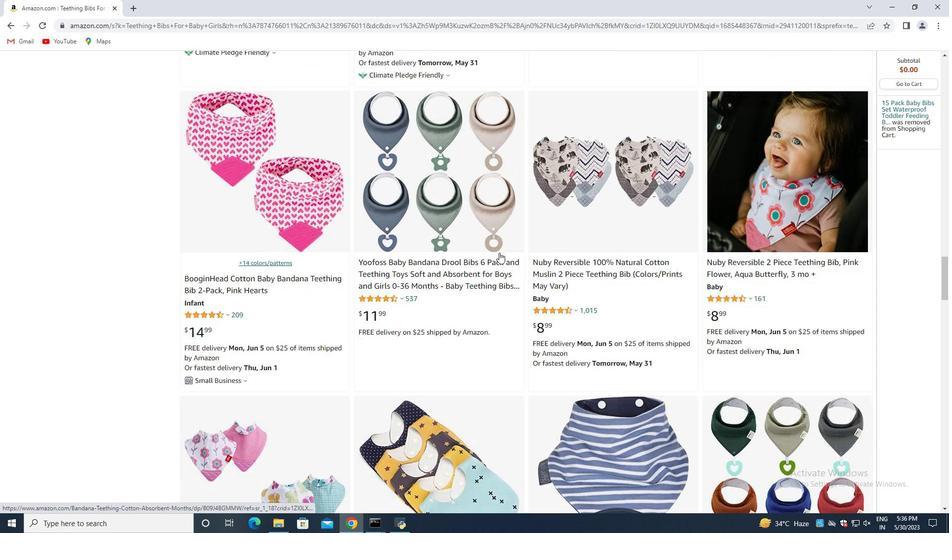 
Action: Mouse moved to (454, 243)
Screenshot: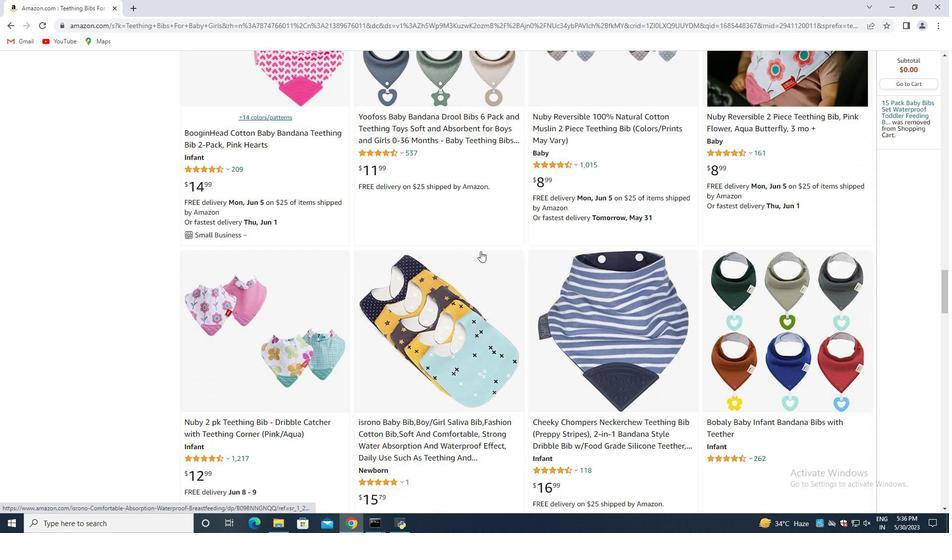 
Action: Mouse scrolled (454, 242) with delta (0, 0)
Screenshot: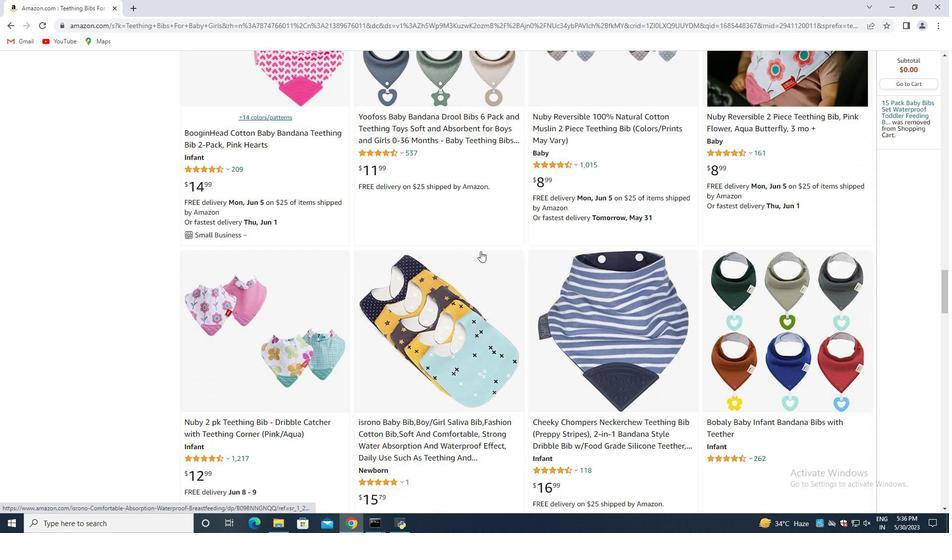 
Action: Mouse moved to (449, 243)
Screenshot: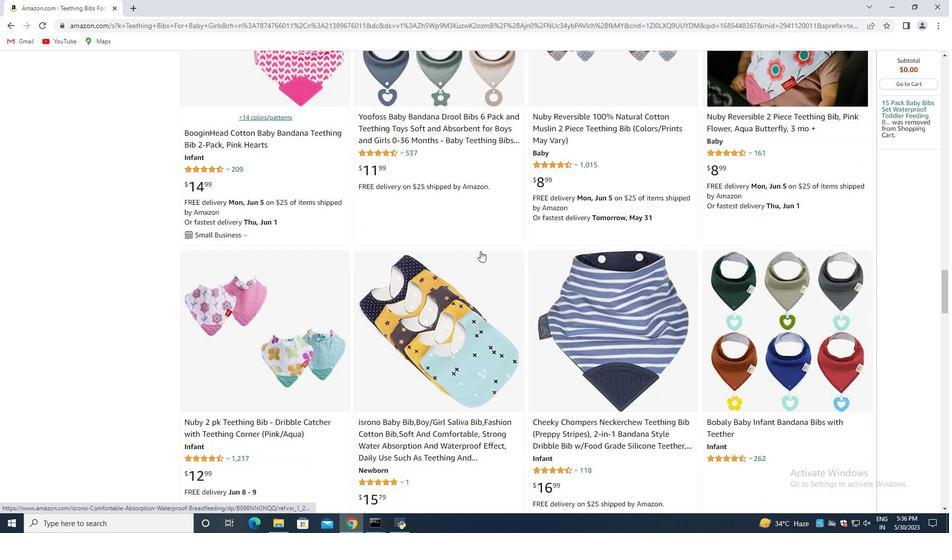 
Action: Mouse scrolled (449, 243) with delta (0, 0)
Screenshot: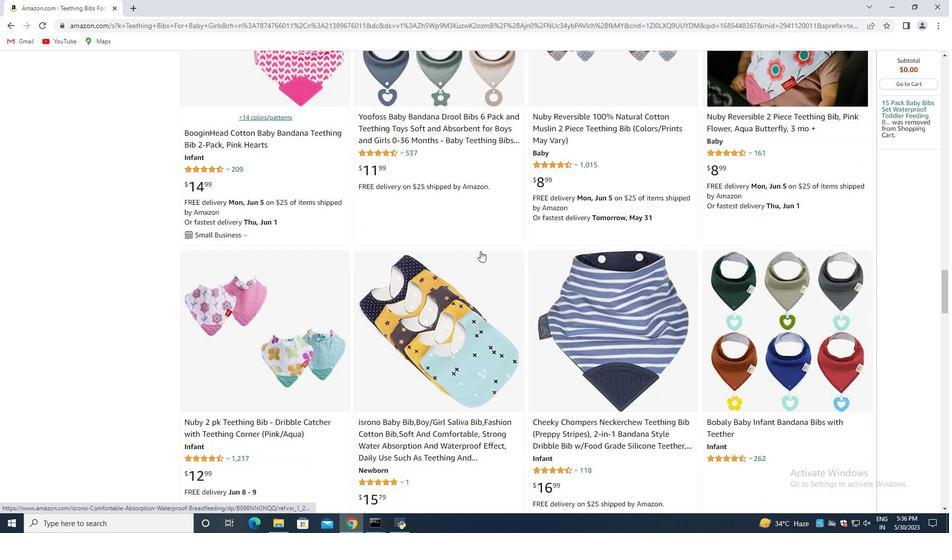 
Action: Mouse moved to (457, 279)
Screenshot: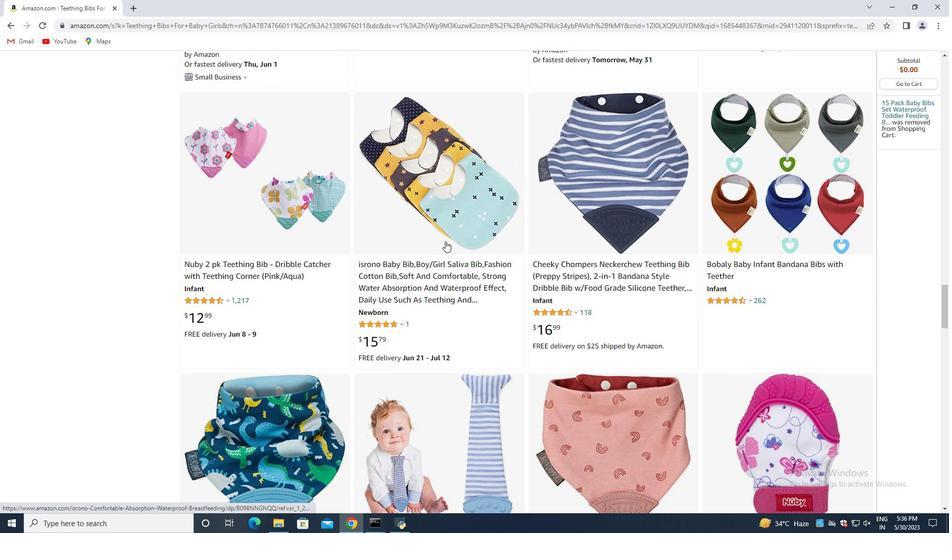 
Action: Mouse scrolled (443, 261) with delta (0, 0)
Screenshot: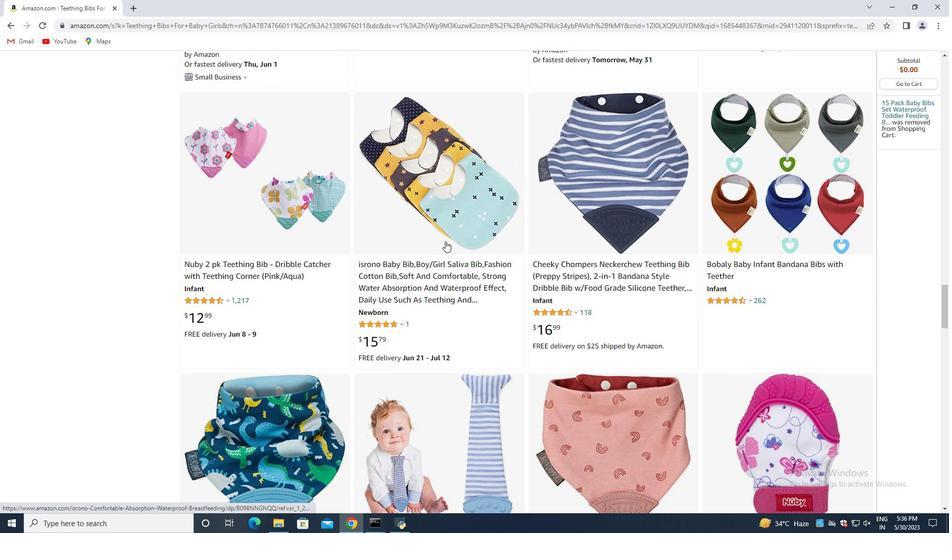
Action: Mouse scrolled (447, 273) with delta (0, 0)
Screenshot: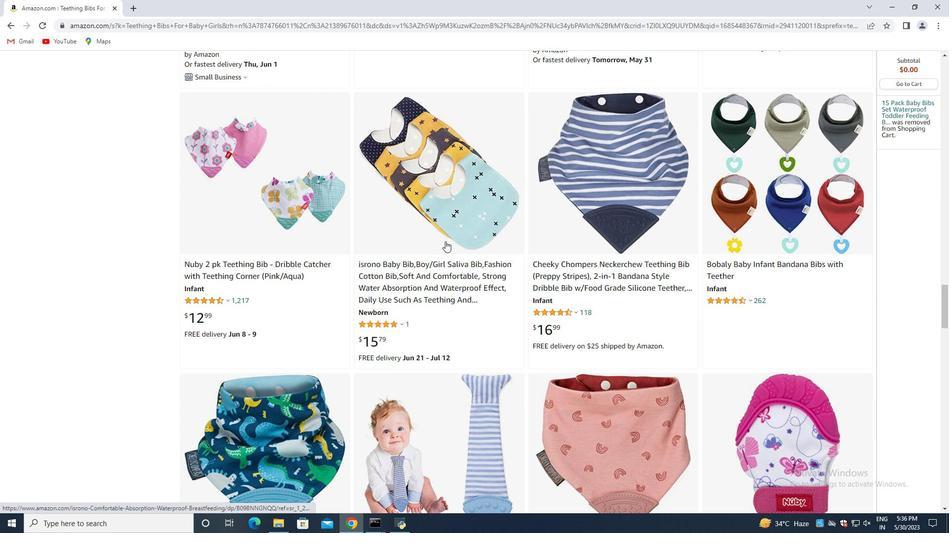 
Action: Mouse scrolled (456, 279) with delta (0, 0)
Screenshot: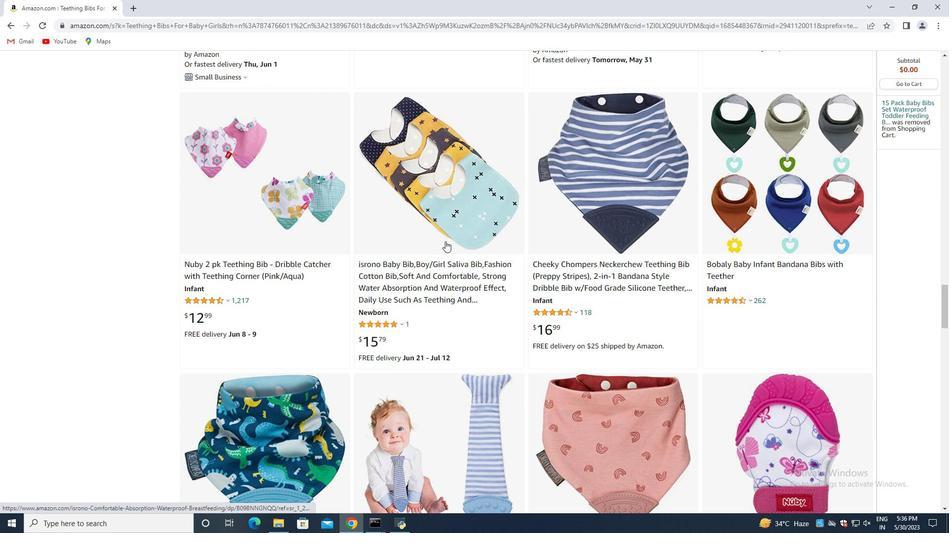 
Action: Mouse scrolled (457, 279) with delta (0, 0)
Screenshot: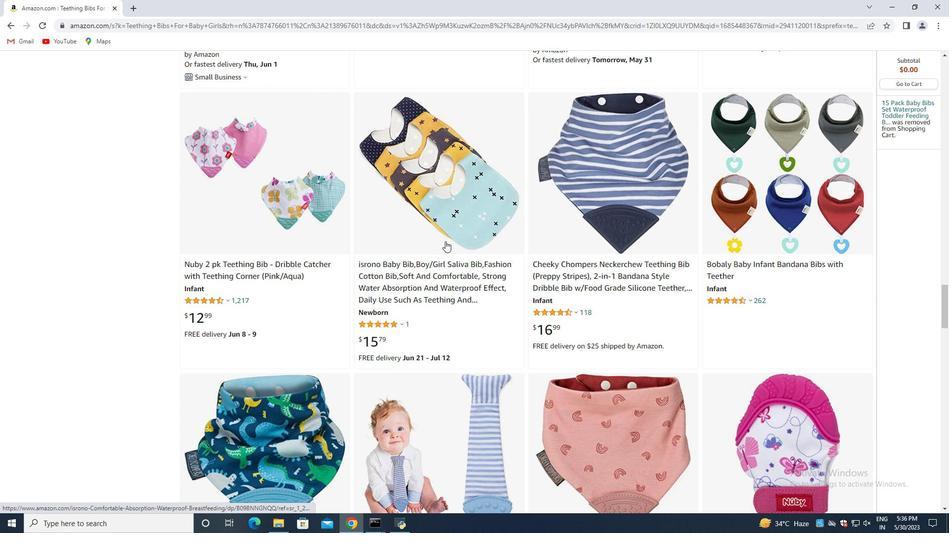 
Action: Mouse scrolled (457, 279) with delta (0, 0)
Screenshot: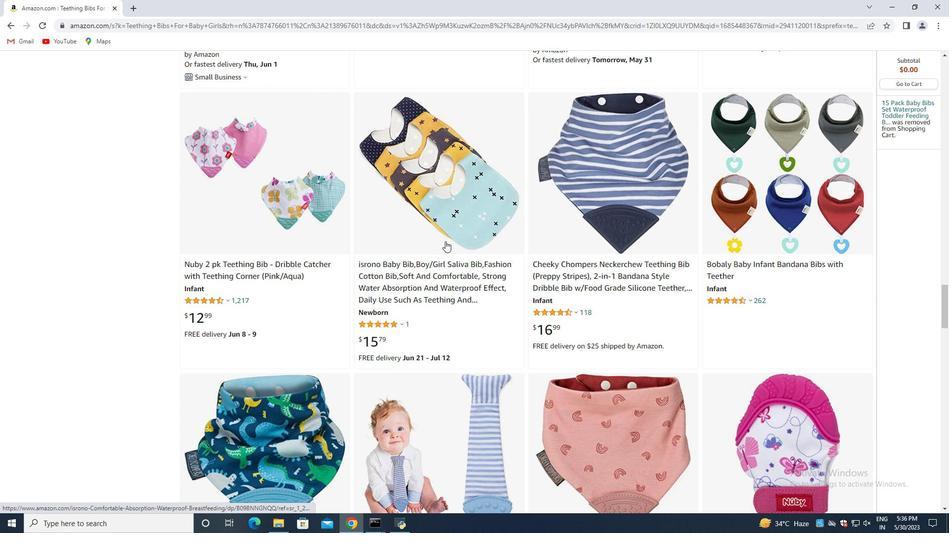 
Action: Mouse moved to (457, 280)
Screenshot: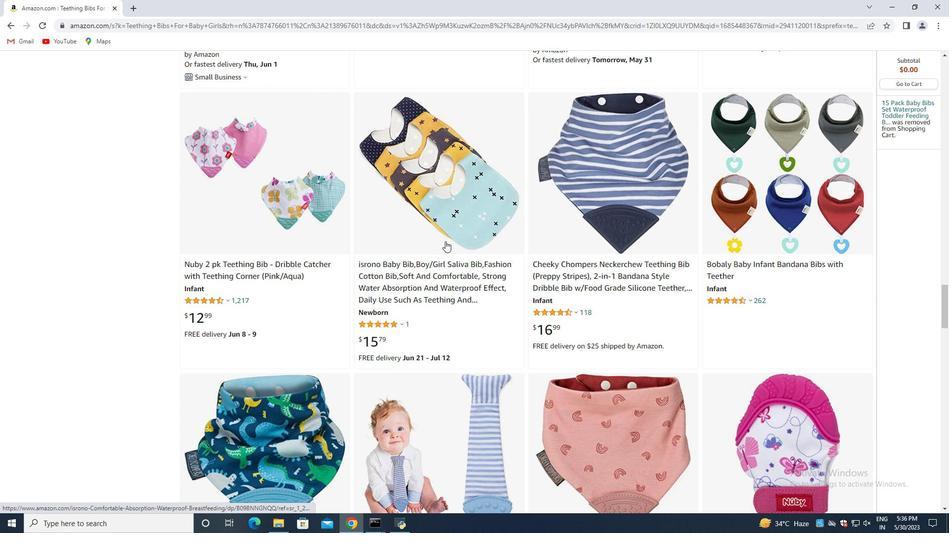 
Action: Mouse scrolled (457, 279) with delta (0, 0)
Screenshot: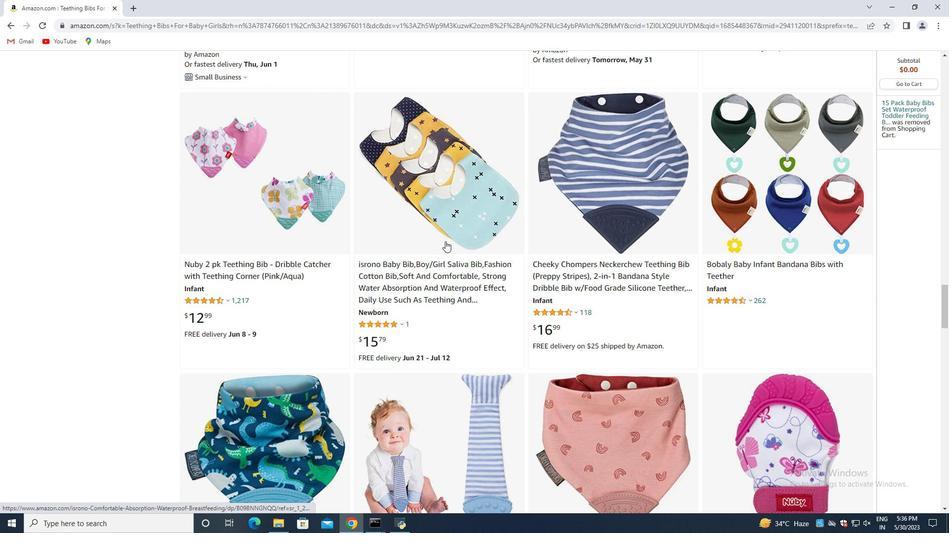 
Action: Mouse scrolled (457, 279) with delta (0, 0)
Screenshot: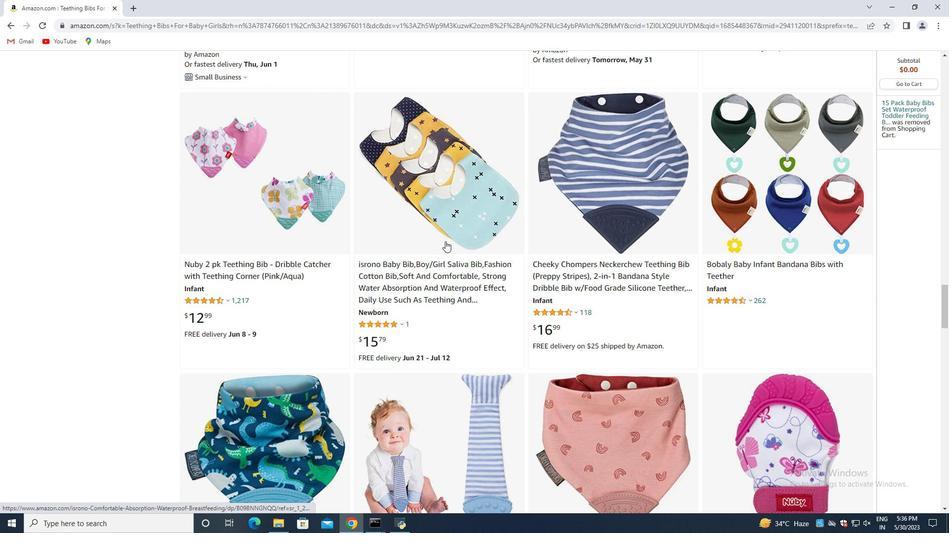 
Action: Mouse moved to (493, 276)
Screenshot: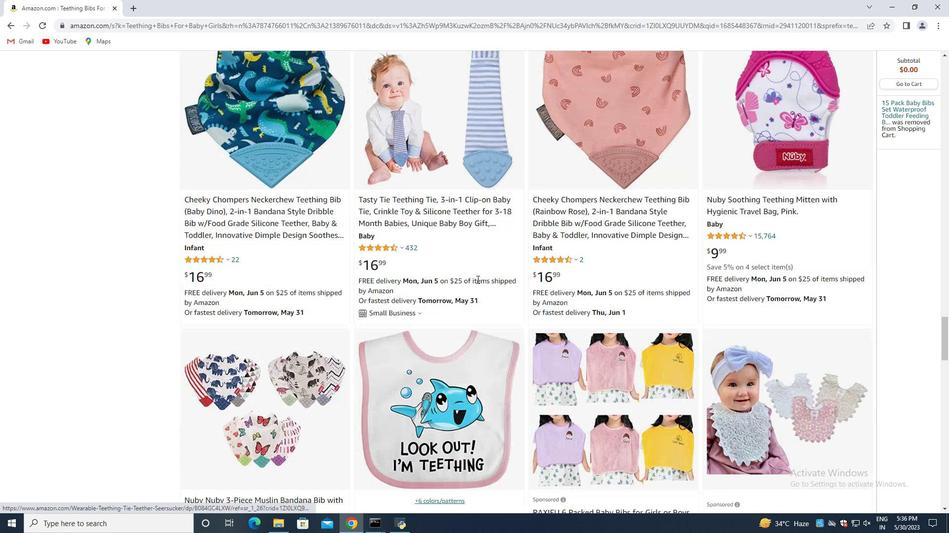 
Action: Mouse scrolled (493, 275) with delta (0, 0)
Screenshot: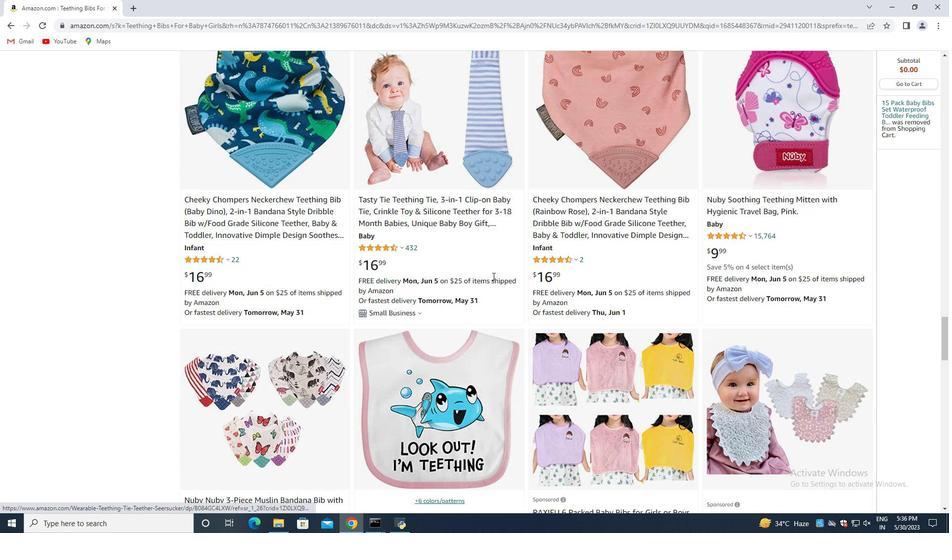 
Action: Mouse scrolled (493, 275) with delta (0, 0)
Screenshot: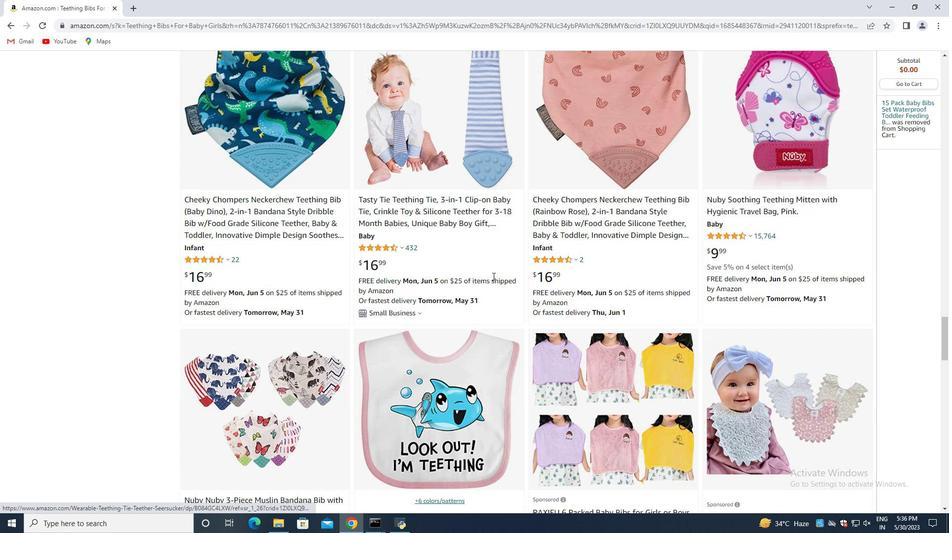 
Action: Mouse scrolled (493, 275) with delta (0, 0)
Screenshot: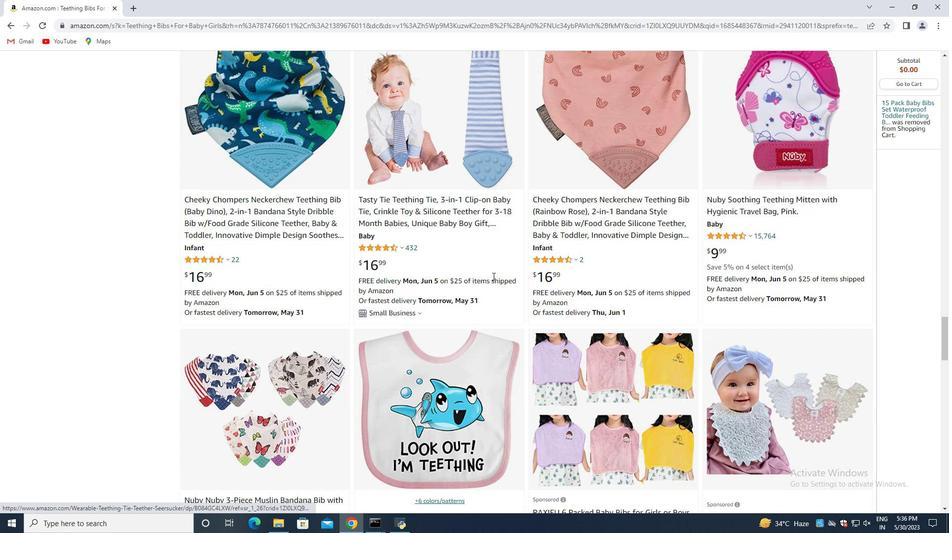 
Action: Mouse moved to (494, 275)
Screenshot: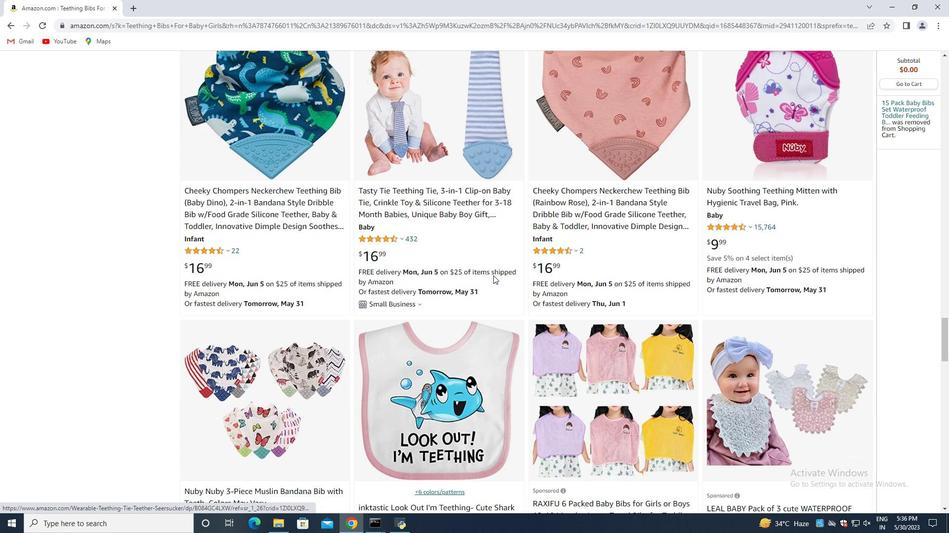 
Action: Mouse scrolled (494, 274) with delta (0, 0)
Screenshot: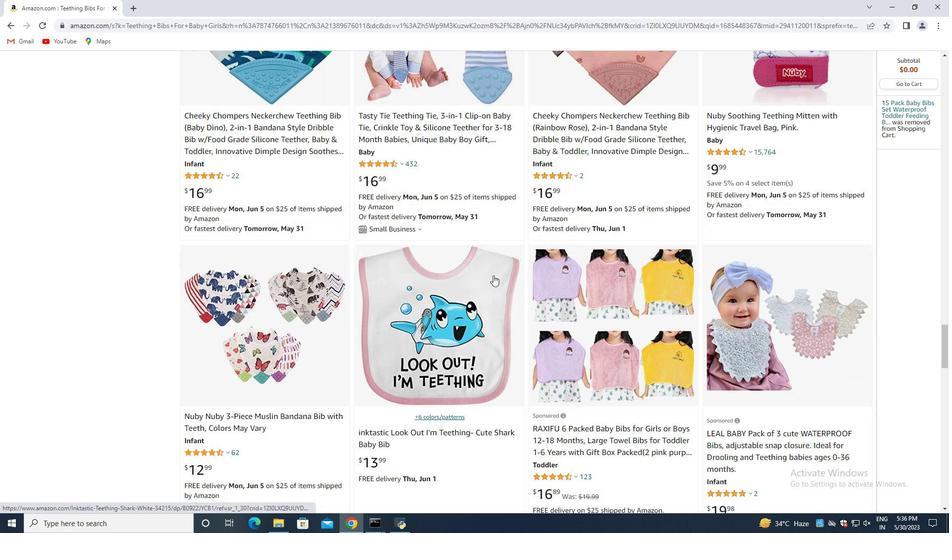 
Action: Mouse scrolled (494, 274) with delta (0, 0)
Screenshot: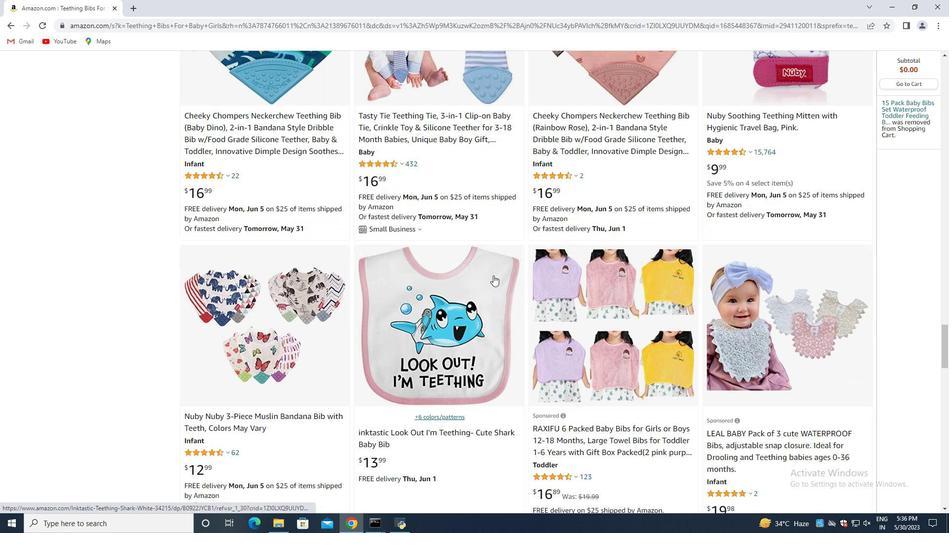 
Action: Mouse scrolled (494, 274) with delta (0, 0)
Screenshot: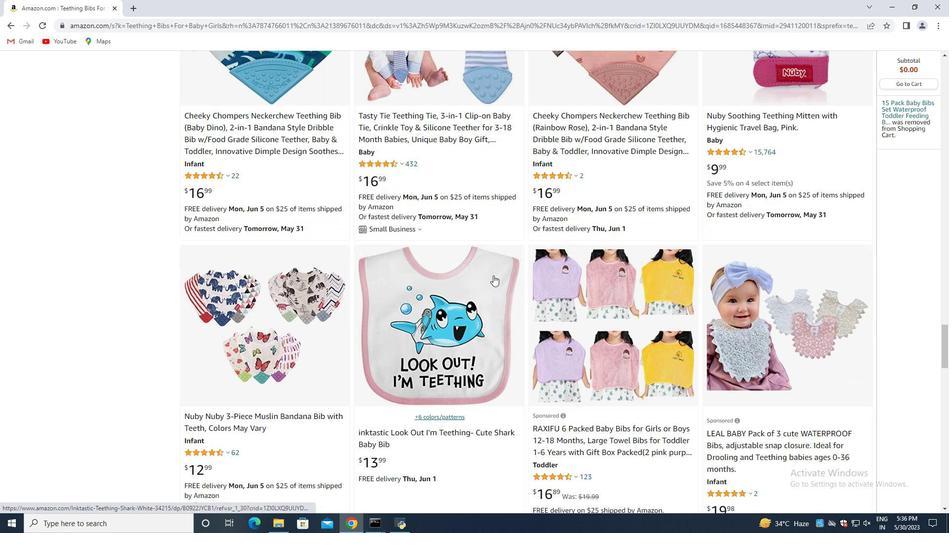 
Action: Mouse scrolled (494, 274) with delta (0, 0)
Screenshot: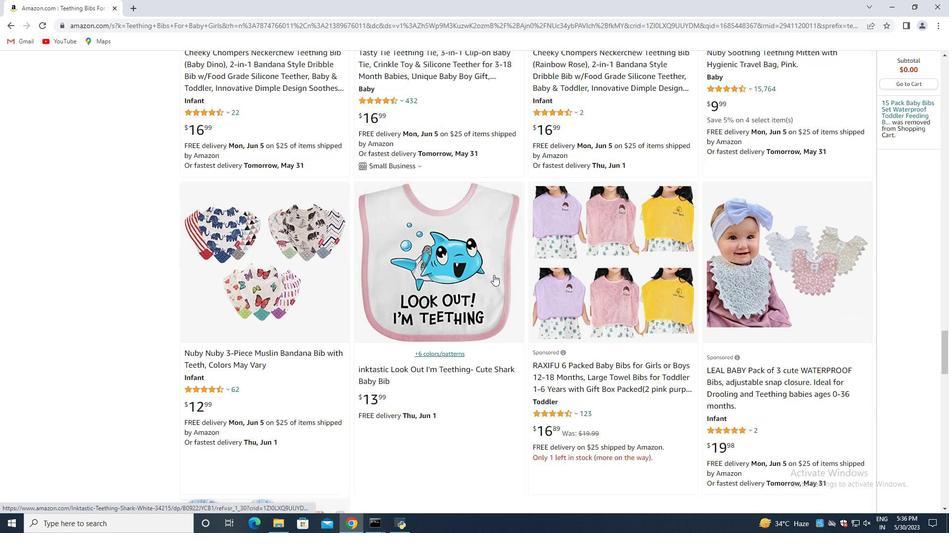 
Action: Mouse moved to (484, 315)
Screenshot: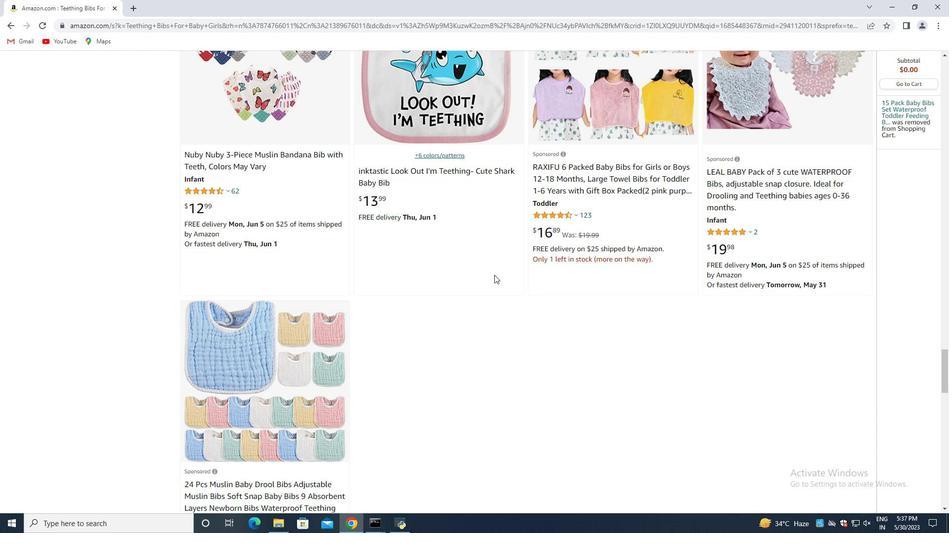 
Action: Mouse scrolled (484, 315) with delta (0, 0)
Screenshot: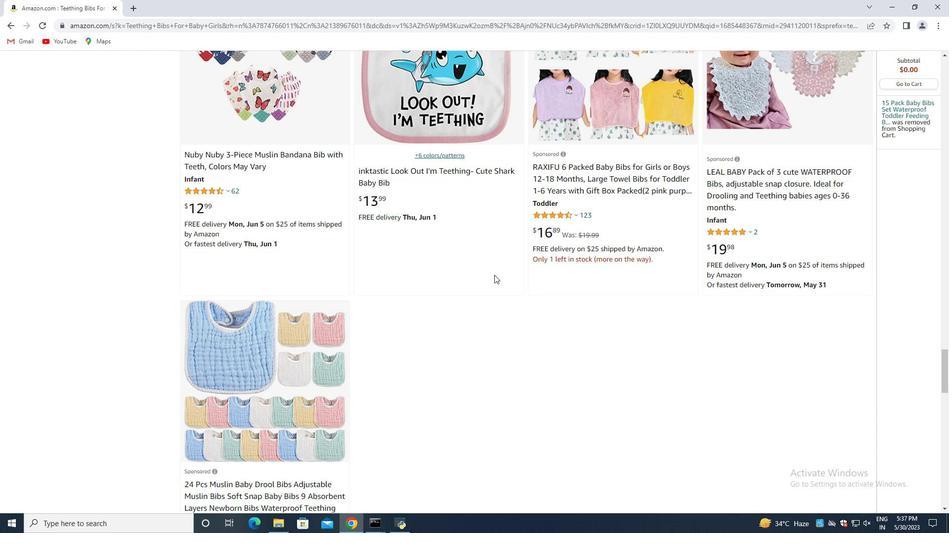 
Action: Mouse moved to (485, 319)
Screenshot: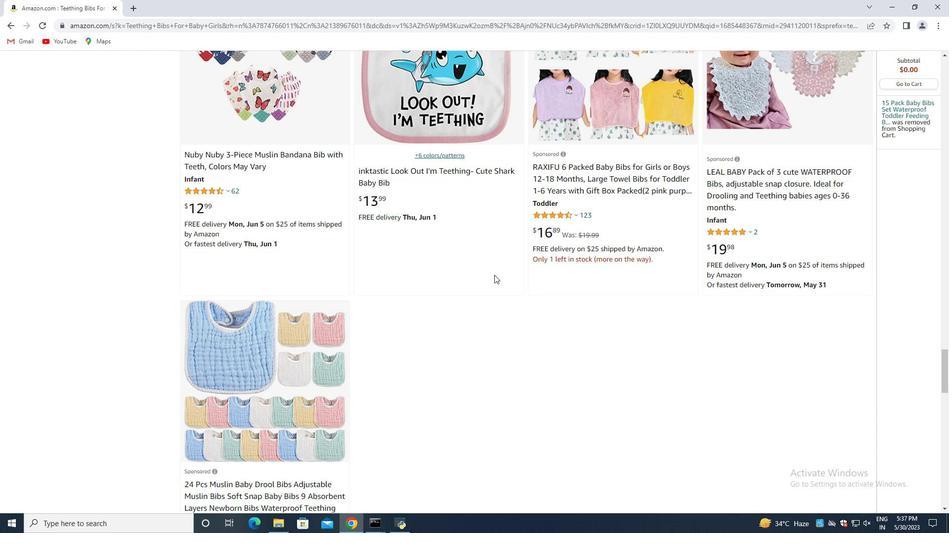 
Action: Mouse scrolled (485, 318) with delta (0, 0)
Screenshot: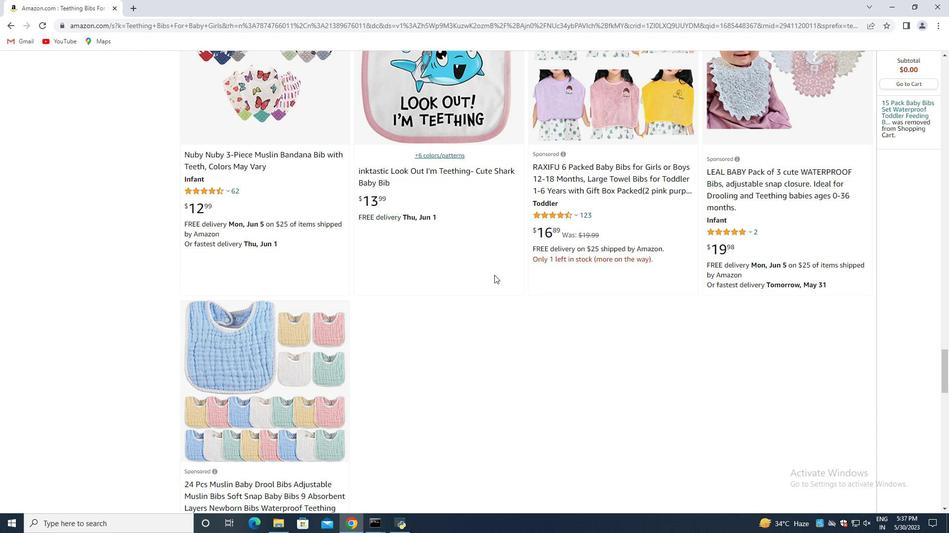 
Action: Mouse moved to (486, 319)
Screenshot: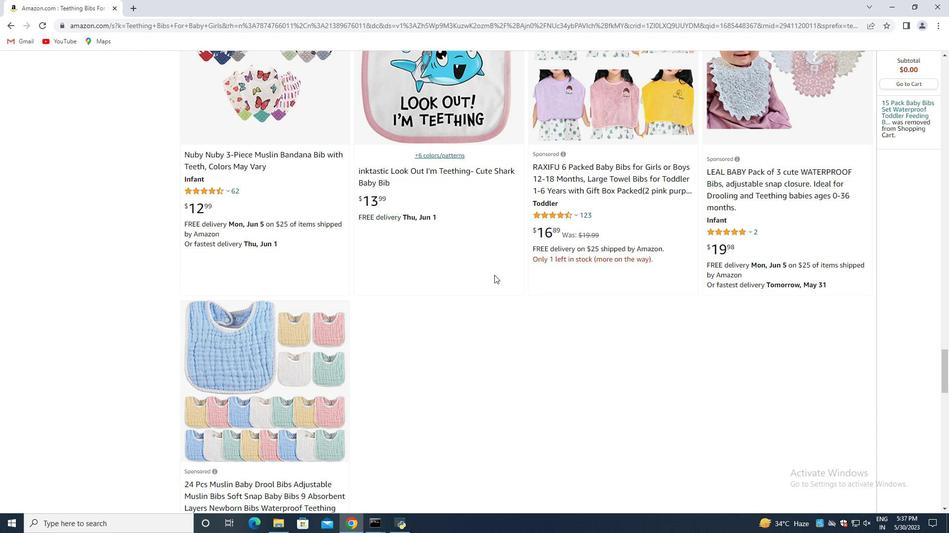 
Action: Mouse scrolled (486, 319) with delta (0, 0)
Screenshot: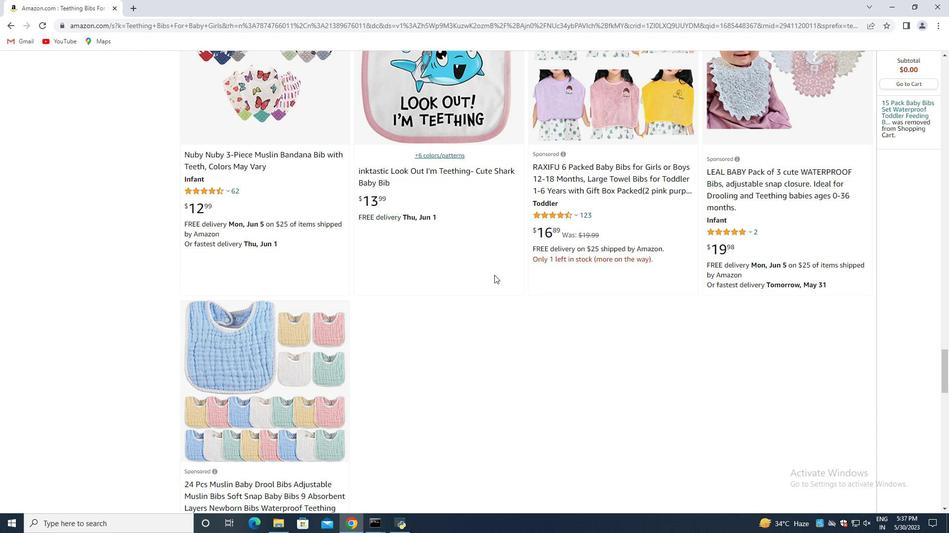 
Action: Mouse moved to (485, 318)
Screenshot: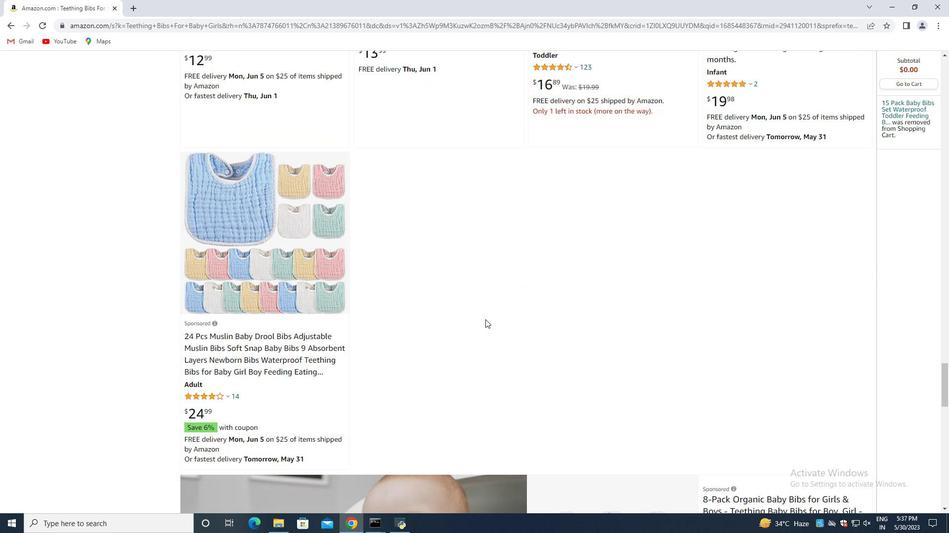 
Action: Mouse scrolled (485, 318) with delta (0, 0)
Screenshot: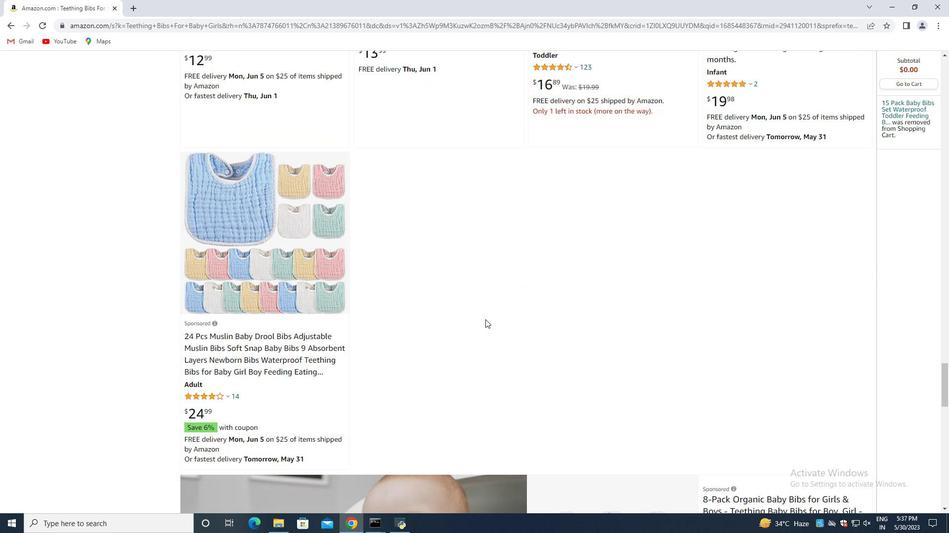 
Action: Mouse moved to (485, 317)
Screenshot: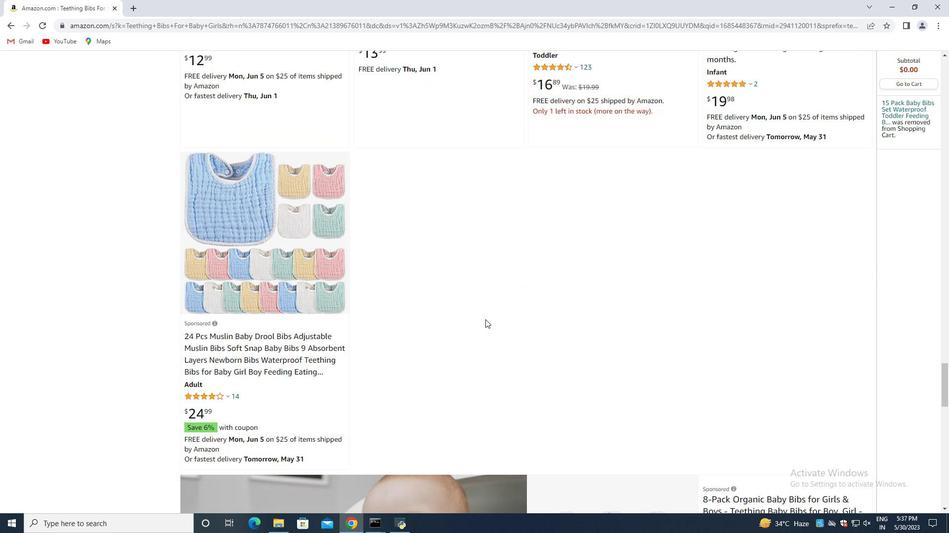 
Action: Mouse scrolled (485, 318) with delta (0, 0)
Screenshot: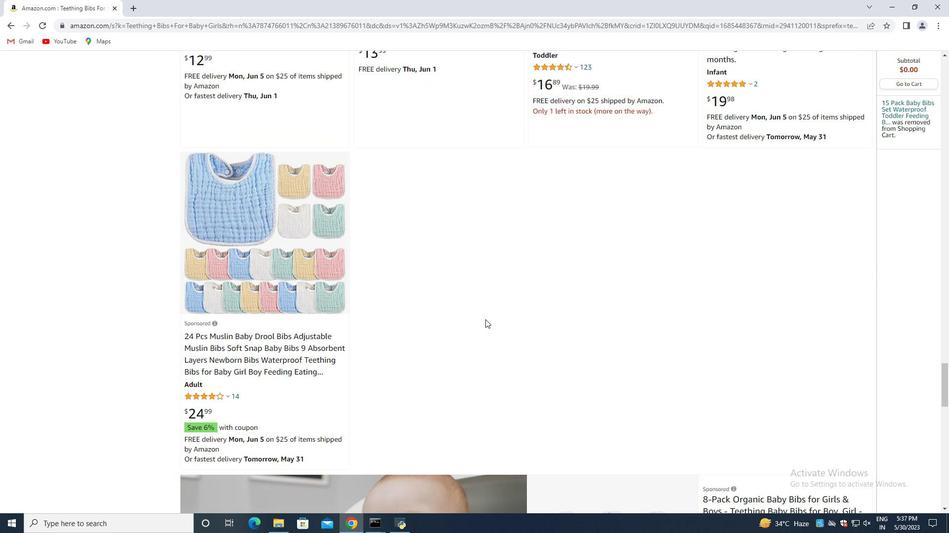 
Action: Mouse scrolled (485, 318) with delta (0, 0)
Screenshot: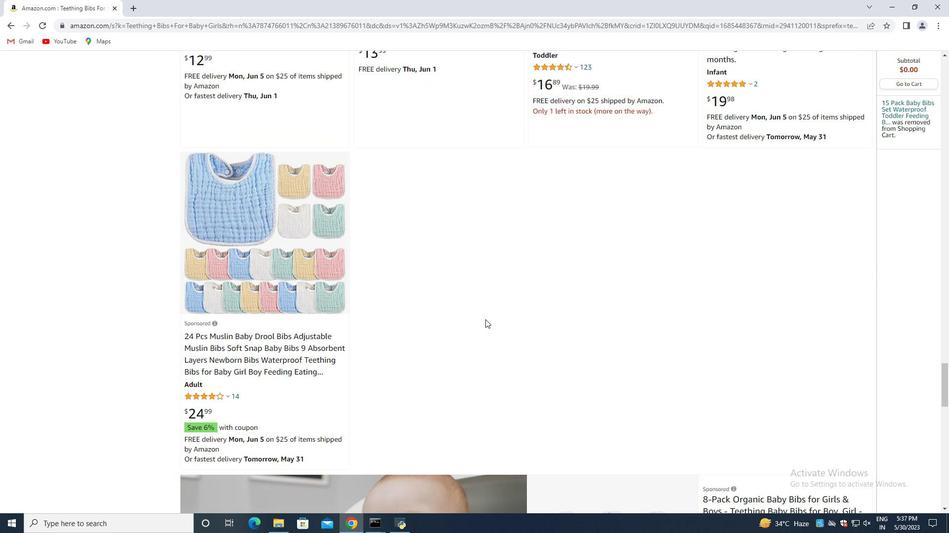 
Action: Mouse scrolled (485, 318) with delta (0, 0)
Screenshot: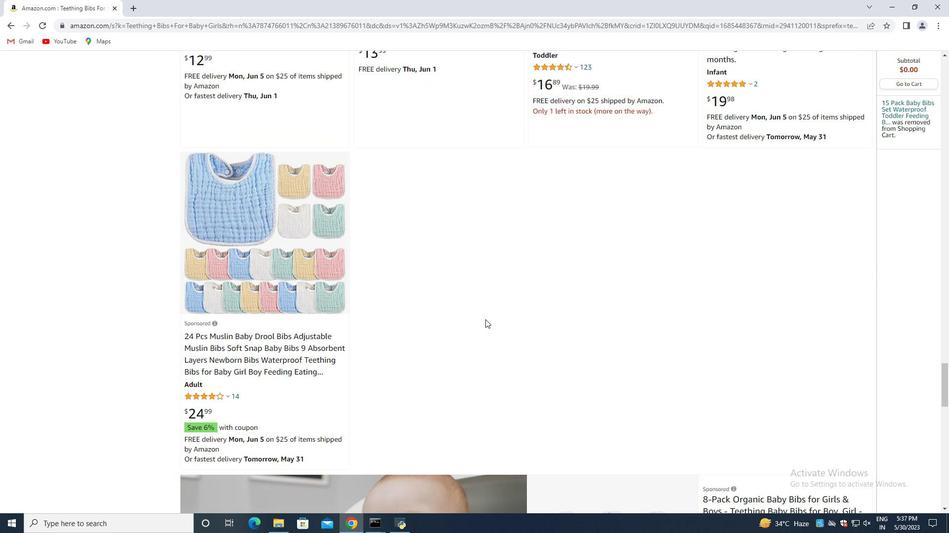 
Action: Mouse scrolled (485, 318) with delta (0, 0)
Screenshot: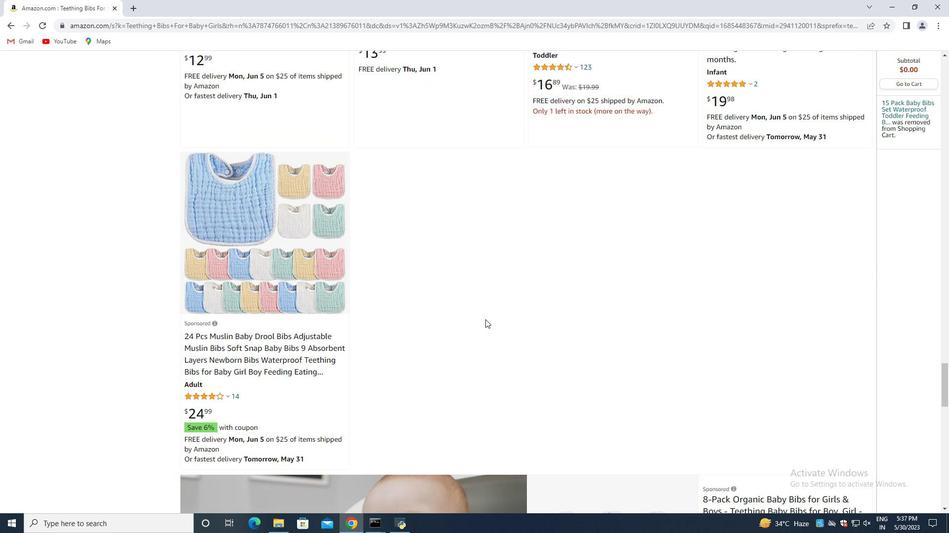 
Action: Mouse scrolled (485, 318) with delta (0, 0)
Screenshot: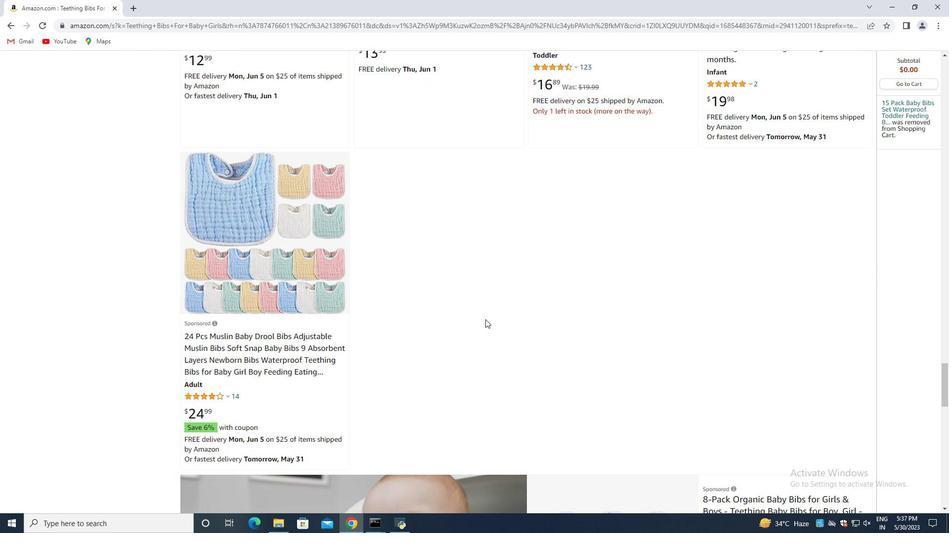 
Action: Mouse scrolled (485, 318) with delta (0, 0)
Screenshot: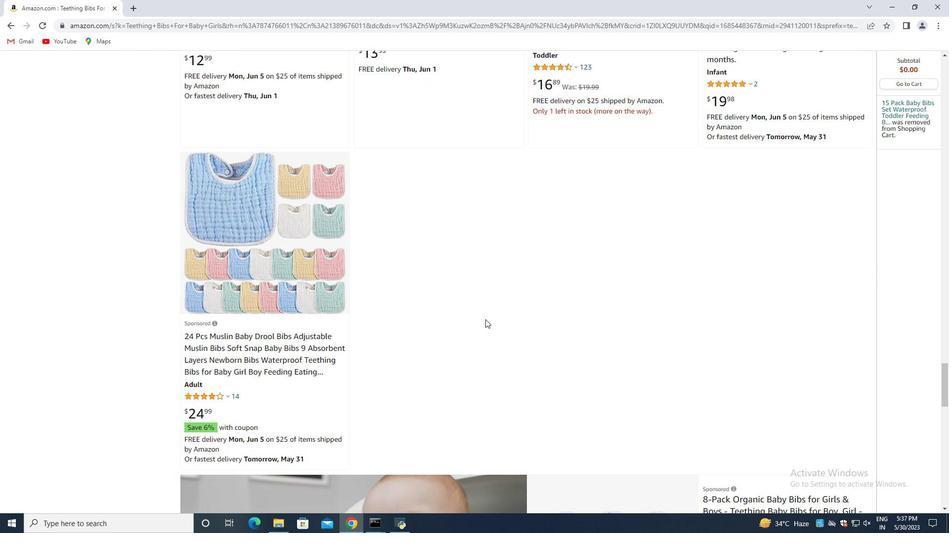 
Action: Mouse scrolled (485, 318) with delta (0, 0)
Screenshot: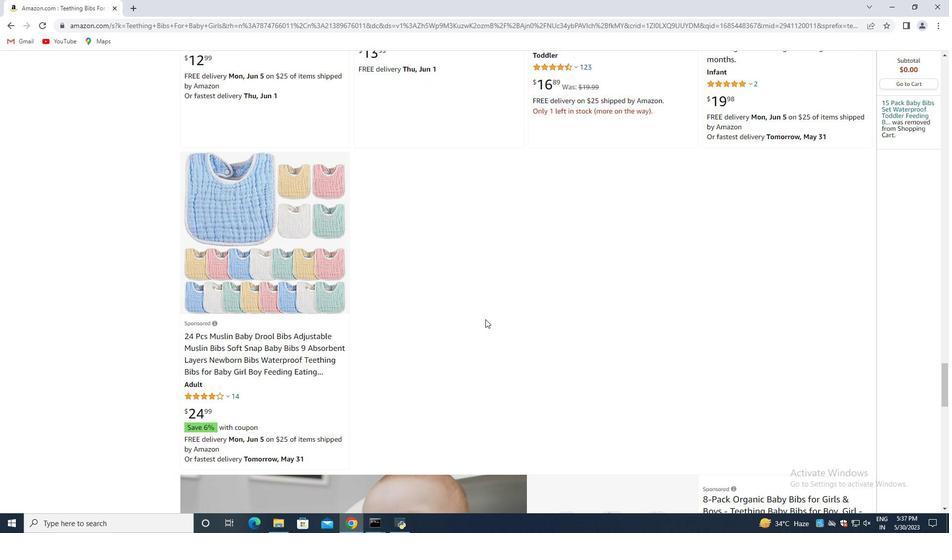 
Action: Mouse scrolled (485, 318) with delta (0, 0)
Screenshot: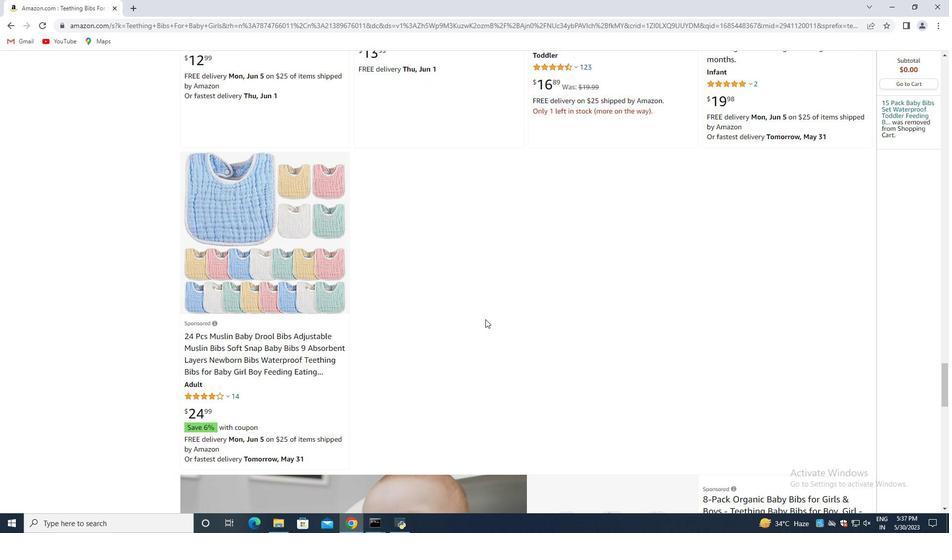 
Action: Mouse moved to (484, 317)
Screenshot: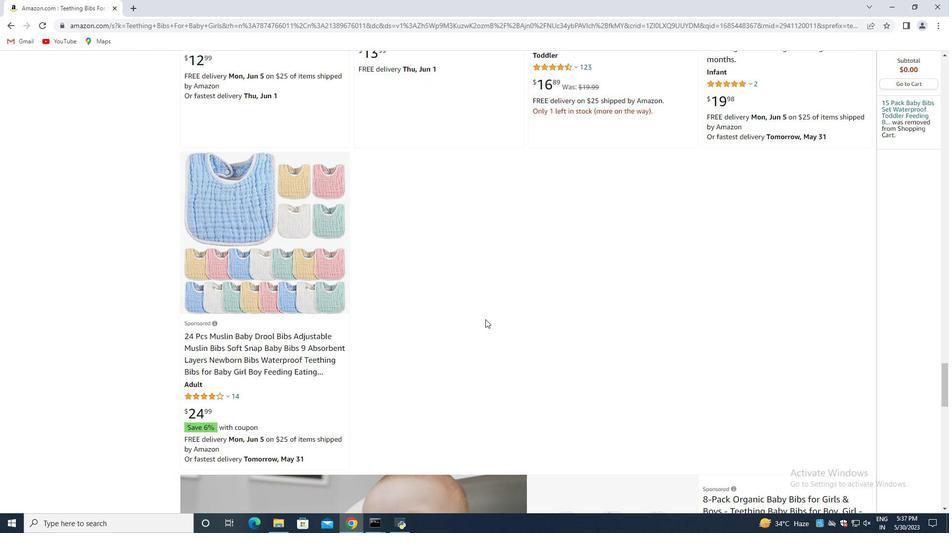 
Action: Mouse scrolled (484, 318) with delta (0, 0)
Screenshot: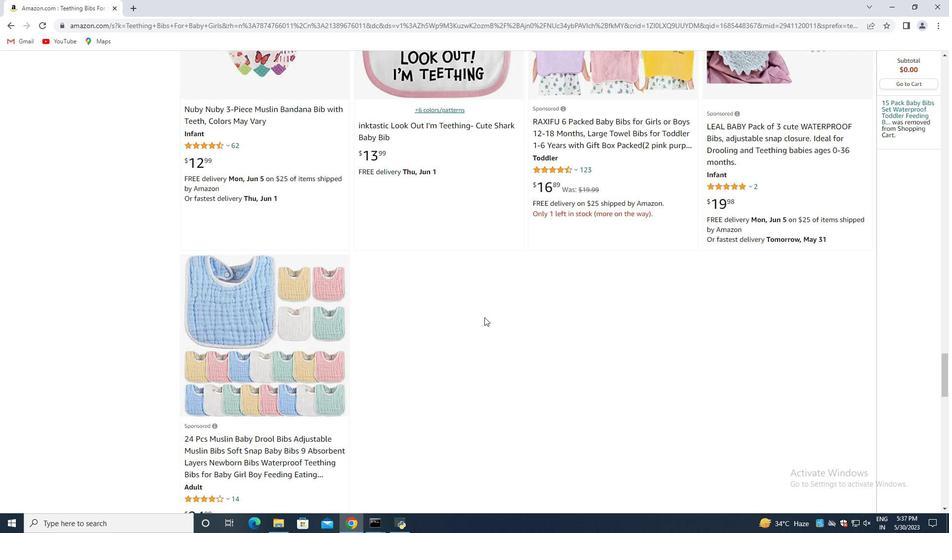 
Action: Mouse scrolled (484, 318) with delta (0, 0)
Screenshot: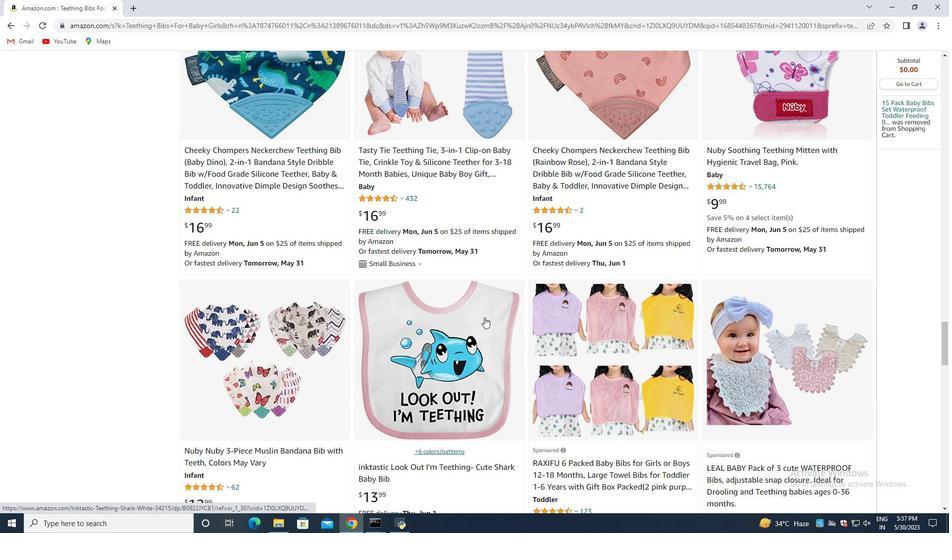 
Action: Mouse moved to (485, 316)
Screenshot: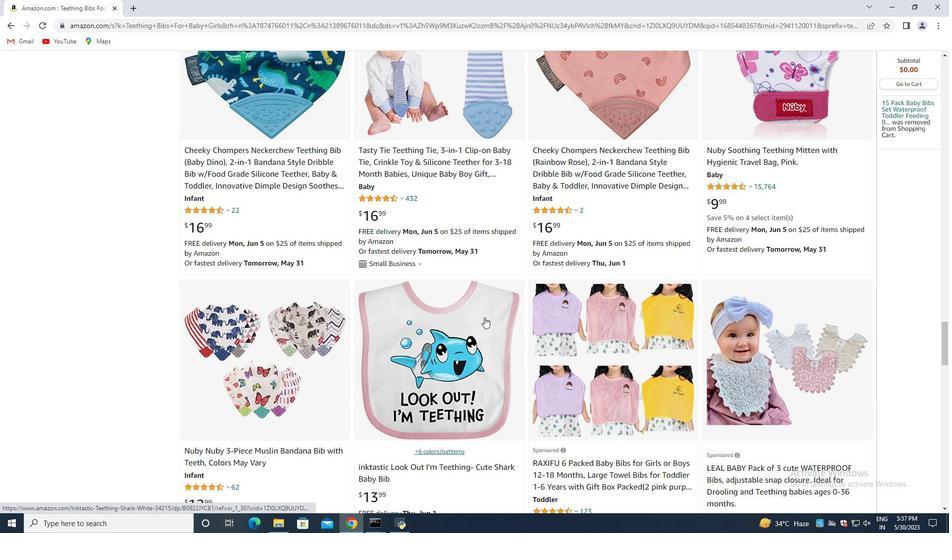 
Action: Mouse scrolled (484, 318) with delta (0, 0)
Screenshot: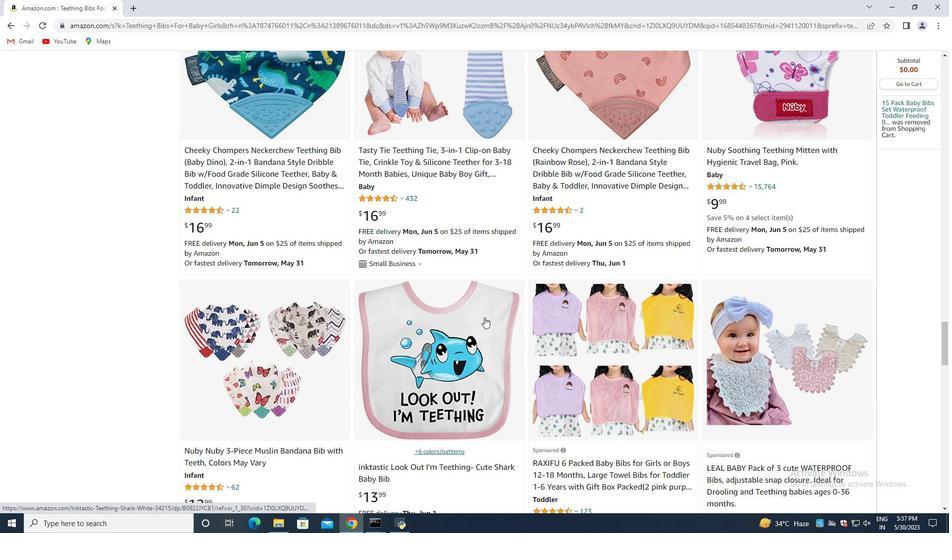 
Action: Mouse moved to (485, 316)
Screenshot: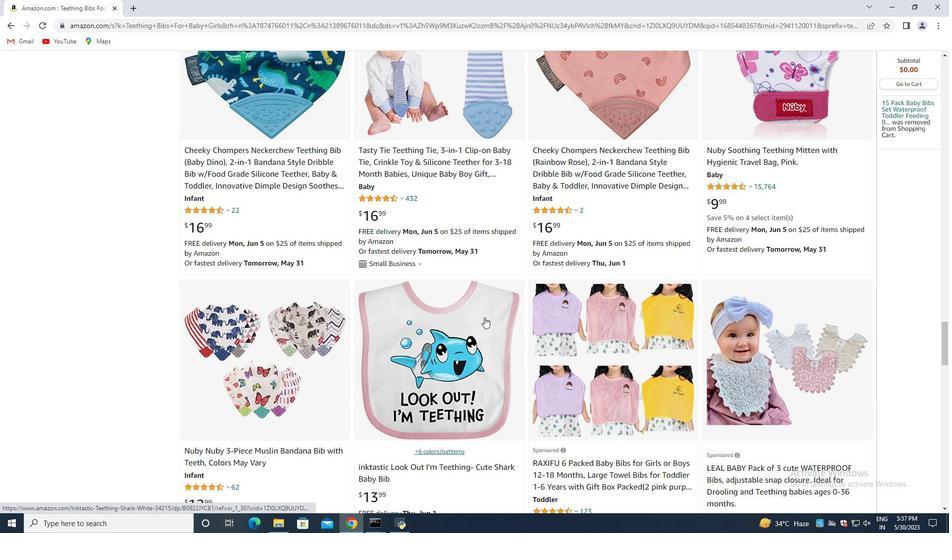 
Action: Mouse scrolled (484, 318) with delta (0, 0)
Screenshot: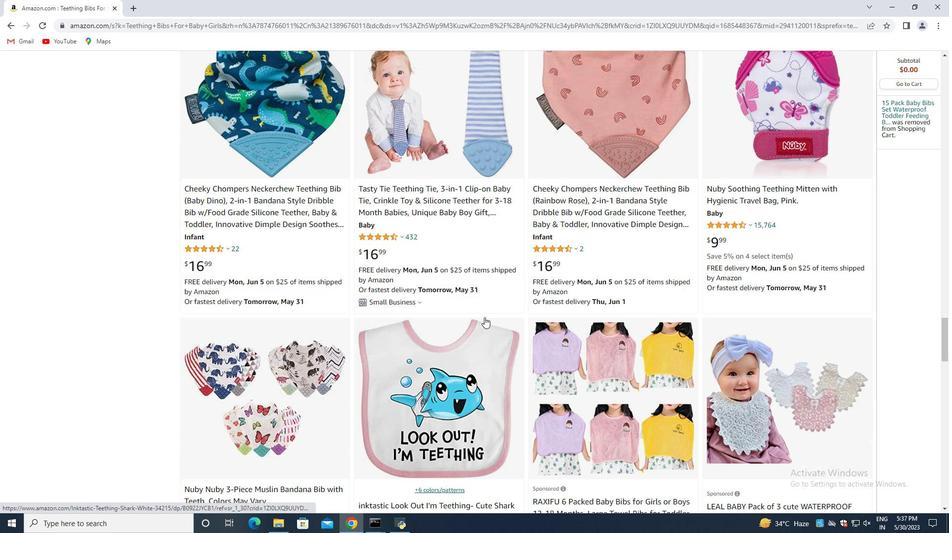 
Action: Mouse moved to (490, 317)
Screenshot: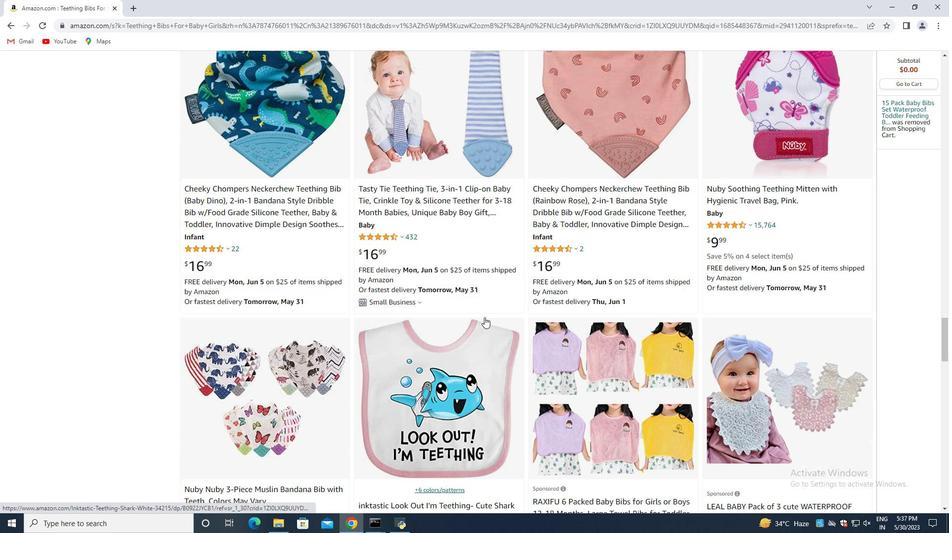 
Action: Mouse scrolled (484, 318) with delta (0, 0)
Screenshot: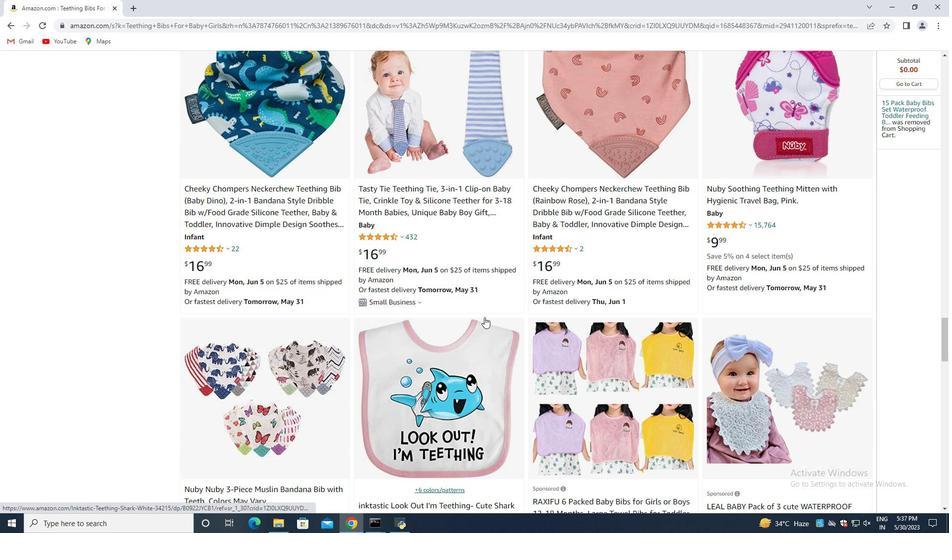 
Action: Mouse moved to (492, 317)
Screenshot: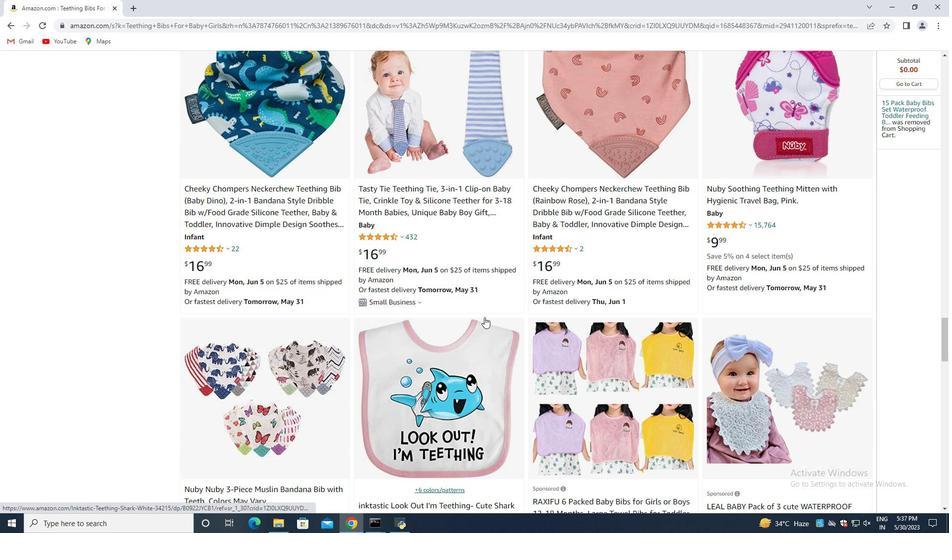 
Action: Mouse scrolled (484, 318) with delta (0, 0)
Screenshot: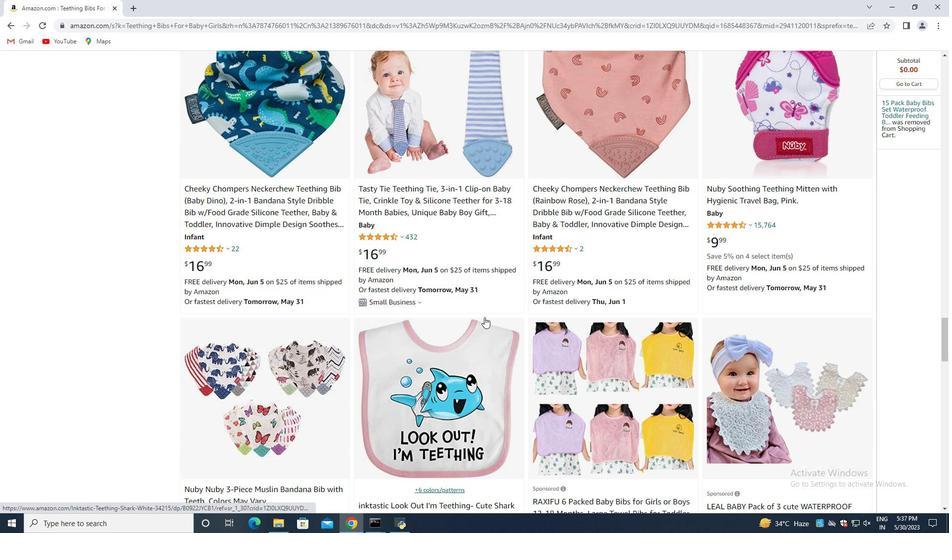 
Action: Mouse moved to (492, 318)
Screenshot: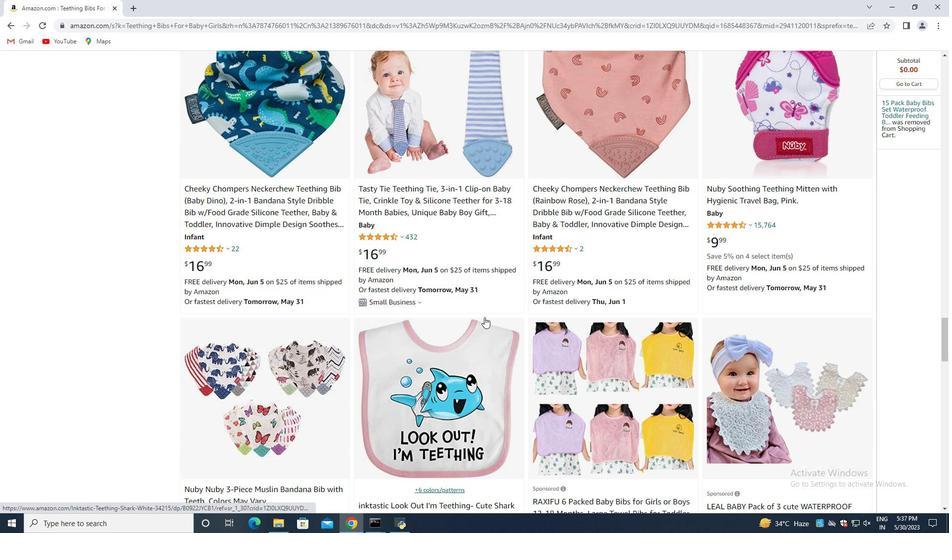 
Action: Mouse scrolled (484, 318) with delta (0, 0)
Screenshot: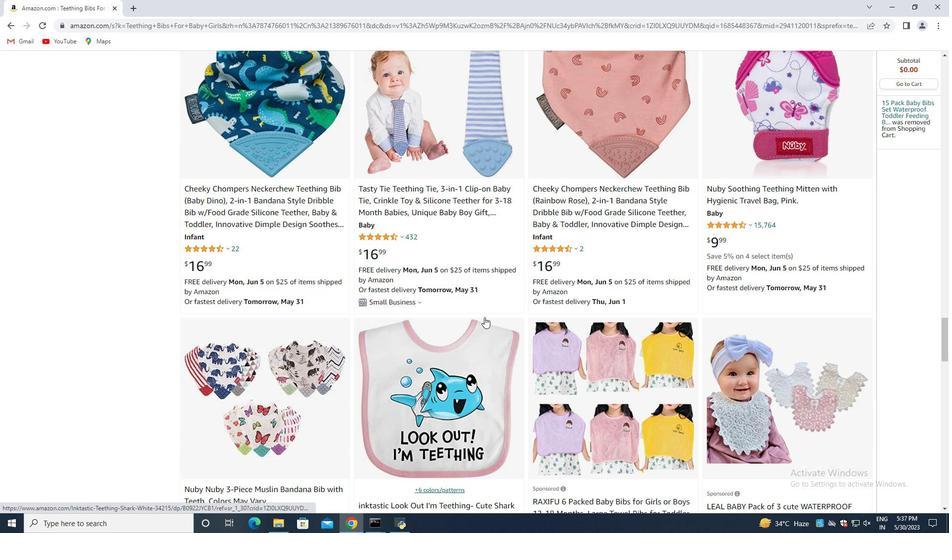 
Action: Mouse moved to (493, 318)
Screenshot: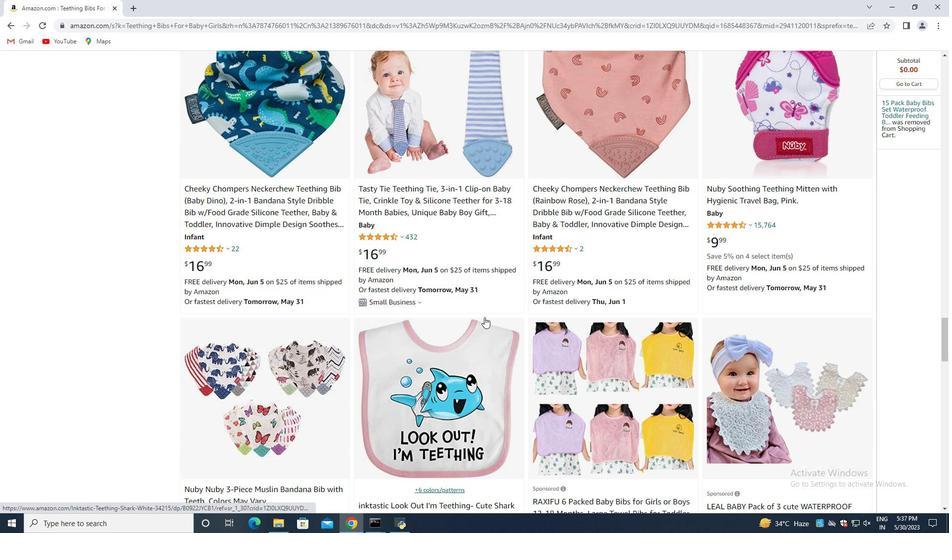 
Action: Mouse scrolled (484, 318) with delta (0, 0)
Screenshot: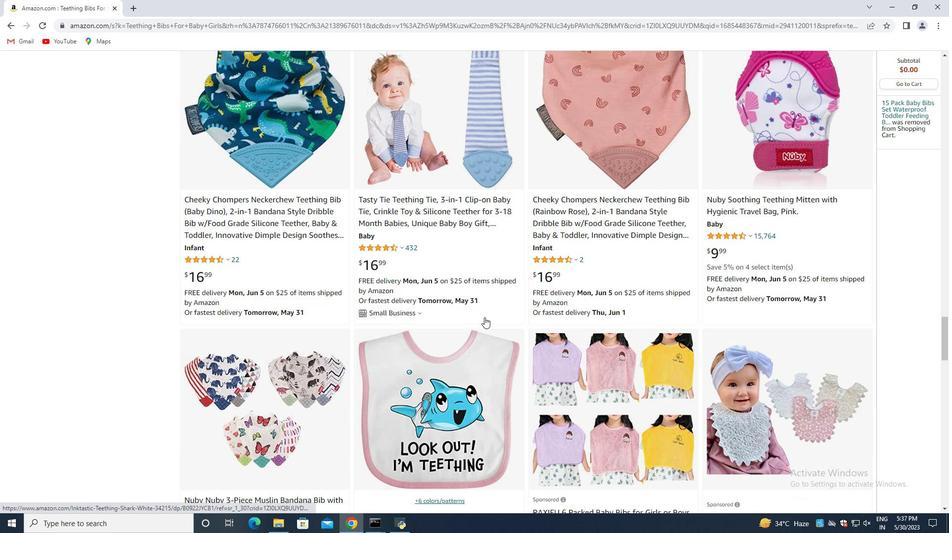 
Action: Mouse moved to (494, 318)
Screenshot: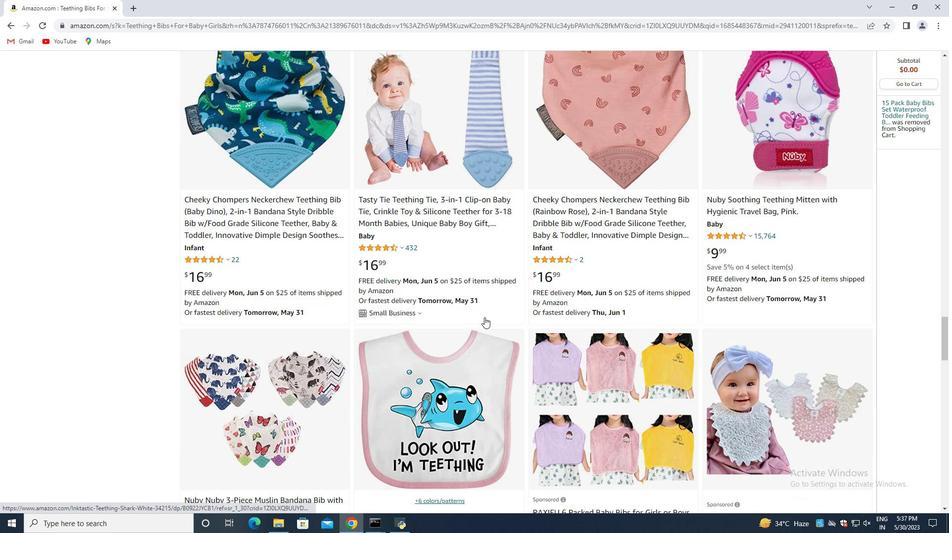 
Action: Mouse scrolled (484, 318) with delta (0, 0)
Screenshot: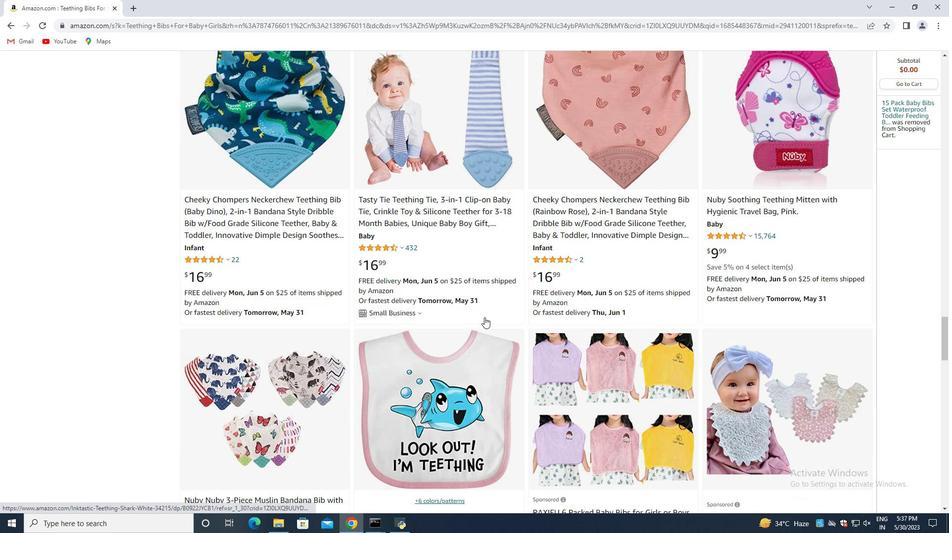 
Action: Mouse moved to (495, 319)
Screenshot: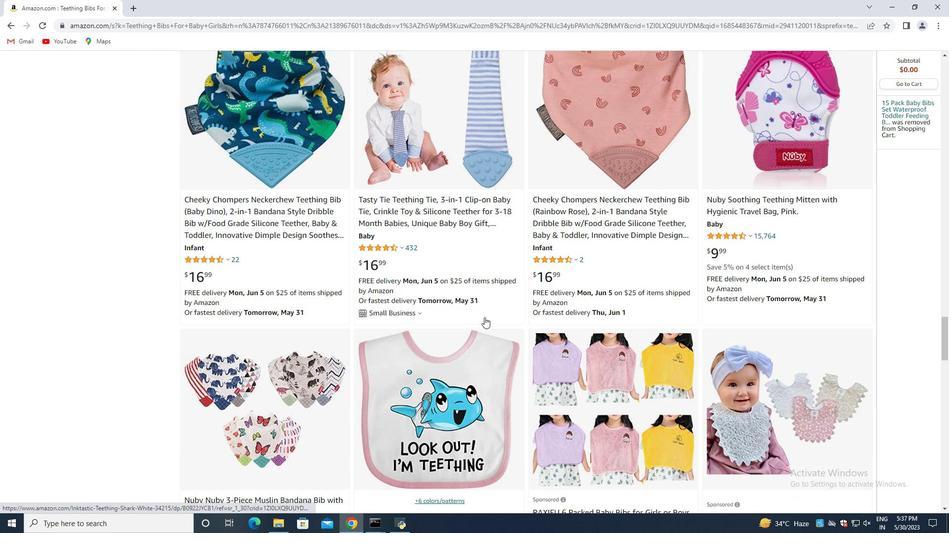 
Action: Mouse scrolled (484, 317) with delta (0, 0)
Screenshot: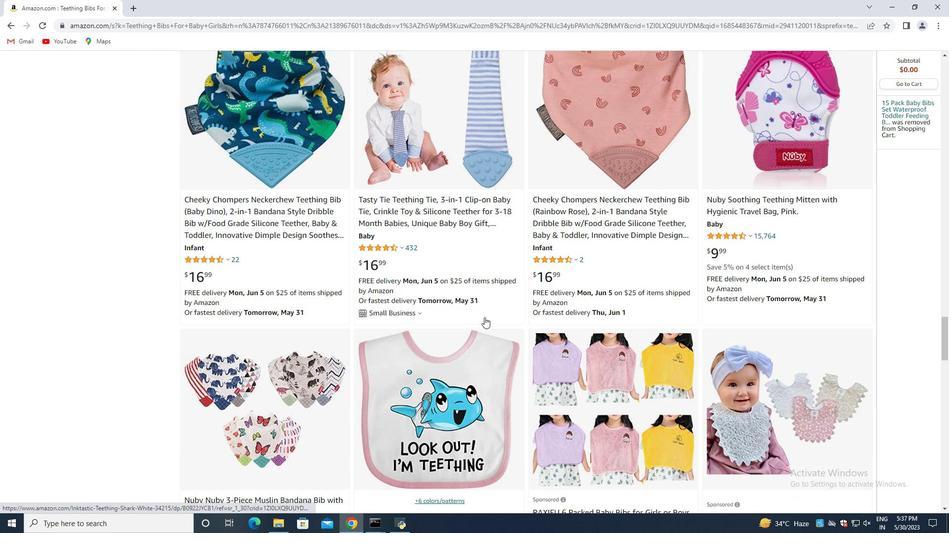 
Action: Mouse moved to (496, 320)
Screenshot: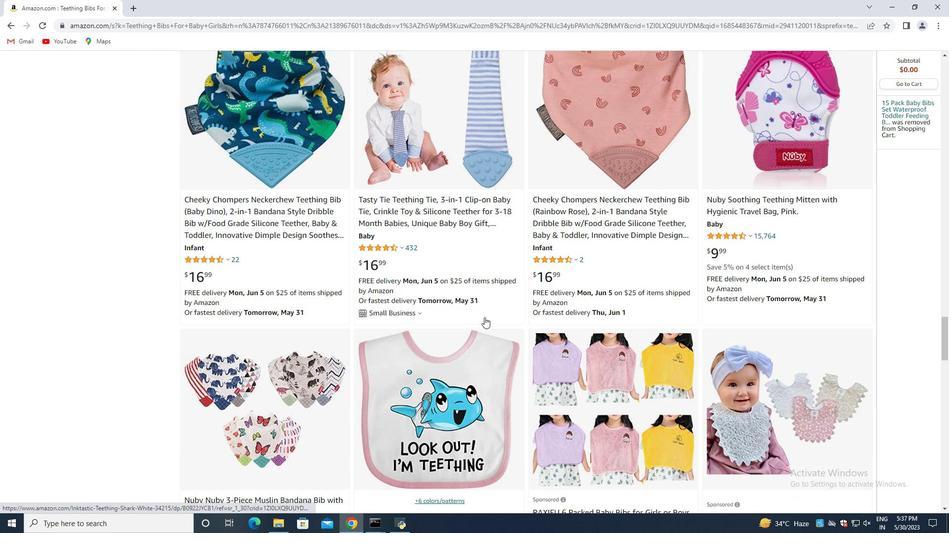 
Action: Mouse scrolled (484, 317) with delta (0, 0)
Screenshot: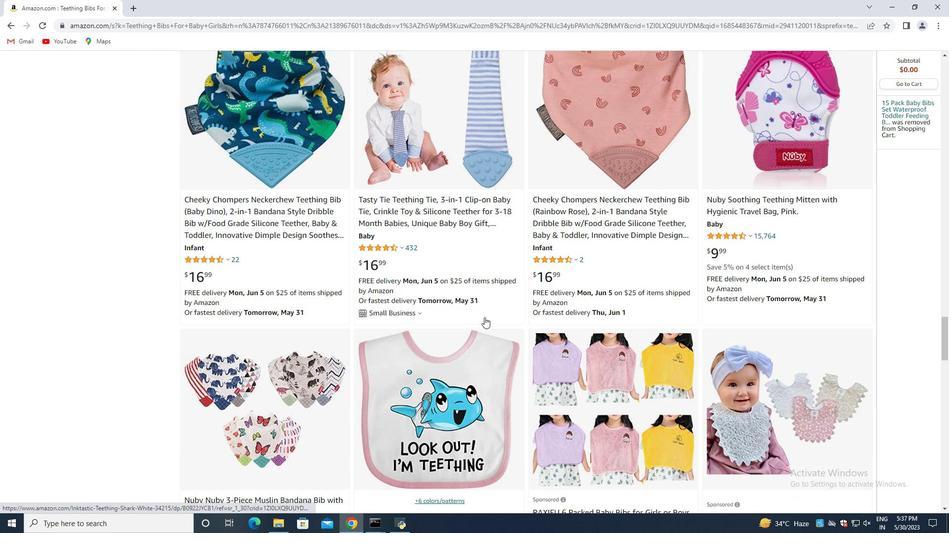 
Action: Mouse moved to (497, 320)
Screenshot: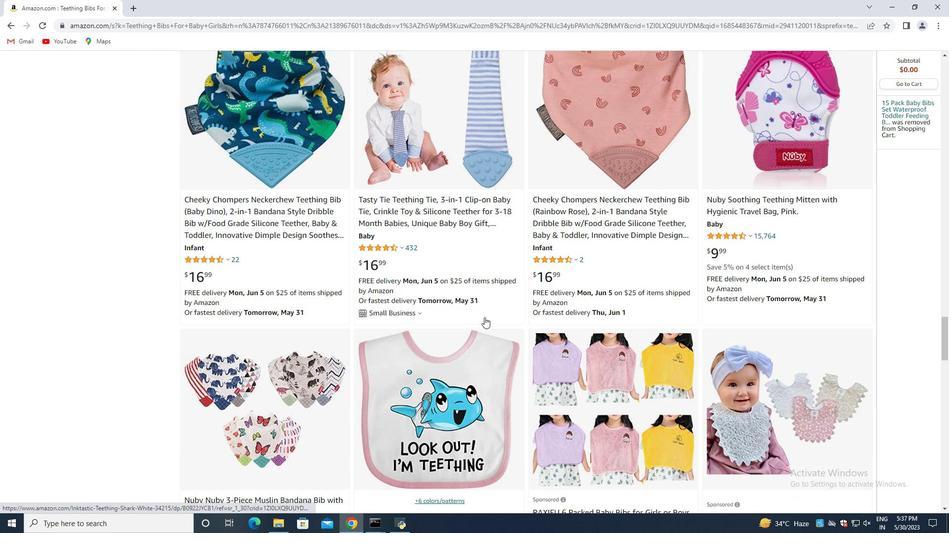 
Action: Mouse scrolled (484, 317) with delta (0, 0)
Screenshot: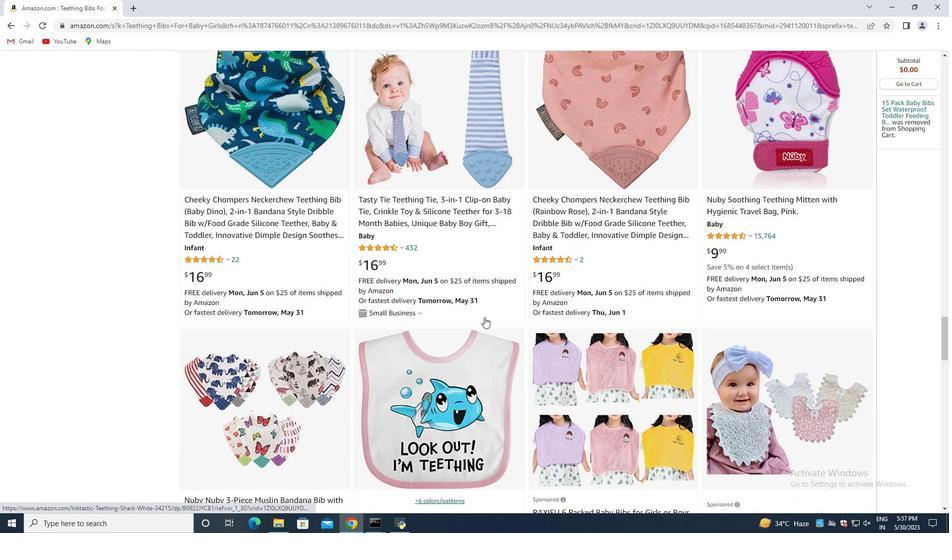 
Action: Mouse moved to (497, 320)
Screenshot: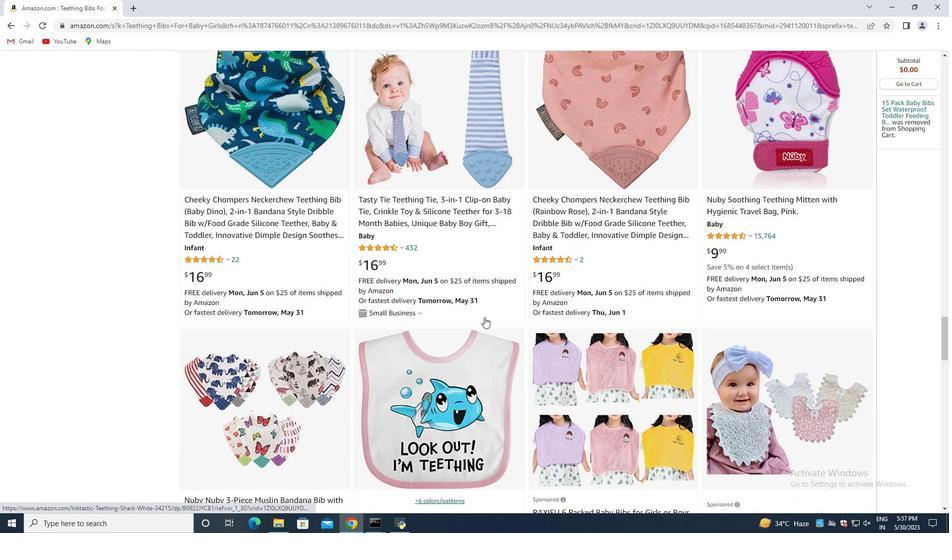 
Action: Mouse scrolled (484, 317) with delta (0, 0)
Screenshot: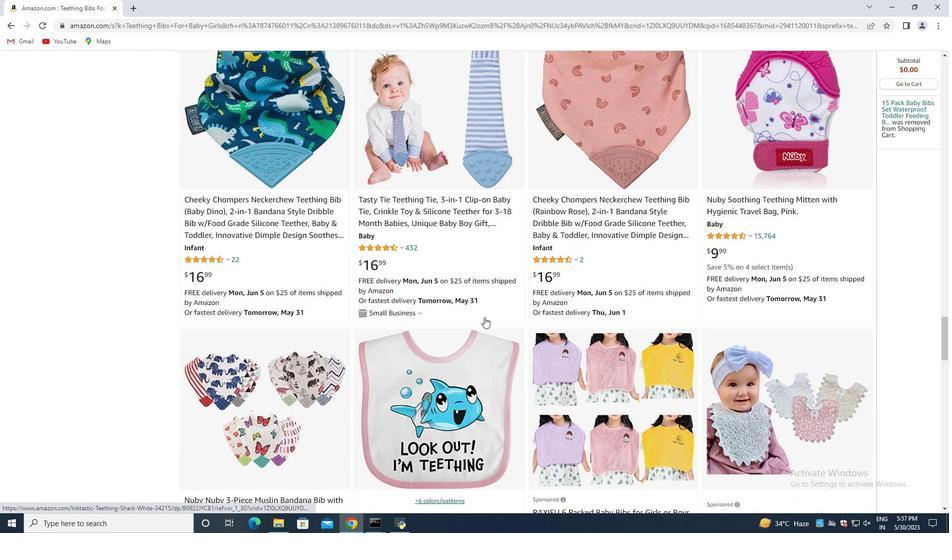 
Action: Mouse moved to (498, 321)
Screenshot: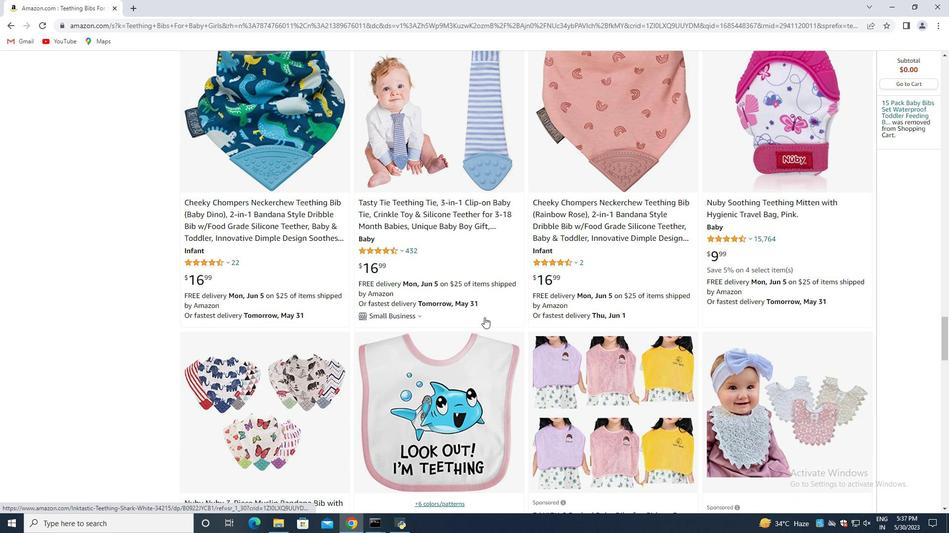 
Action: Mouse scrolled (484, 317) with delta (0, 0)
Screenshot: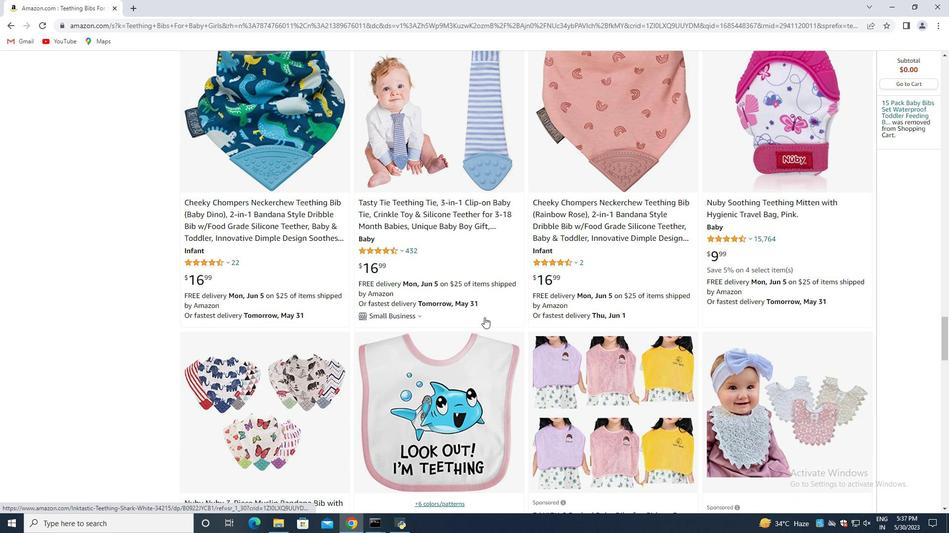 
Action: Mouse scrolled (484, 317) with delta (0, 0)
Screenshot: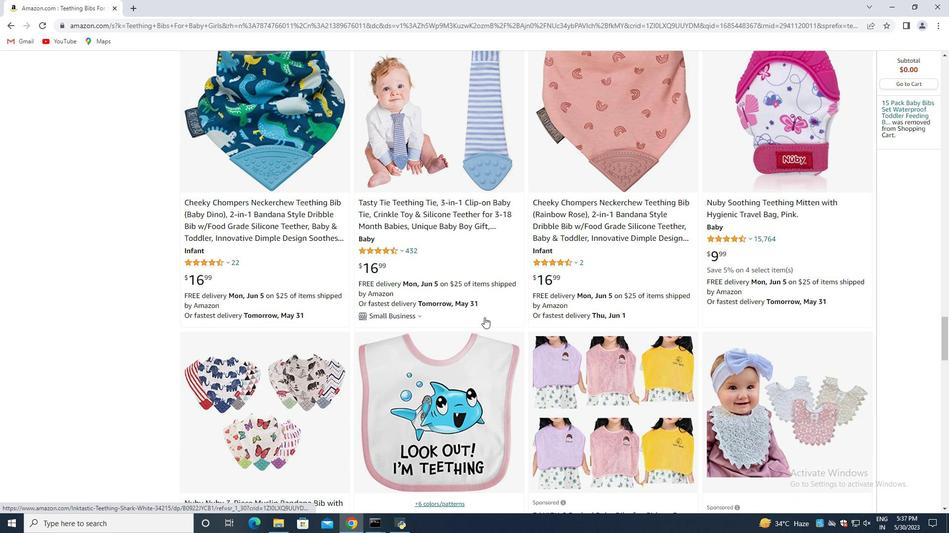 
Action: Mouse scrolled (485, 316) with delta (0, 0)
Screenshot: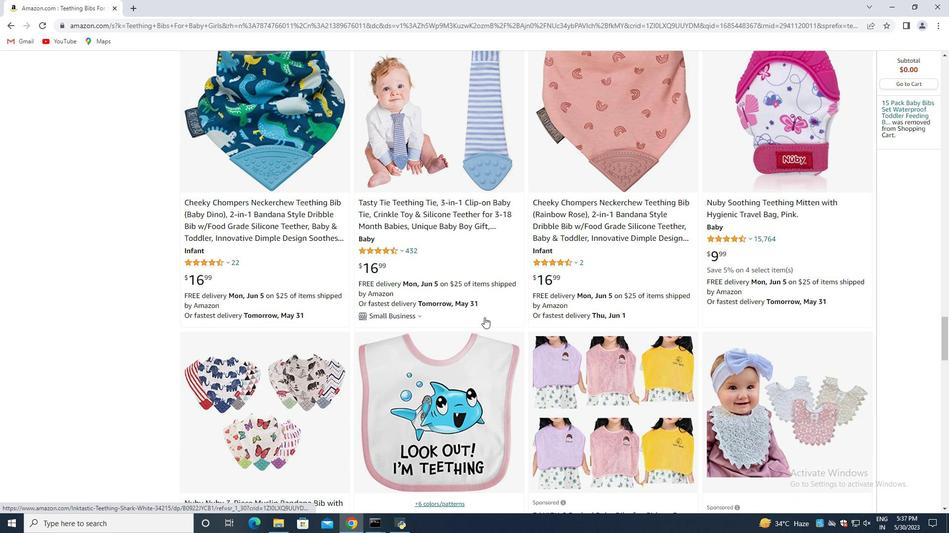 
Action: Mouse scrolled (490, 318) with delta (0, 0)
Screenshot: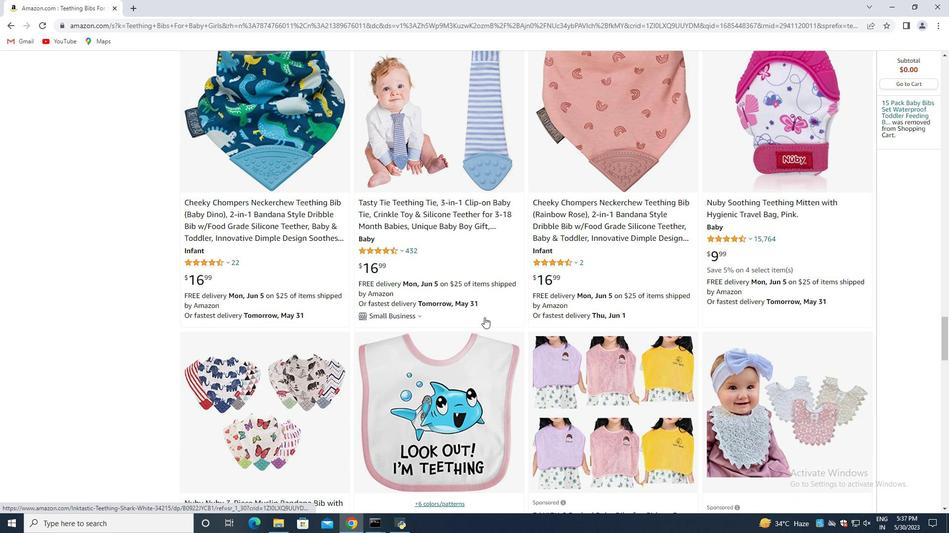 
Action: Mouse scrolled (490, 318) with delta (0, 0)
Screenshot: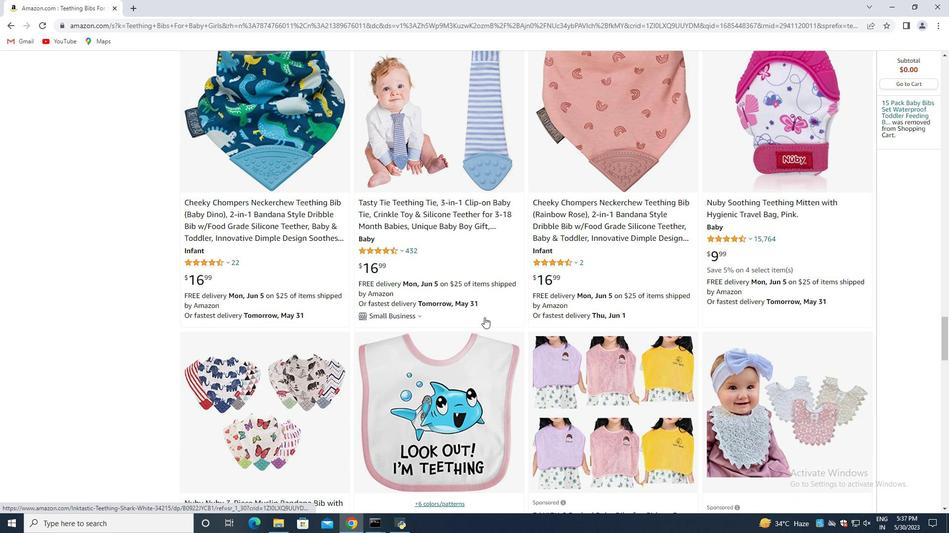 
Action: Mouse scrolled (492, 318) with delta (0, 0)
Screenshot: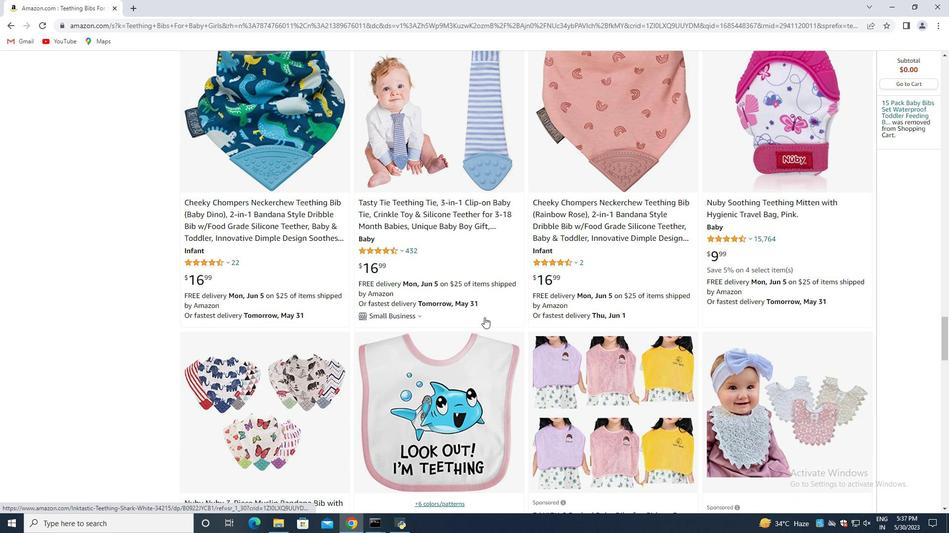 
Action: Mouse scrolled (494, 319) with delta (0, 0)
Screenshot: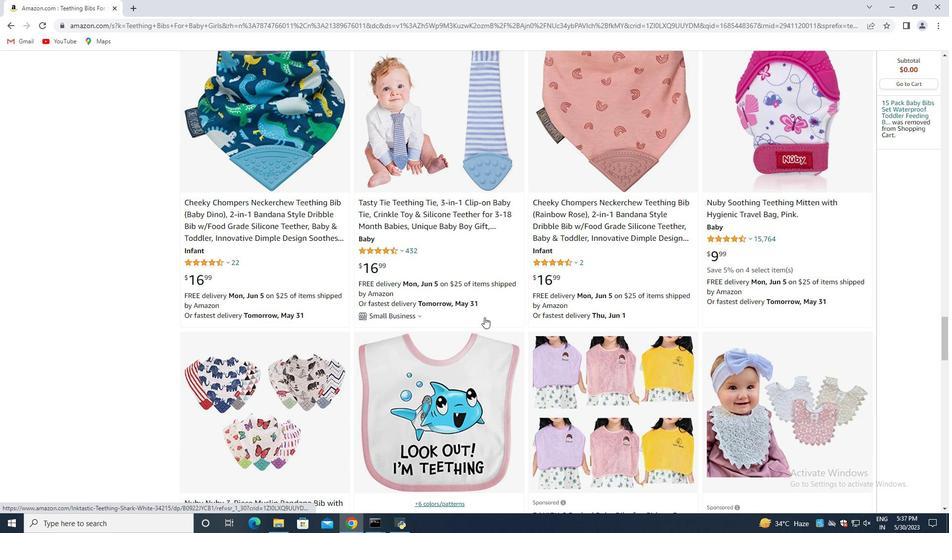 
Action: Mouse scrolled (496, 320) with delta (0, 0)
Screenshot: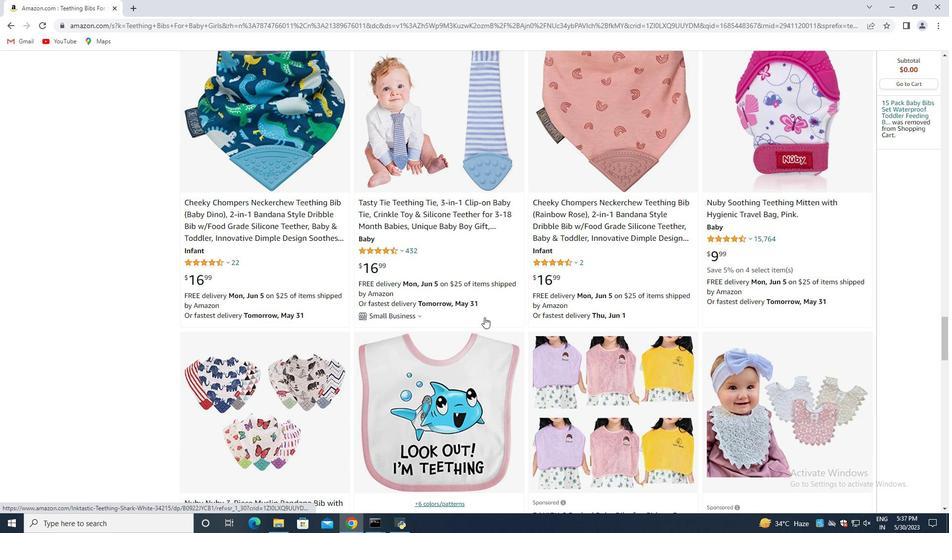 
Action: Mouse scrolled (497, 321) with delta (0, 0)
Screenshot: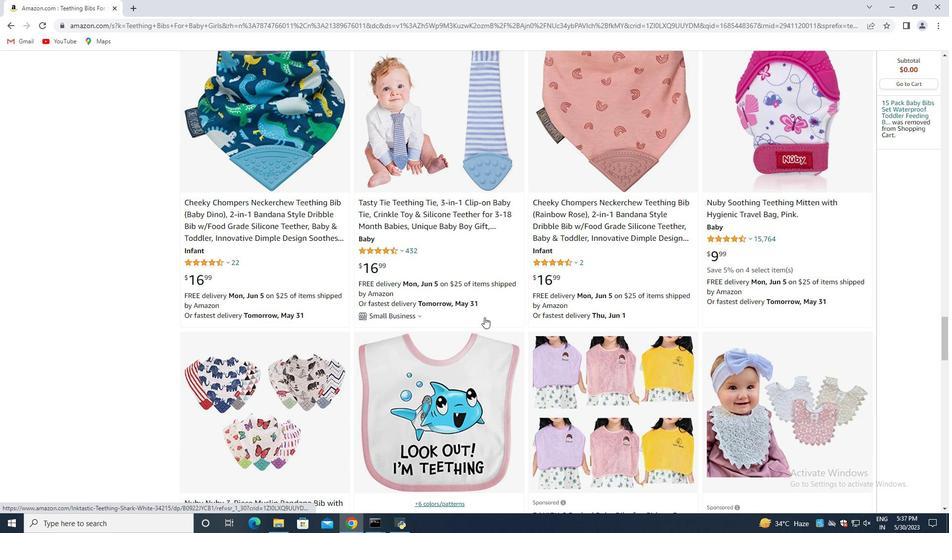 
Action: Mouse scrolled (498, 321) with delta (0, 0)
Screenshot: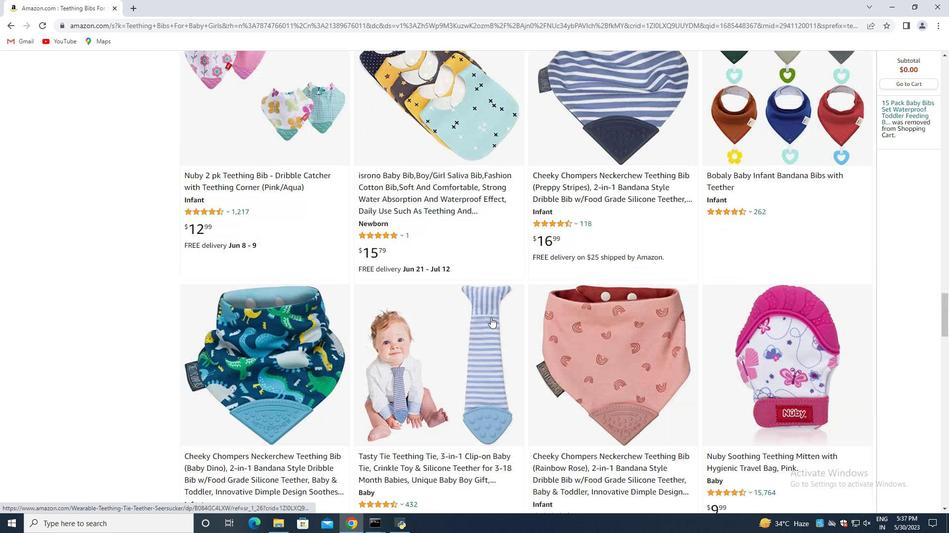 
Action: Mouse scrolled (498, 321) with delta (0, 0)
Screenshot: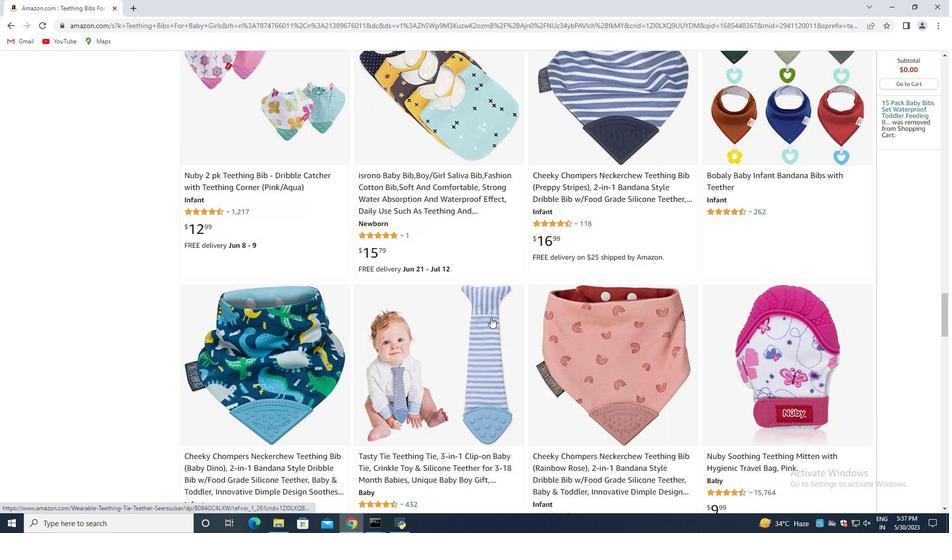 
Action: Mouse scrolled (498, 321) with delta (0, 0)
Screenshot: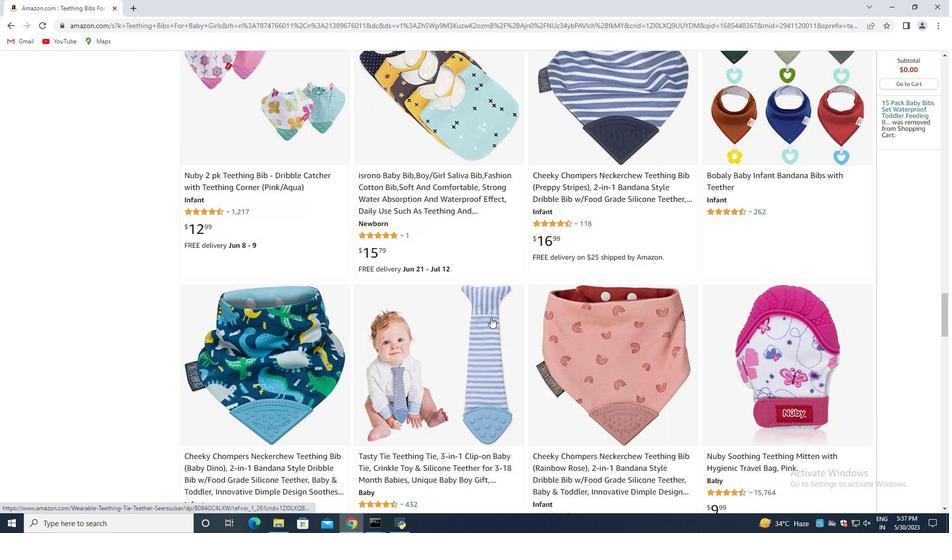 
Action: Mouse scrolled (498, 321) with delta (0, 0)
Screenshot: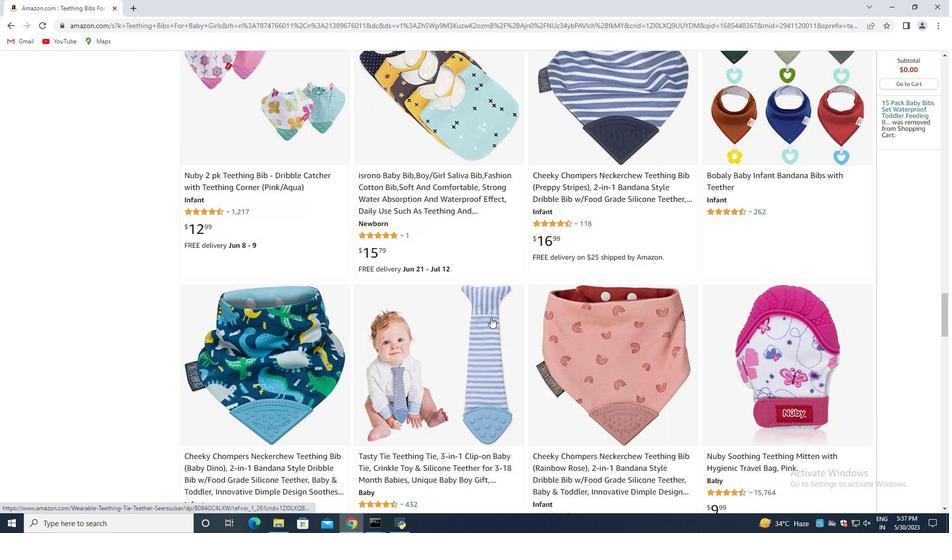 
Action: Mouse scrolled (498, 321) with delta (0, 0)
Screenshot: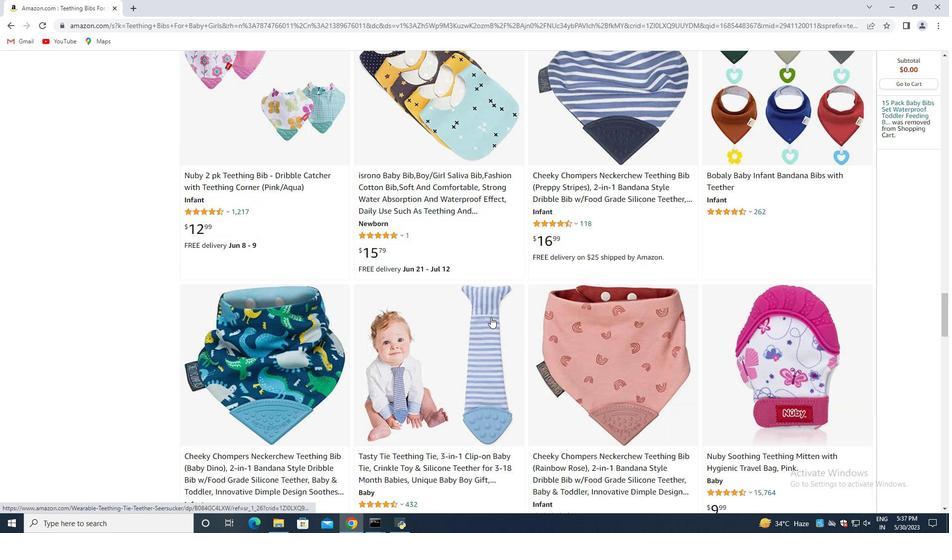 
Action: Mouse scrolled (498, 321) with delta (0, 0)
Screenshot: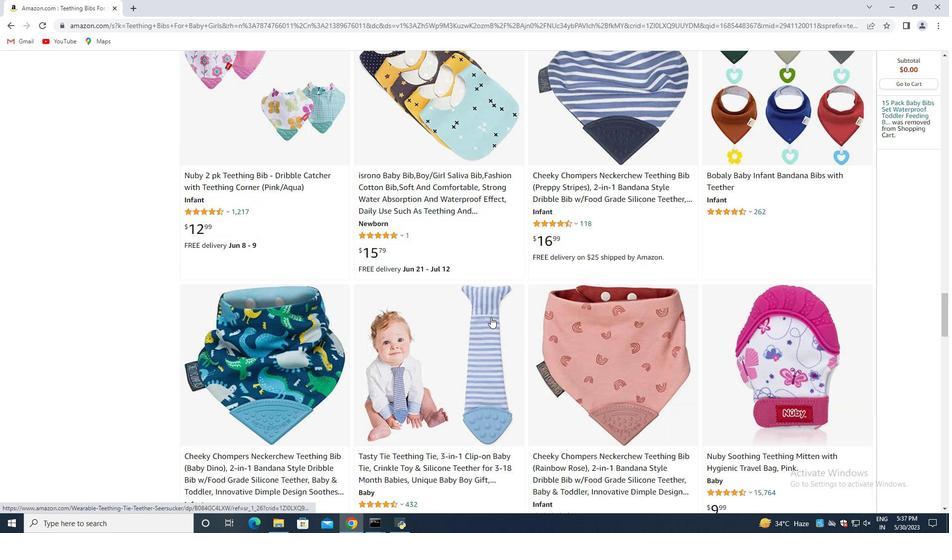 
Action: Mouse scrolled (498, 321) with delta (0, 0)
Screenshot: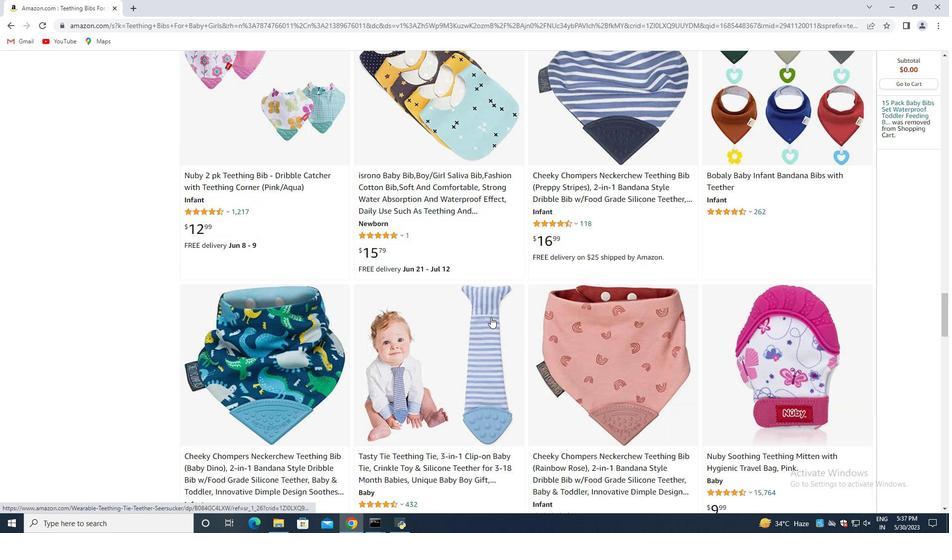 
Action: Mouse scrolled (498, 321) with delta (0, 0)
Screenshot: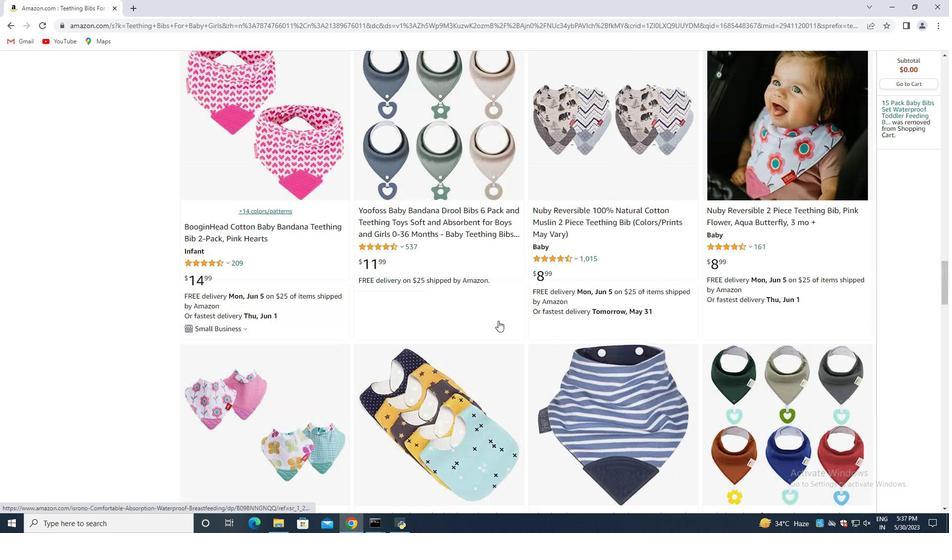 
Action: Mouse scrolled (498, 321) with delta (0, 0)
Screenshot: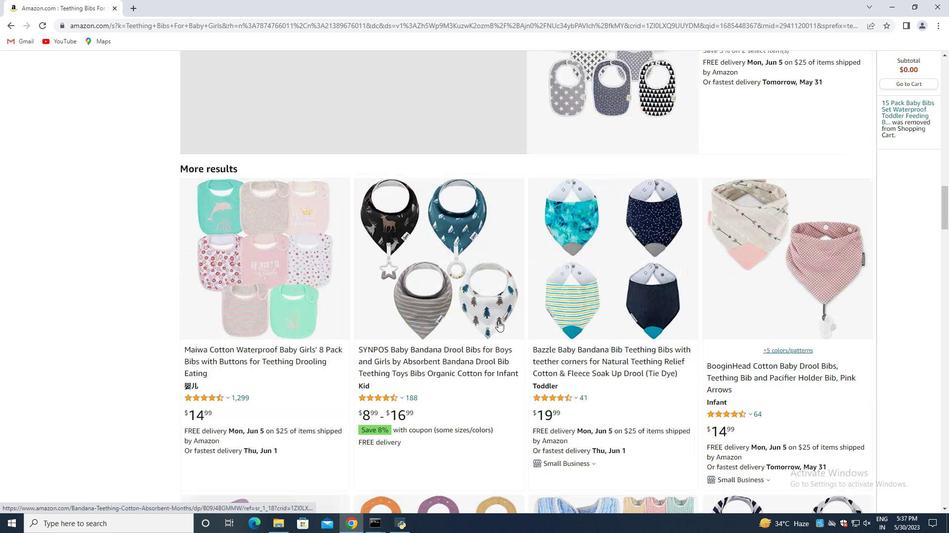 
Action: Mouse scrolled (498, 321) with delta (0, 0)
Screenshot: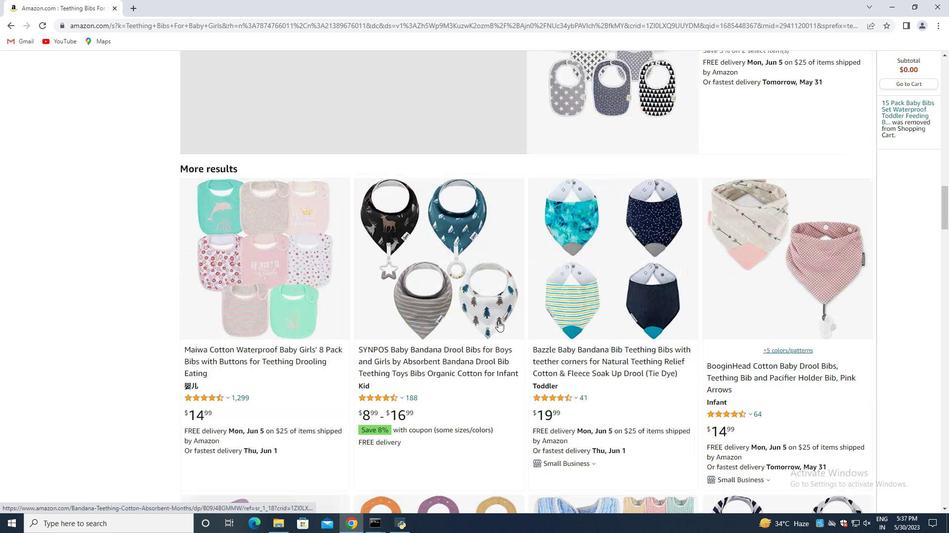 
Action: Mouse scrolled (498, 321) with delta (0, 0)
Screenshot: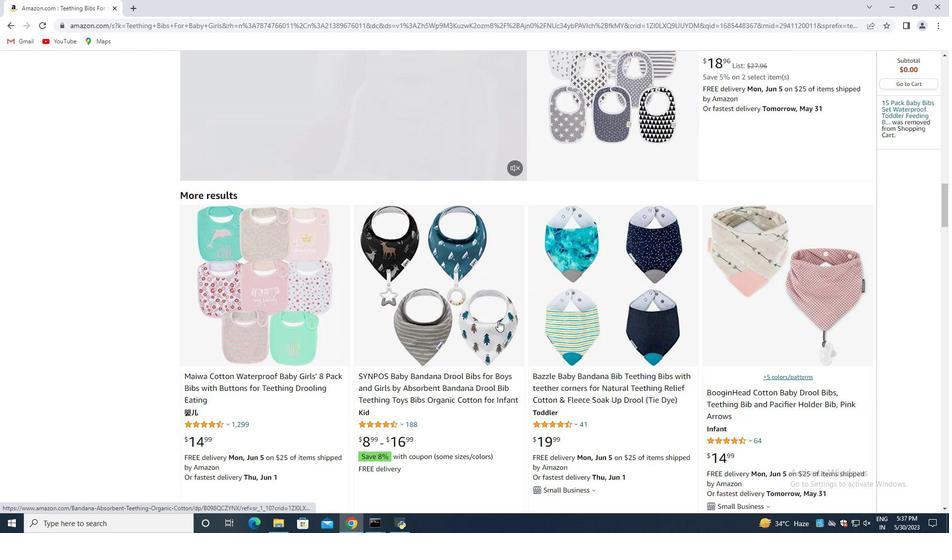 
Action: Mouse scrolled (498, 321) with delta (0, 0)
Screenshot: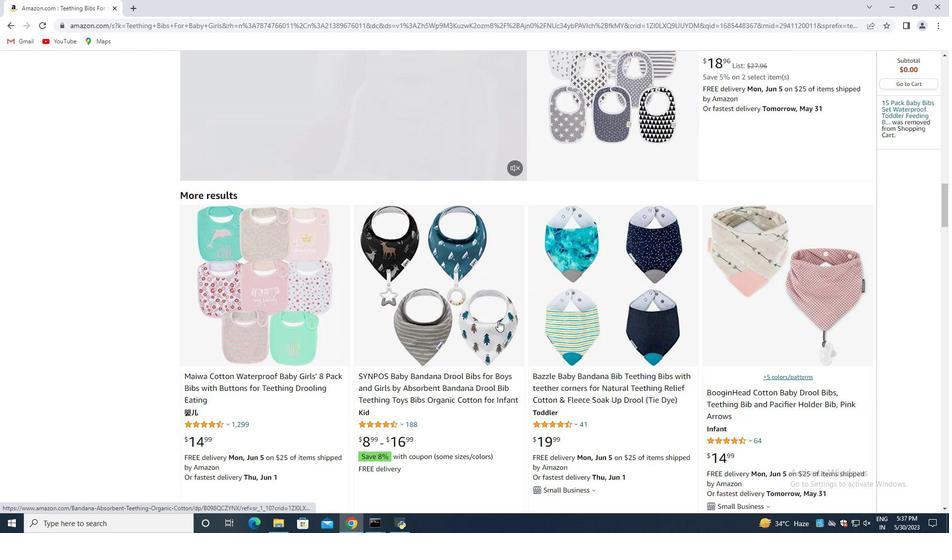 
Action: Mouse scrolled (498, 321) with delta (0, 0)
Screenshot: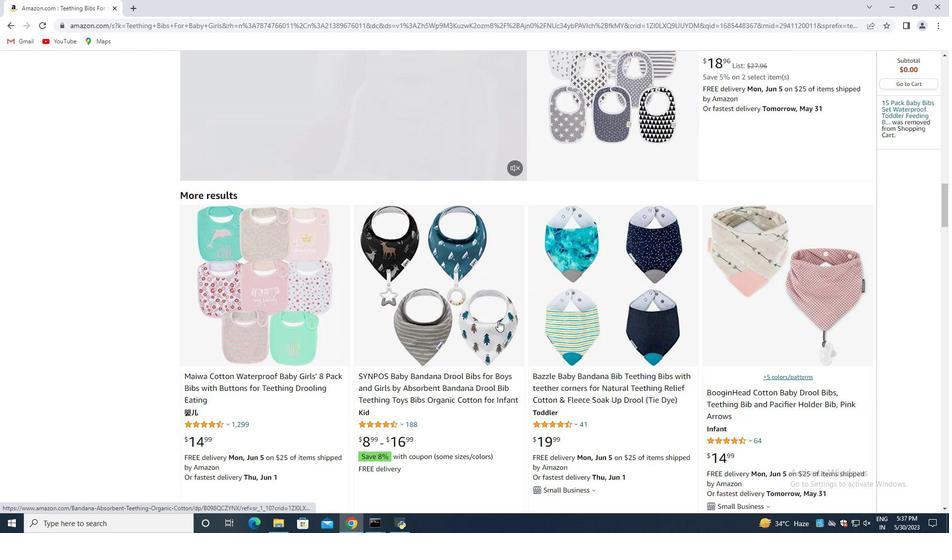 
Action: Mouse scrolled (498, 321) with delta (0, 0)
Screenshot: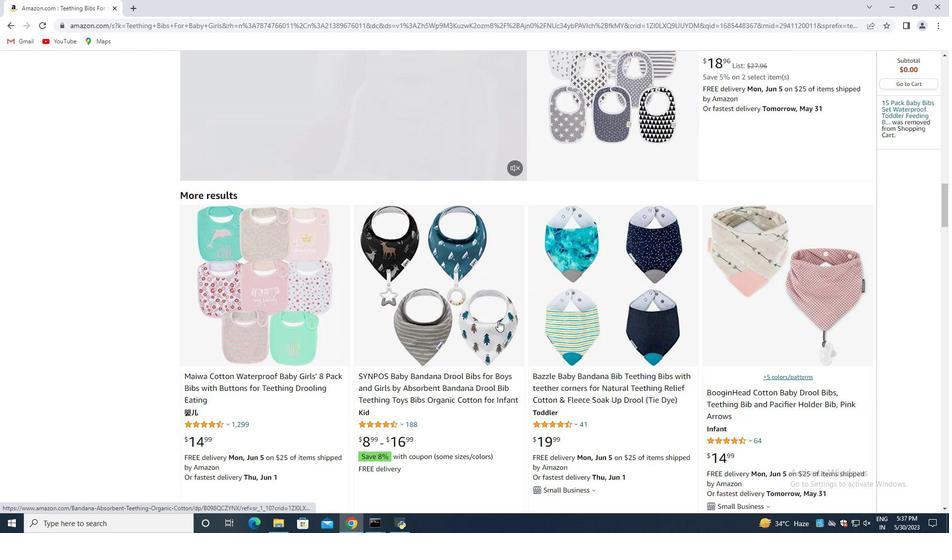 
Action: Mouse scrolled (498, 321) with delta (0, 0)
Screenshot: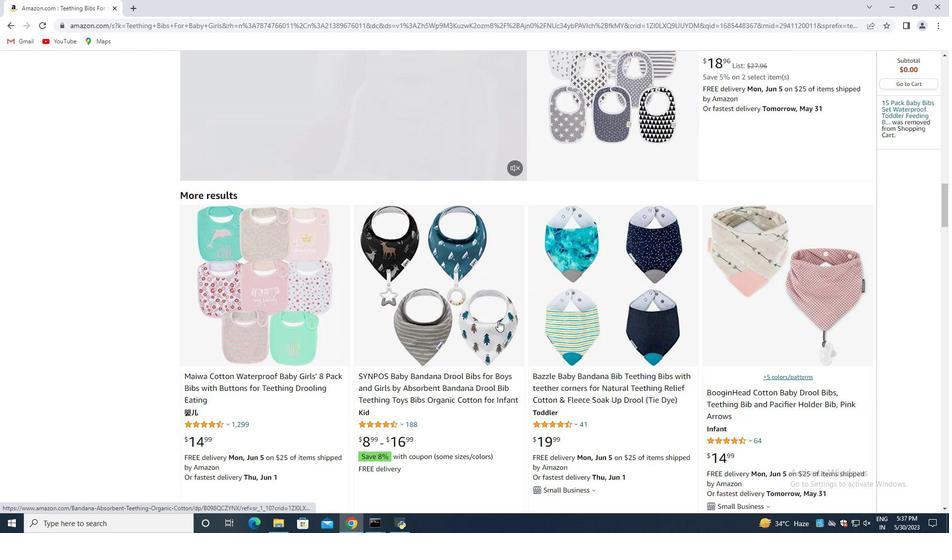 
Action: Mouse scrolled (498, 321) with delta (0, 0)
Screenshot: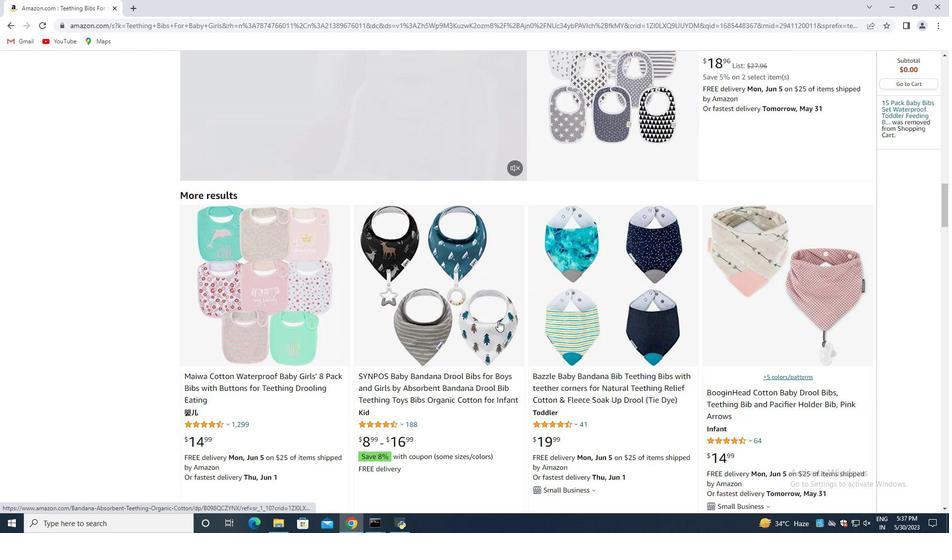 
Action: Mouse scrolled (498, 321) with delta (0, 0)
Screenshot: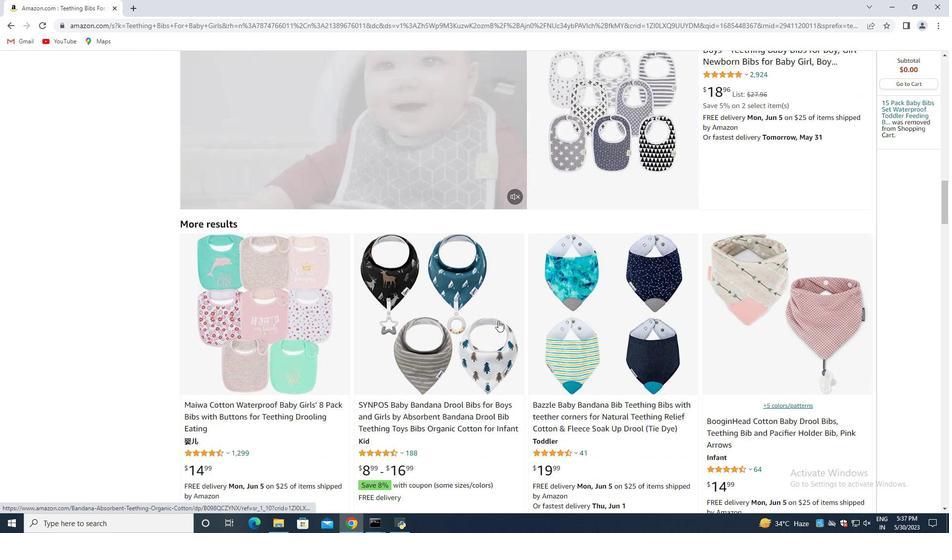 
Action: Mouse scrolled (498, 321) with delta (0, 0)
Screenshot: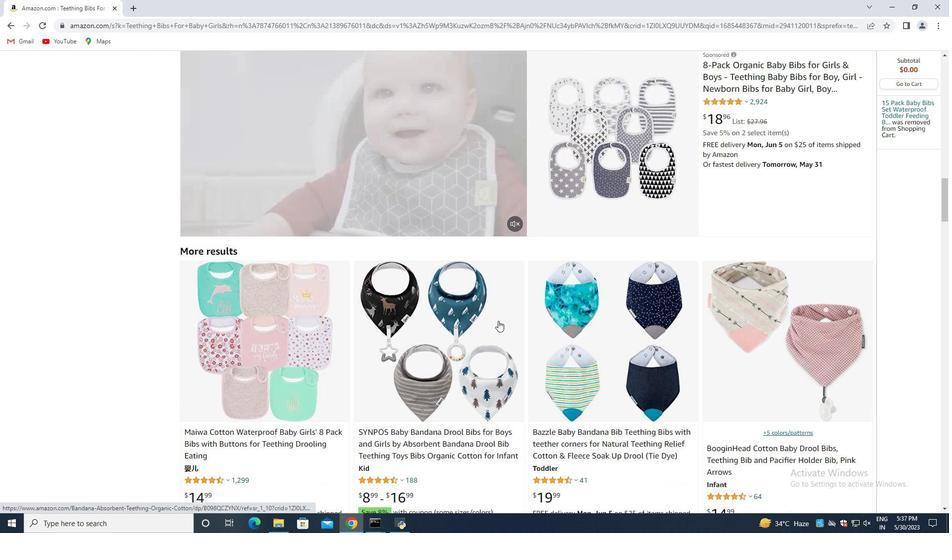 
Action: Mouse scrolled (498, 321) with delta (0, 0)
Screenshot: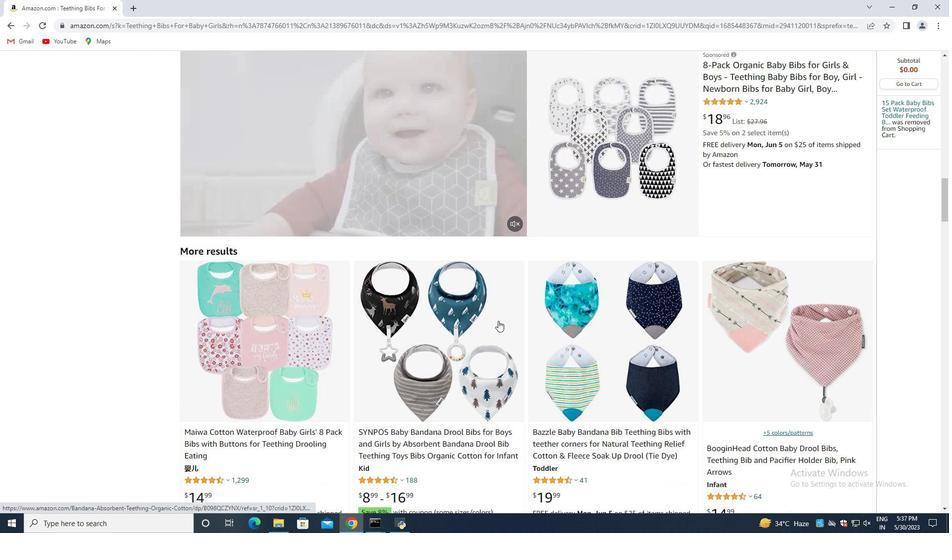 
Action: Mouse scrolled (498, 321) with delta (0, 0)
Screenshot: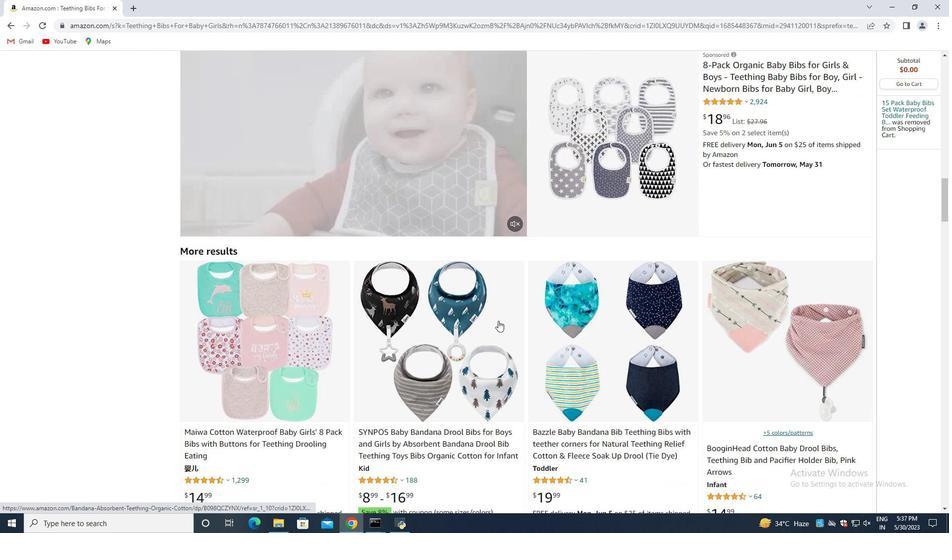 
Action: Mouse moved to (498, 322)
Screenshot: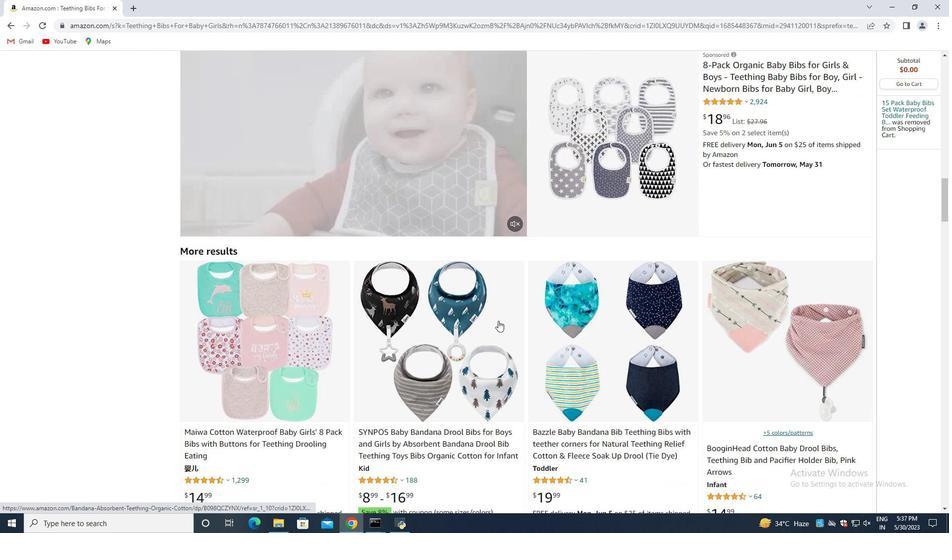 
Action: Mouse scrolled (498, 322) with delta (0, 0)
Screenshot: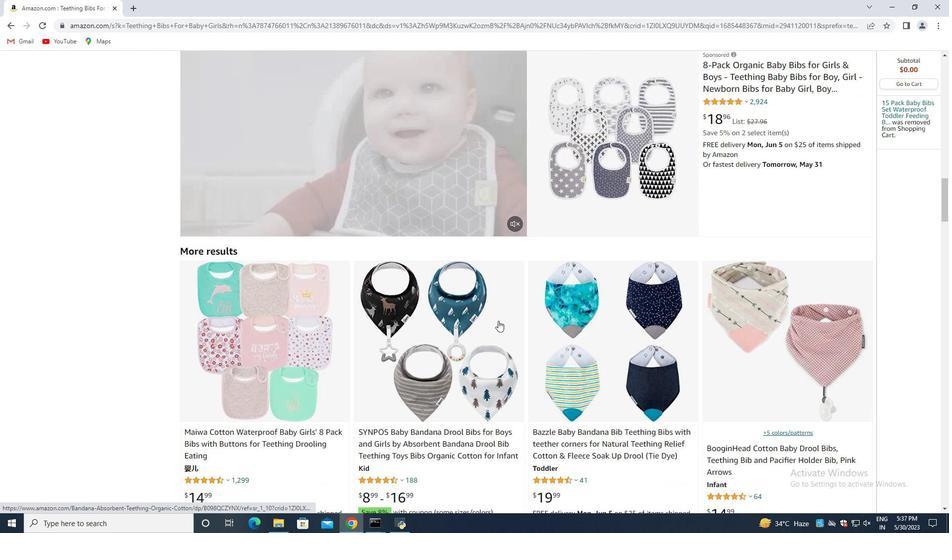 
Action: Mouse moved to (499, 322)
Screenshot: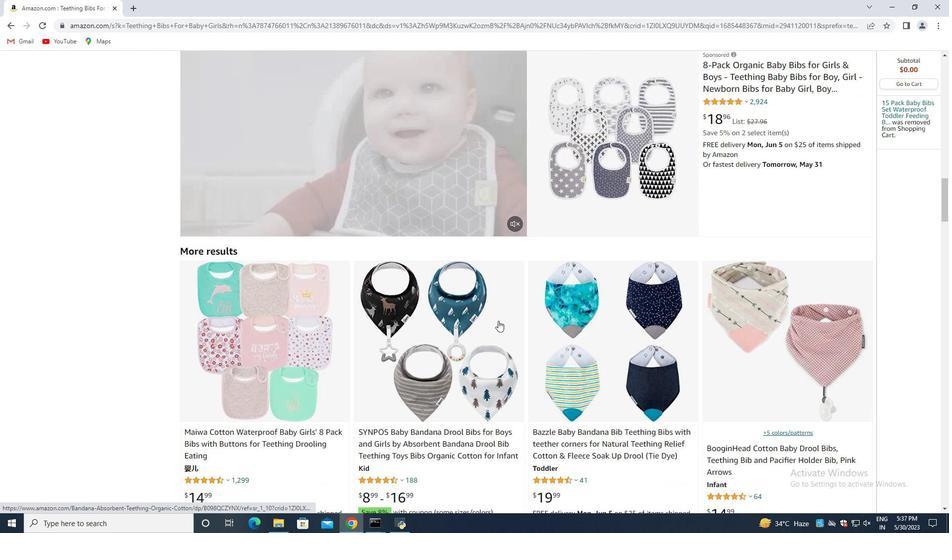 
Action: Mouse scrolled (499, 322) with delta (0, 0)
Screenshot: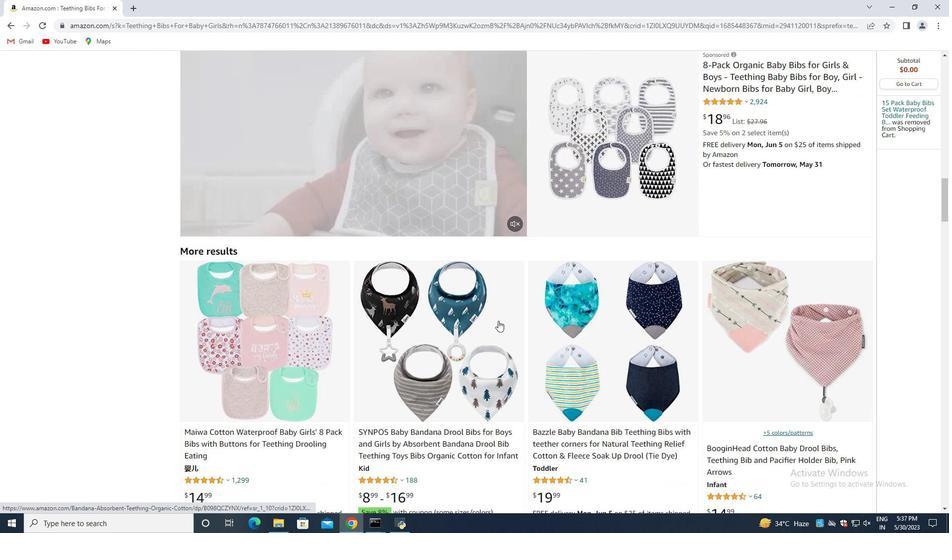 
Action: Mouse moved to (499, 322)
Screenshot: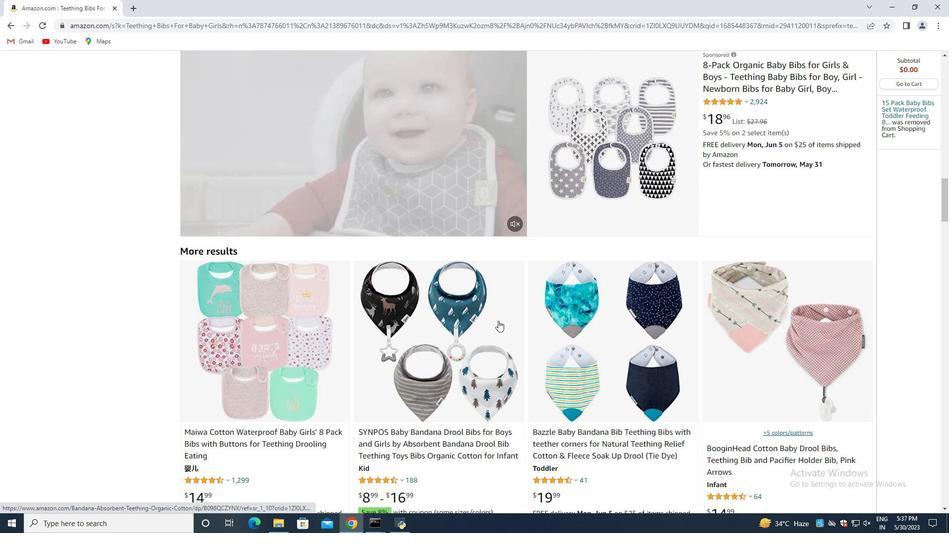 
Action: Mouse scrolled (499, 323) with delta (0, 0)
Screenshot: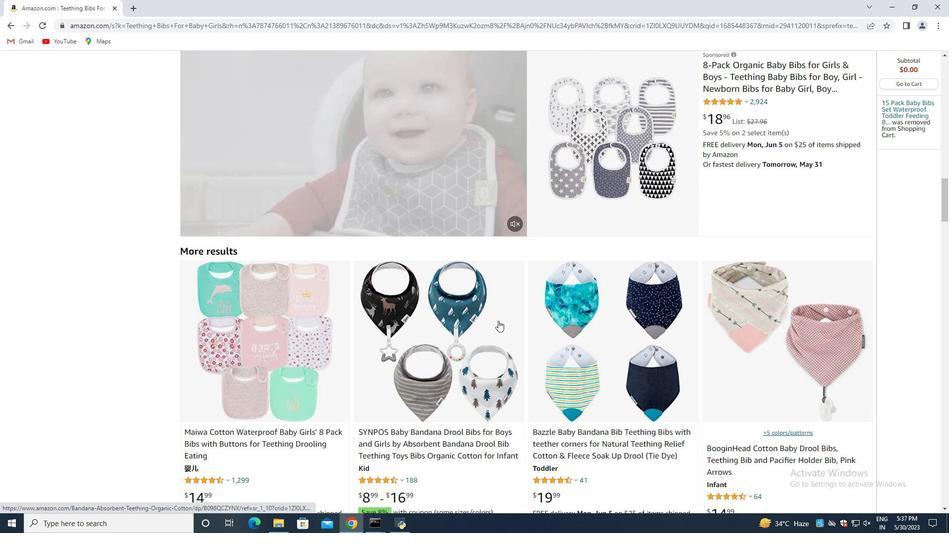 
Action: Mouse moved to (499, 323)
Screenshot: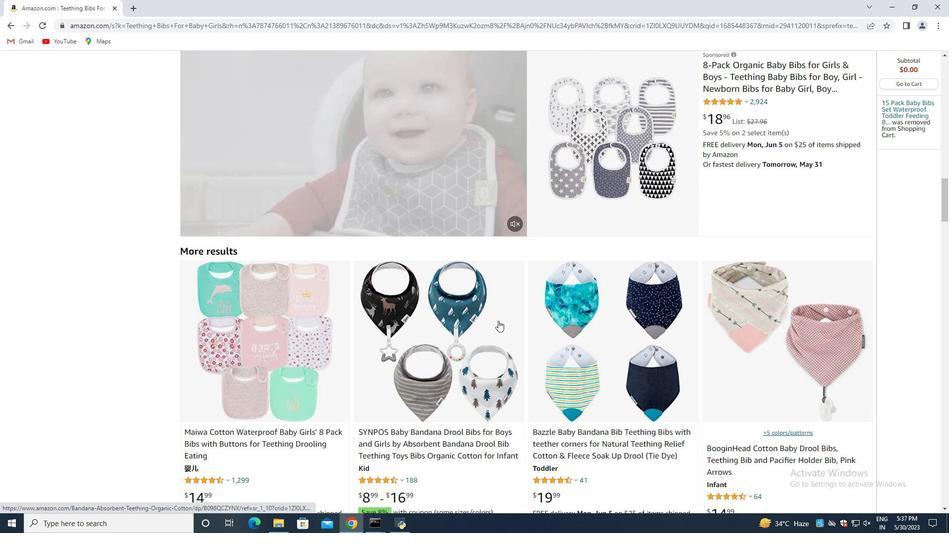 
Action: Mouse scrolled (499, 323) with delta (0, 0)
Screenshot: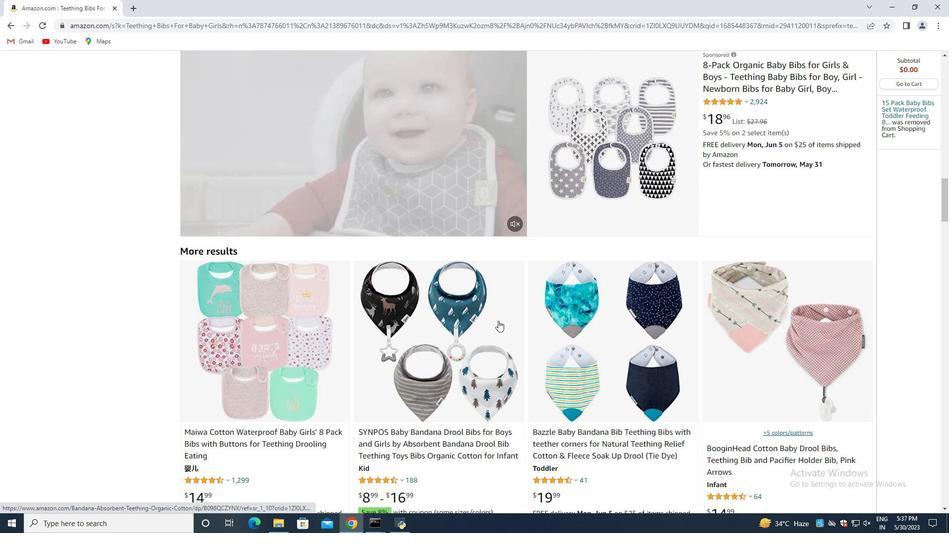 
Action: Mouse scrolled (499, 323) with delta (0, 0)
Screenshot: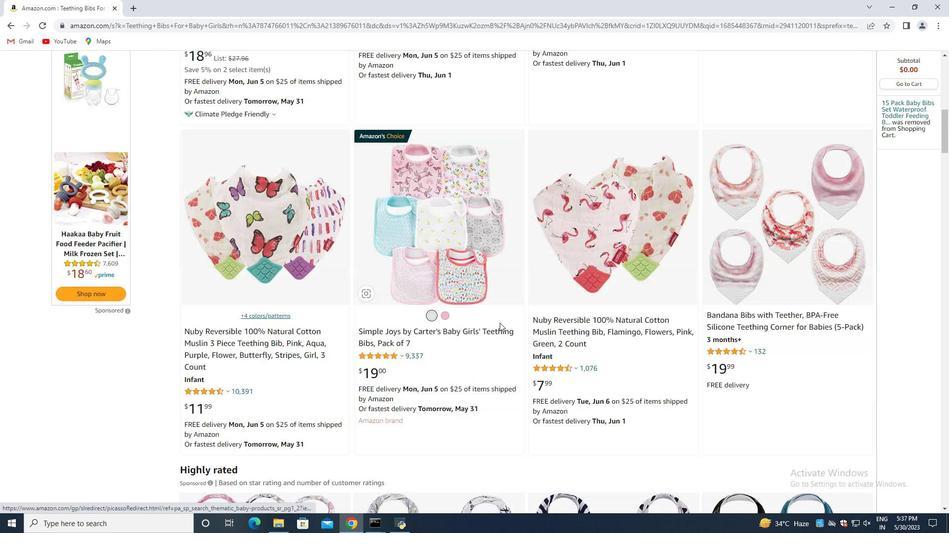
Action: Mouse scrolled (499, 323) with delta (0, 0)
Screenshot: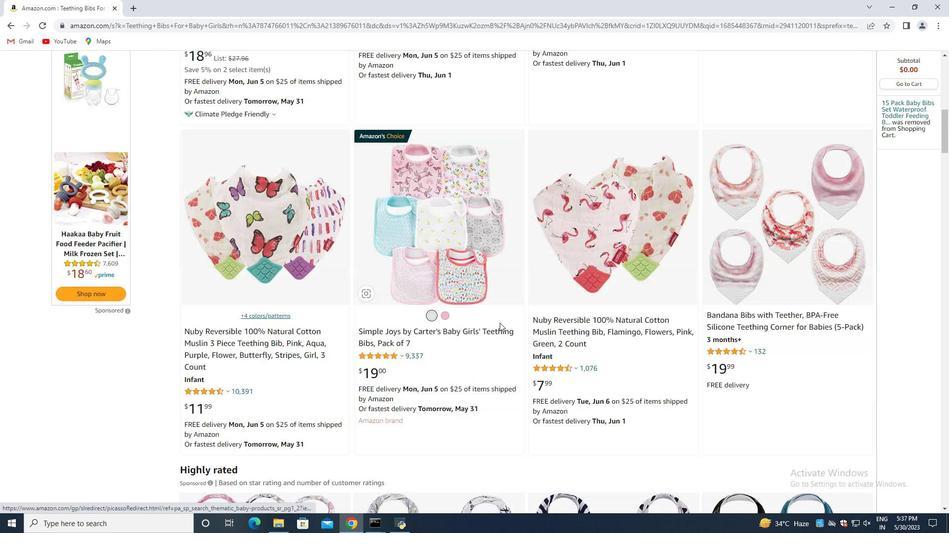 
Action: Mouse scrolled (499, 323) with delta (0, 0)
Screenshot: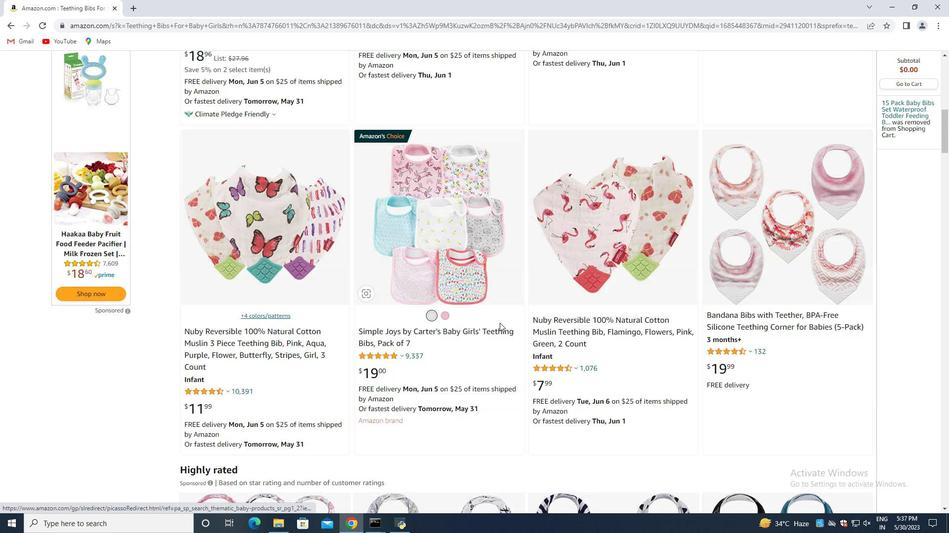 
Action: Mouse scrolled (499, 323) with delta (0, 0)
Screenshot: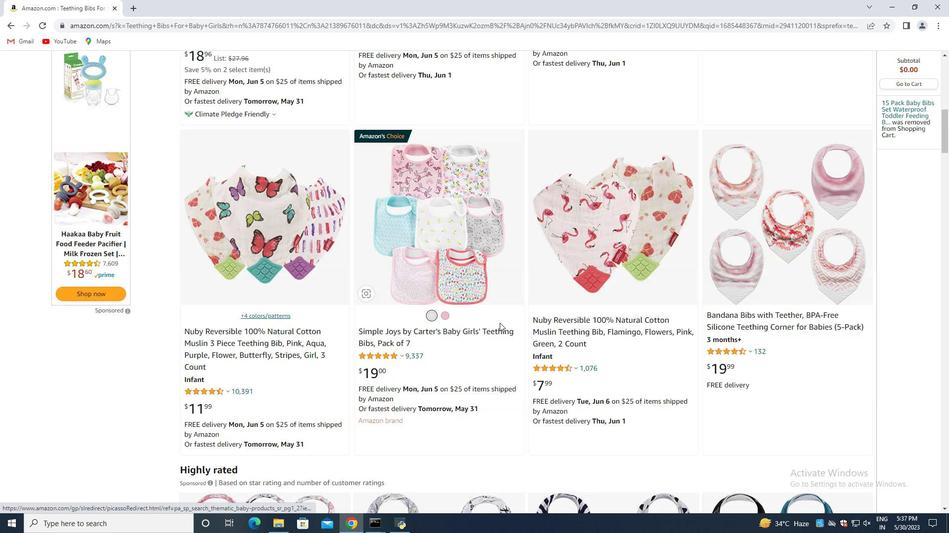 
Action: Mouse scrolled (499, 323) with delta (0, 0)
Screenshot: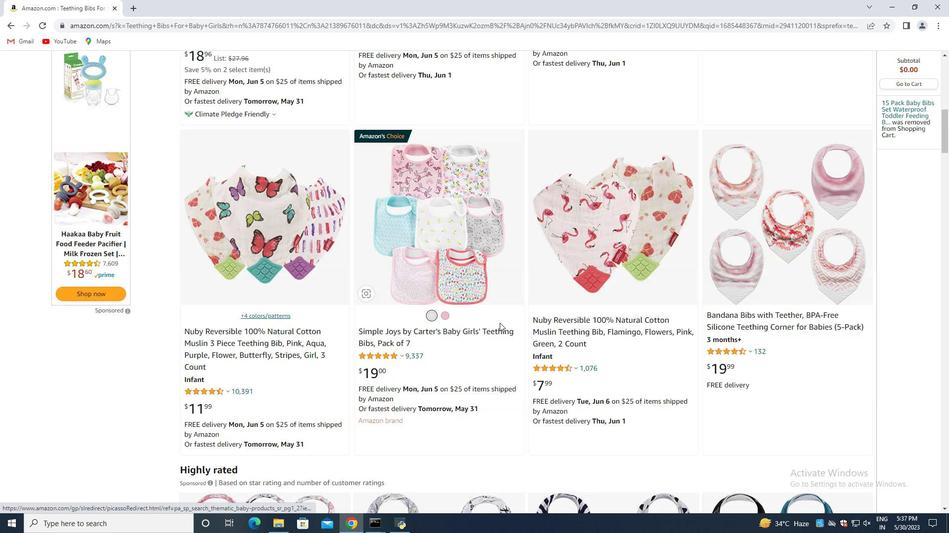 
Action: Mouse scrolled (499, 323) with delta (0, 0)
Screenshot: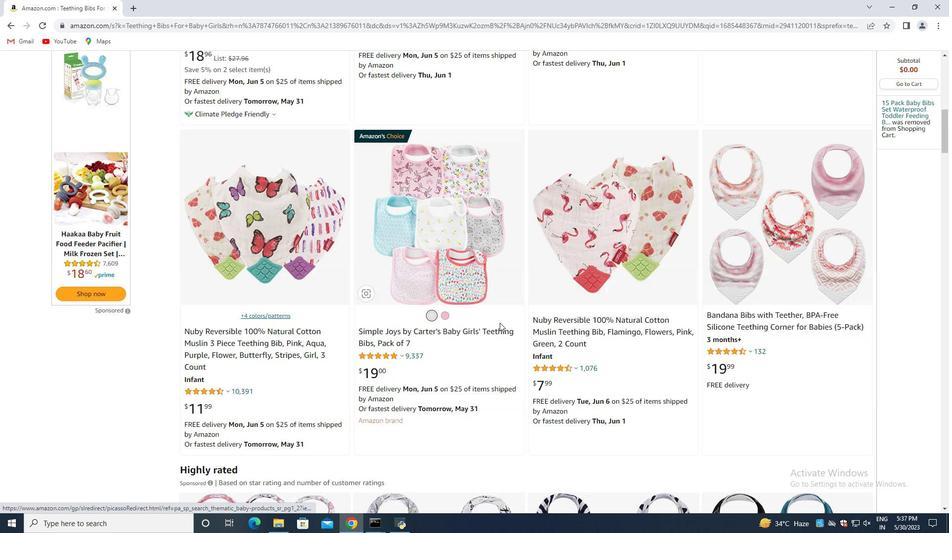 
Action: Mouse scrolled (499, 323) with delta (0, 0)
Screenshot: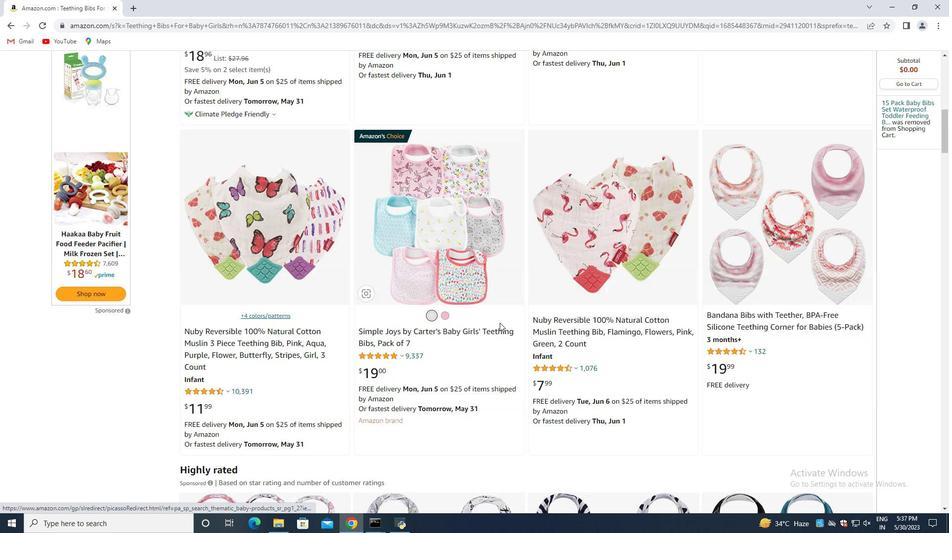 
Action: Mouse scrolled (499, 323) with delta (0, 0)
Screenshot: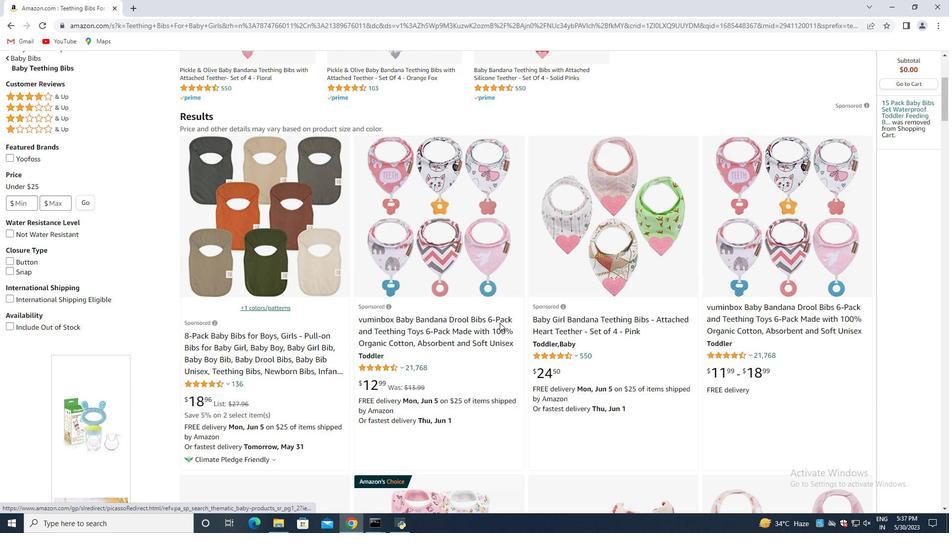 
Action: Mouse moved to (500, 323)
Screenshot: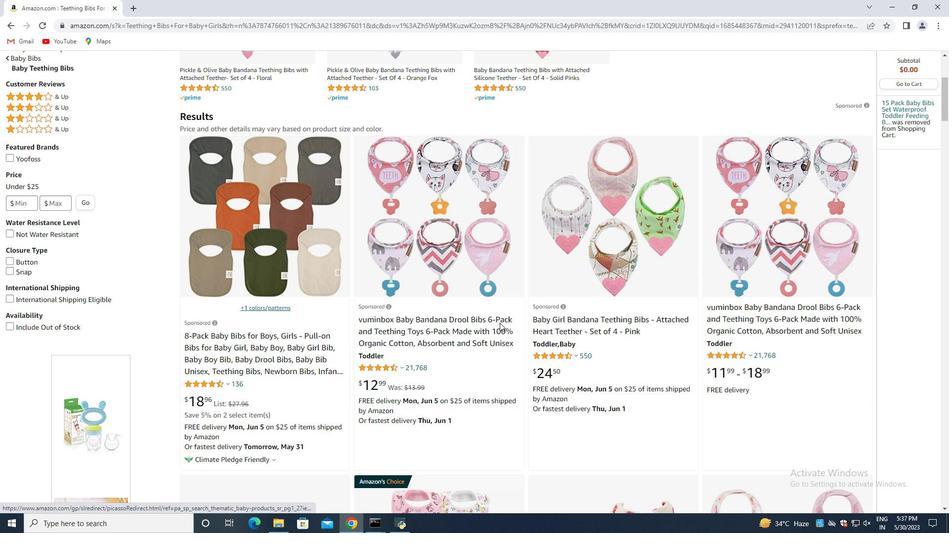 
Action: Mouse scrolled (499, 323) with delta (0, 0)
Screenshot: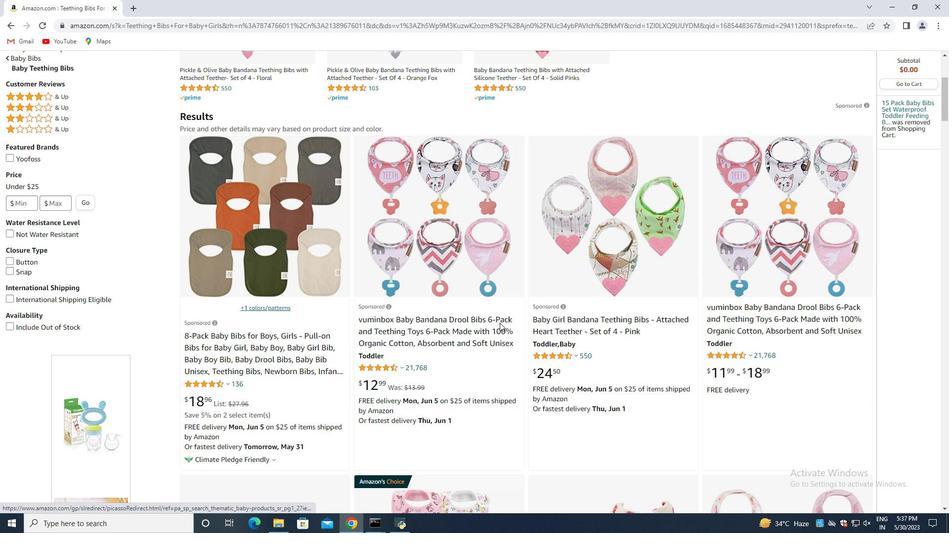 
Action: Mouse scrolled (499, 323) with delta (0, 0)
Screenshot: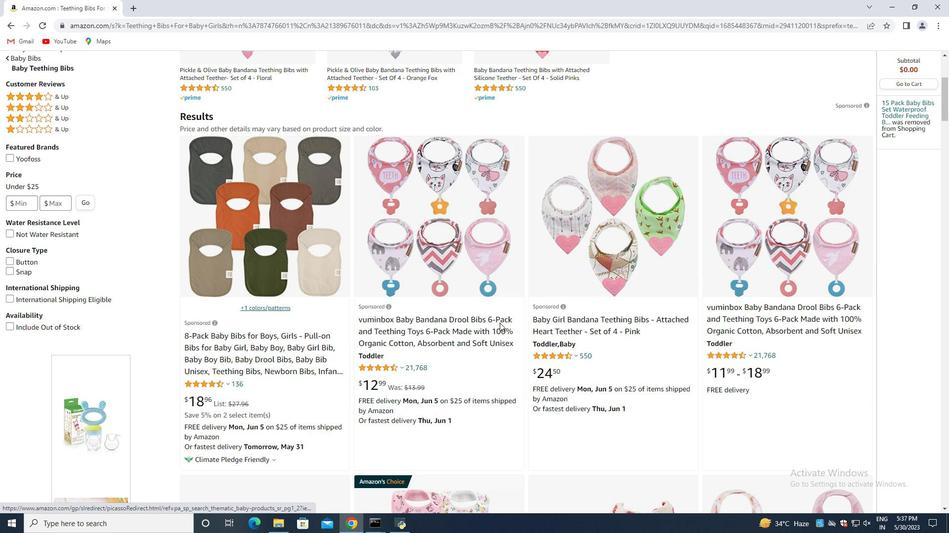 
Action: Mouse scrolled (499, 323) with delta (0, 0)
Screenshot: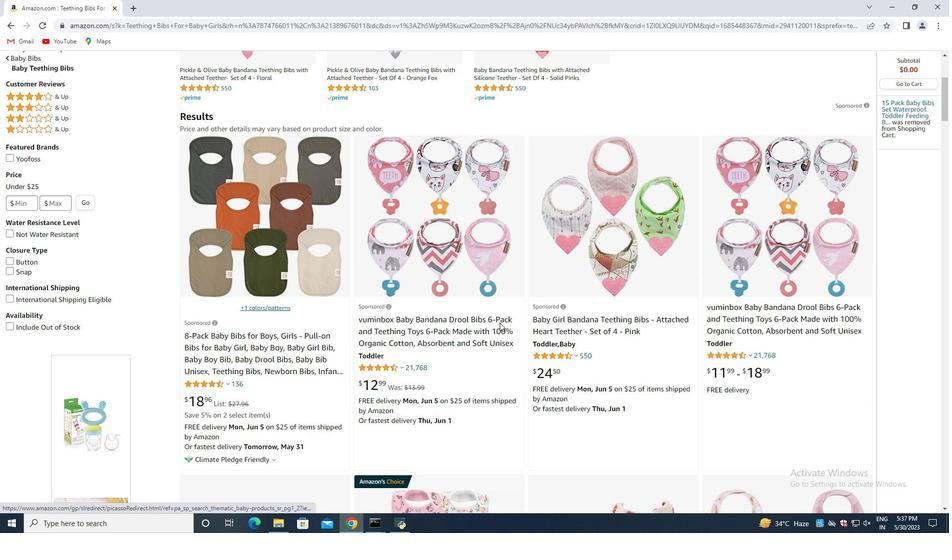 
Action: Mouse scrolled (500, 323) with delta (0, 0)
Screenshot: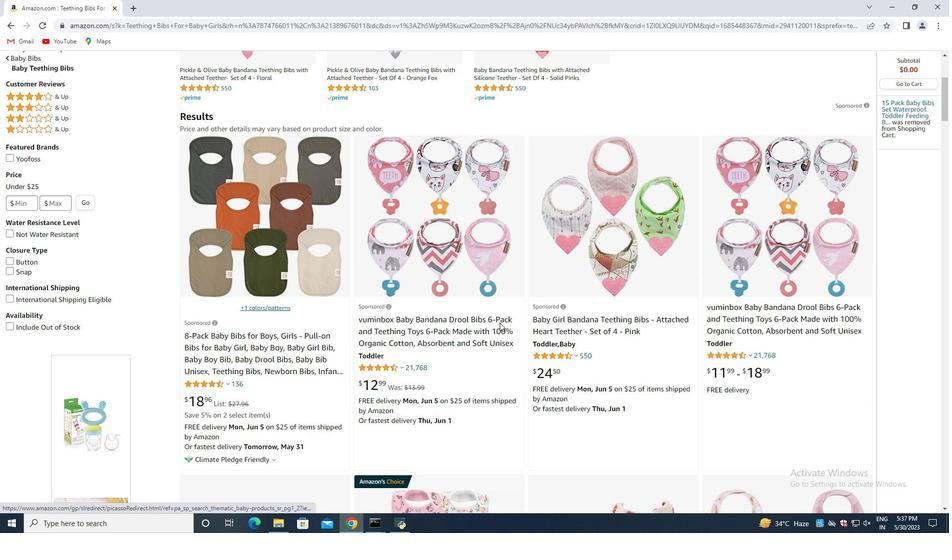 
Action: Mouse scrolled (500, 323) with delta (0, 0)
Screenshot: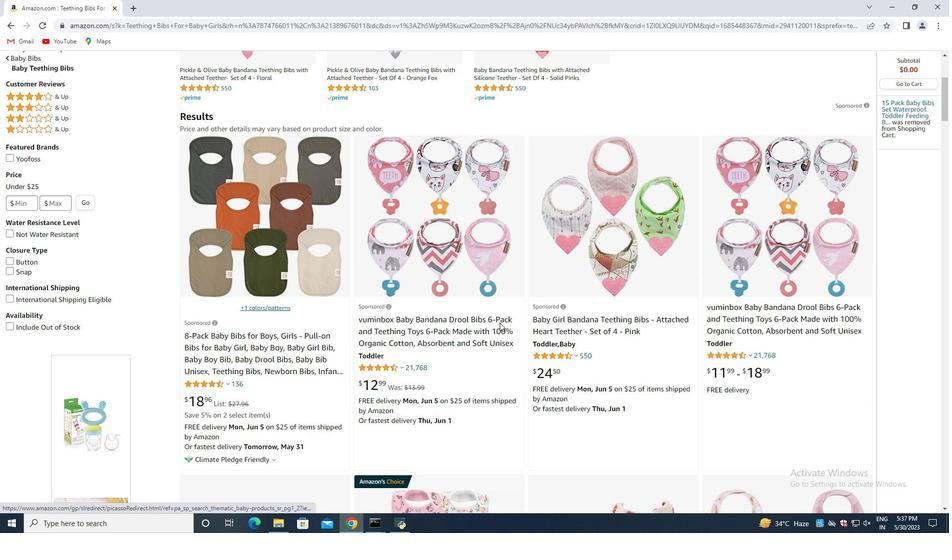 
Action: Mouse scrolled (500, 323) with delta (0, 0)
Screenshot: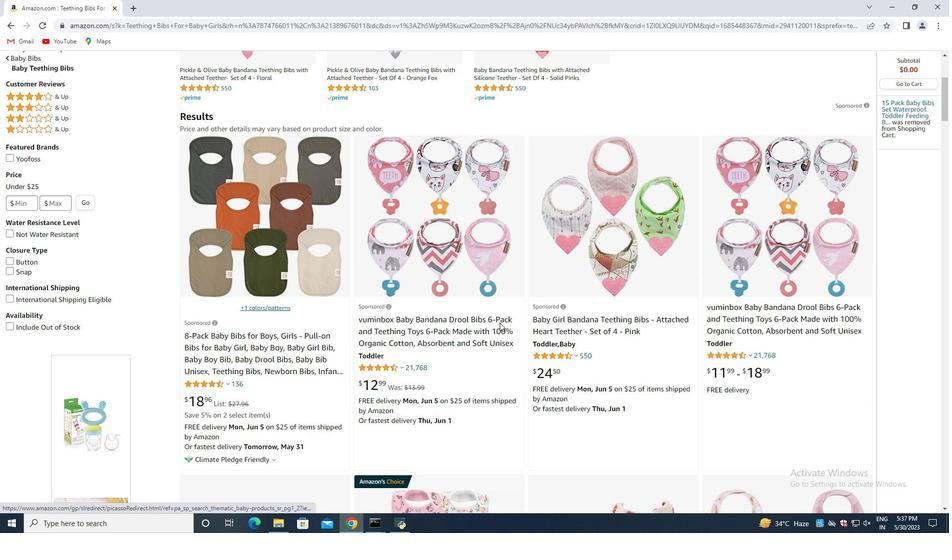 
Action: Mouse scrolled (500, 323) with delta (0, 0)
Screenshot: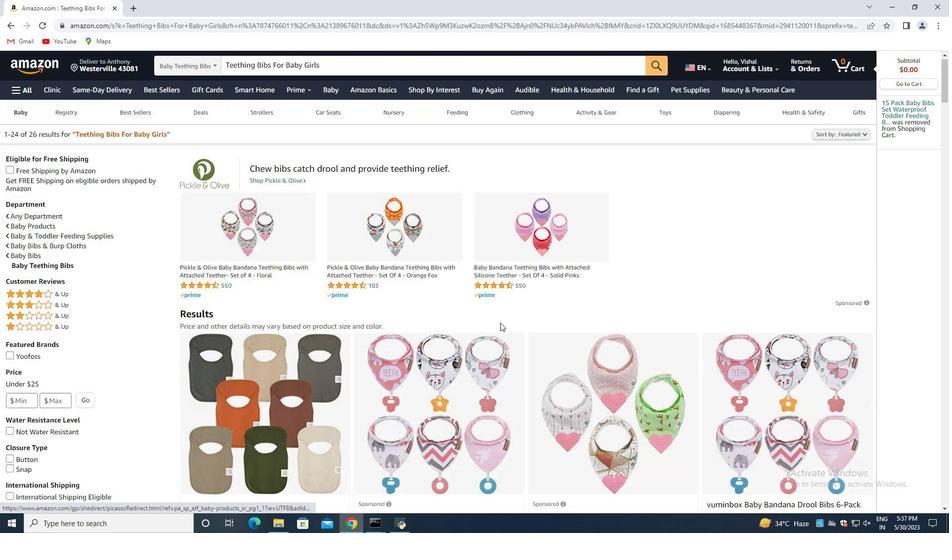 
Action: Mouse scrolled (500, 323) with delta (0, 0)
Screenshot: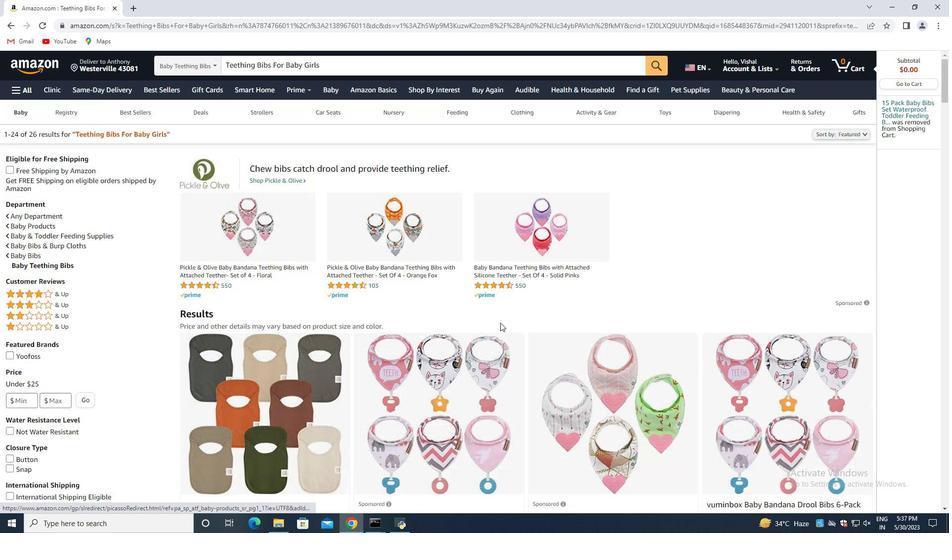
Action: Mouse scrolled (500, 323) with delta (0, 0)
Screenshot: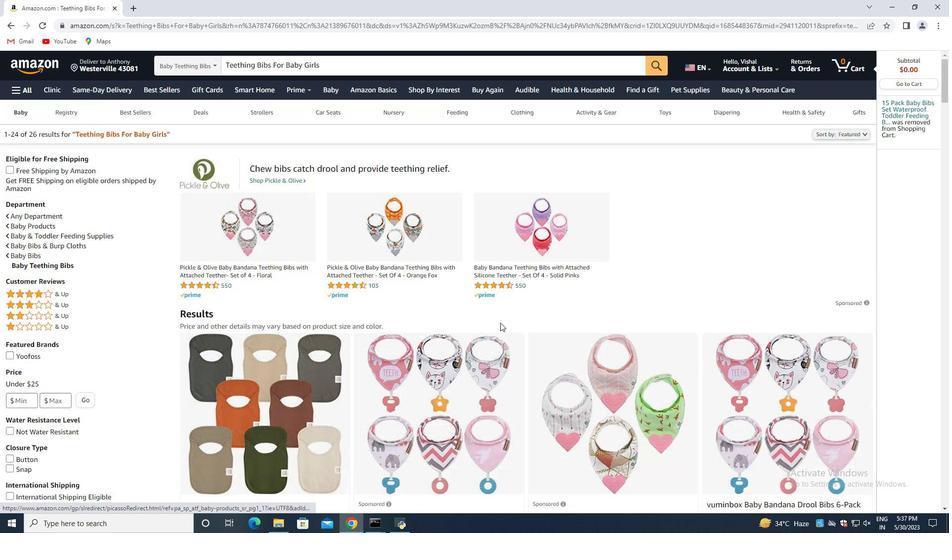 
Action: Mouse scrolled (500, 323) with delta (0, 0)
